 Task: Find connections with filter location Orsay with filter topic #givingbackwith filter profile language Potuguese with filter current company Intelliswift Software with filter school St. Xavier's College, Jaipur with filter industry Ground Passenger Transportation with filter service category Financial Planning with filter keywords title President
Action: Mouse moved to (651, 110)
Screenshot: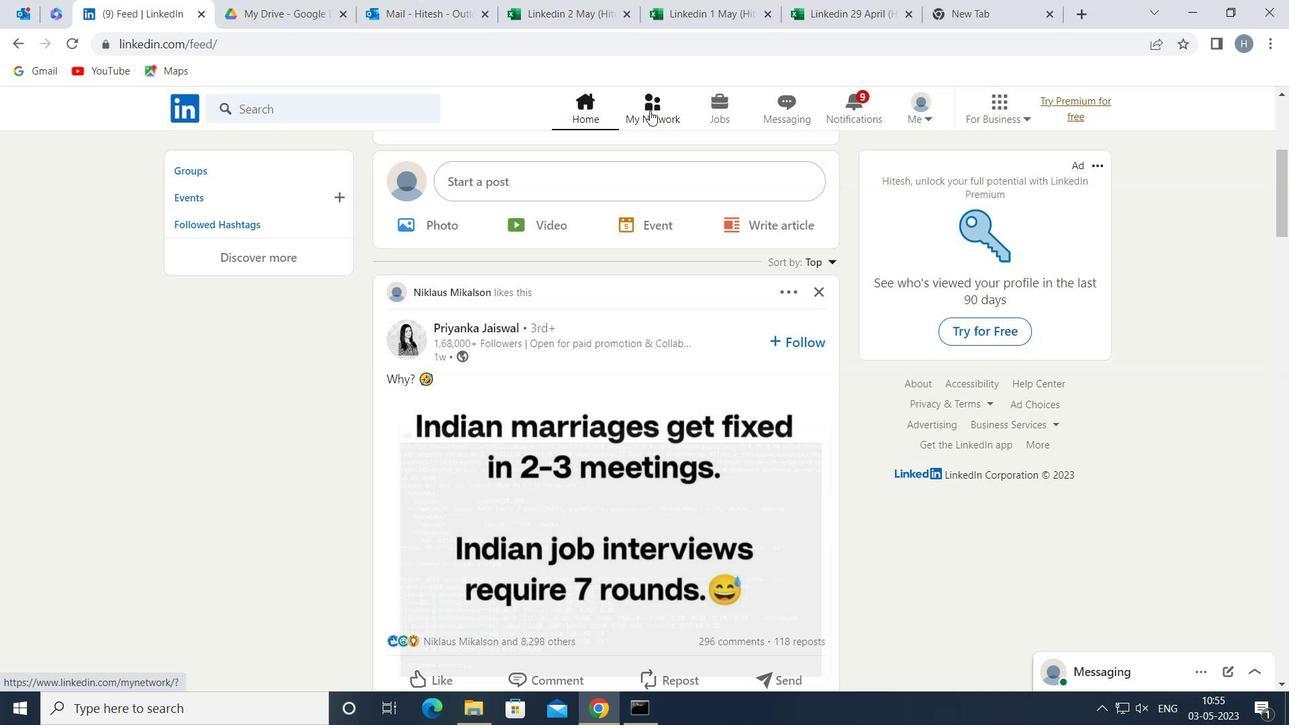 
Action: Mouse pressed left at (651, 110)
Screenshot: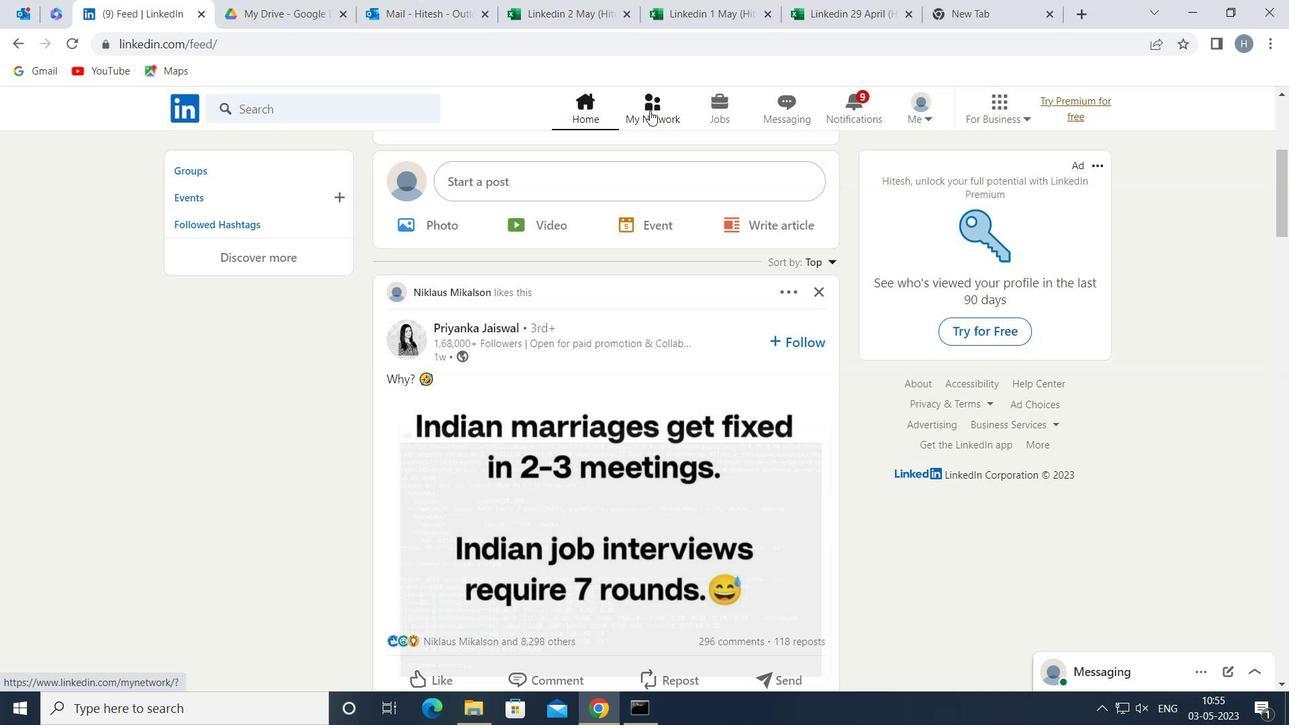 
Action: Mouse moved to (349, 201)
Screenshot: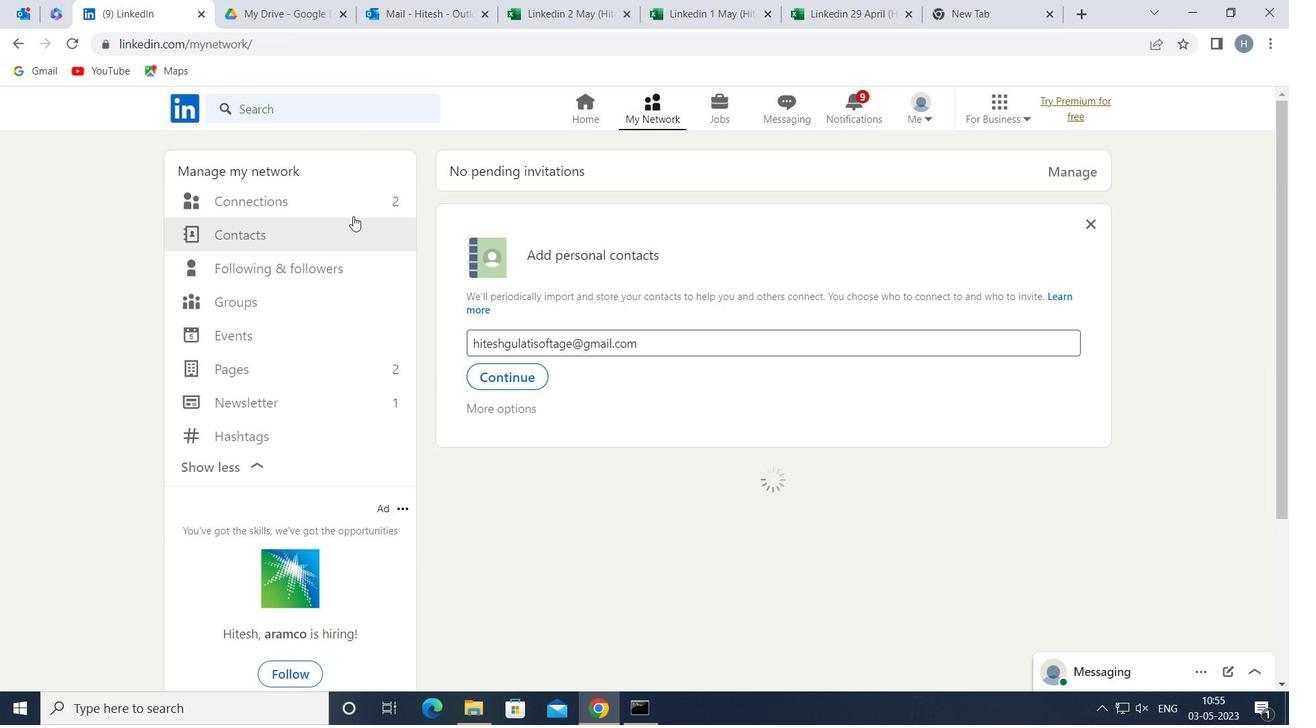 
Action: Mouse pressed left at (349, 201)
Screenshot: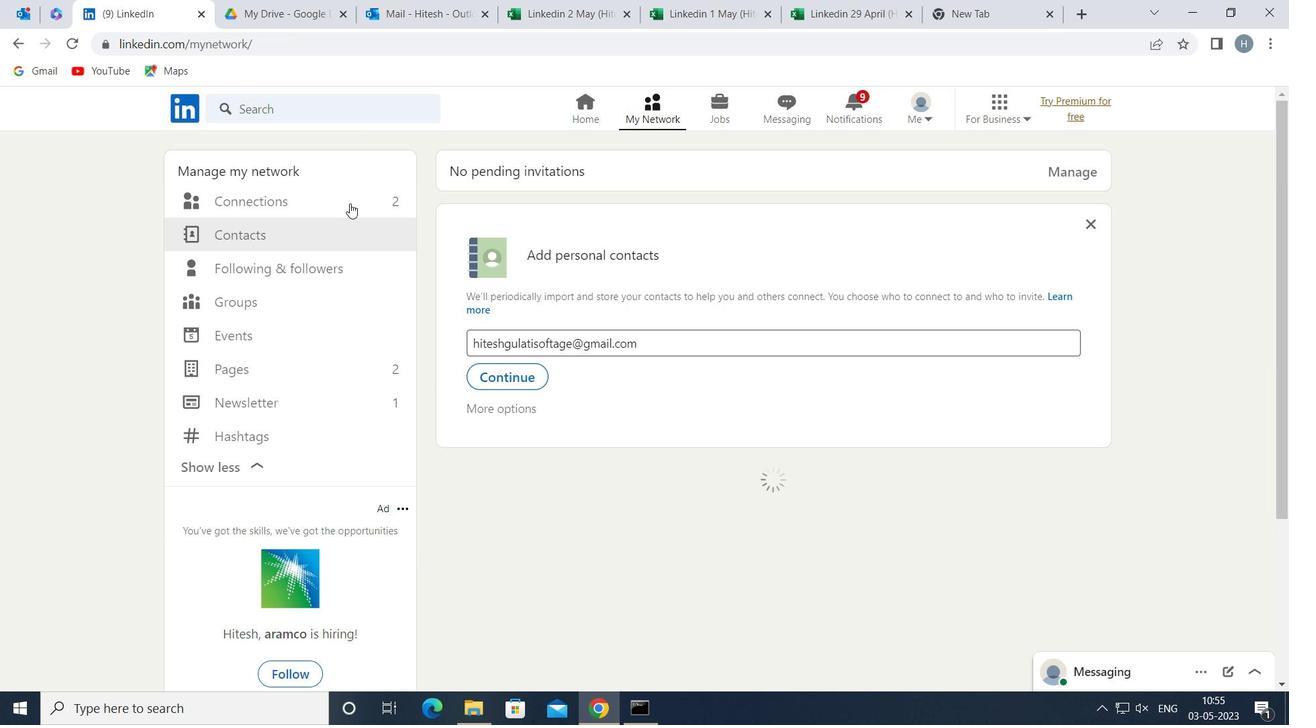 
Action: Mouse moved to (746, 200)
Screenshot: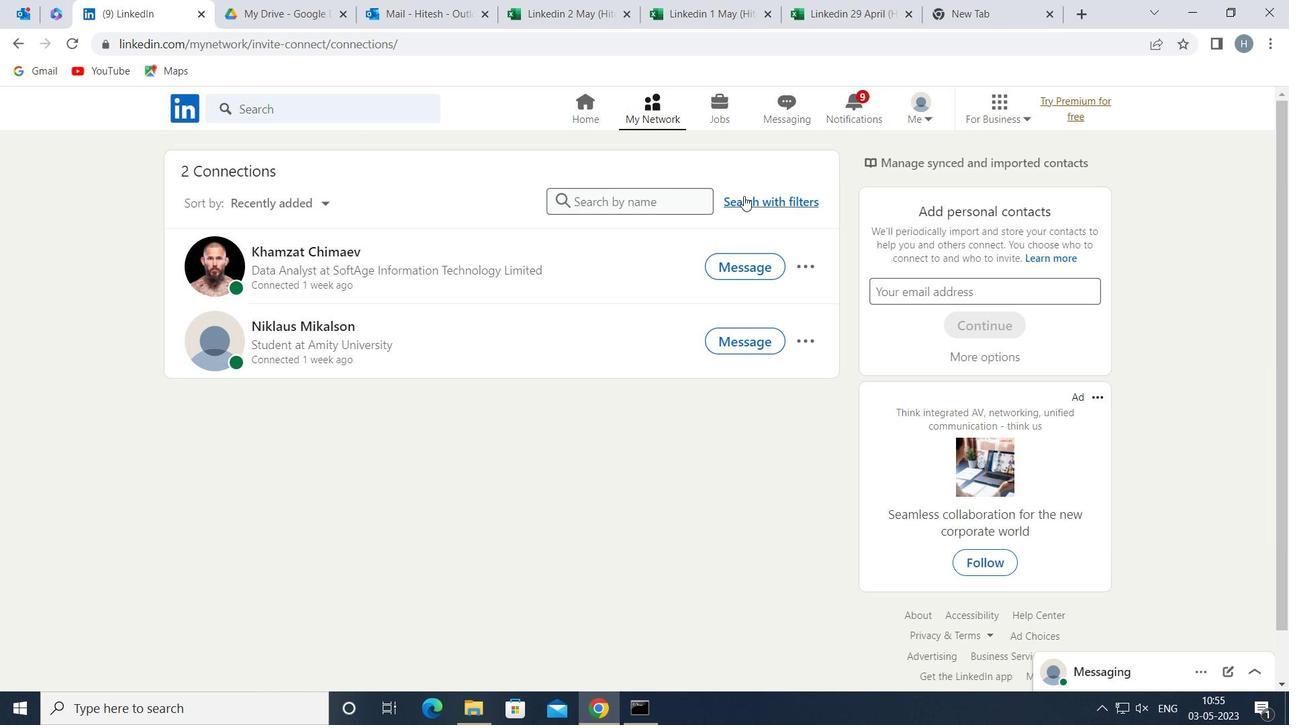 
Action: Mouse pressed left at (746, 200)
Screenshot: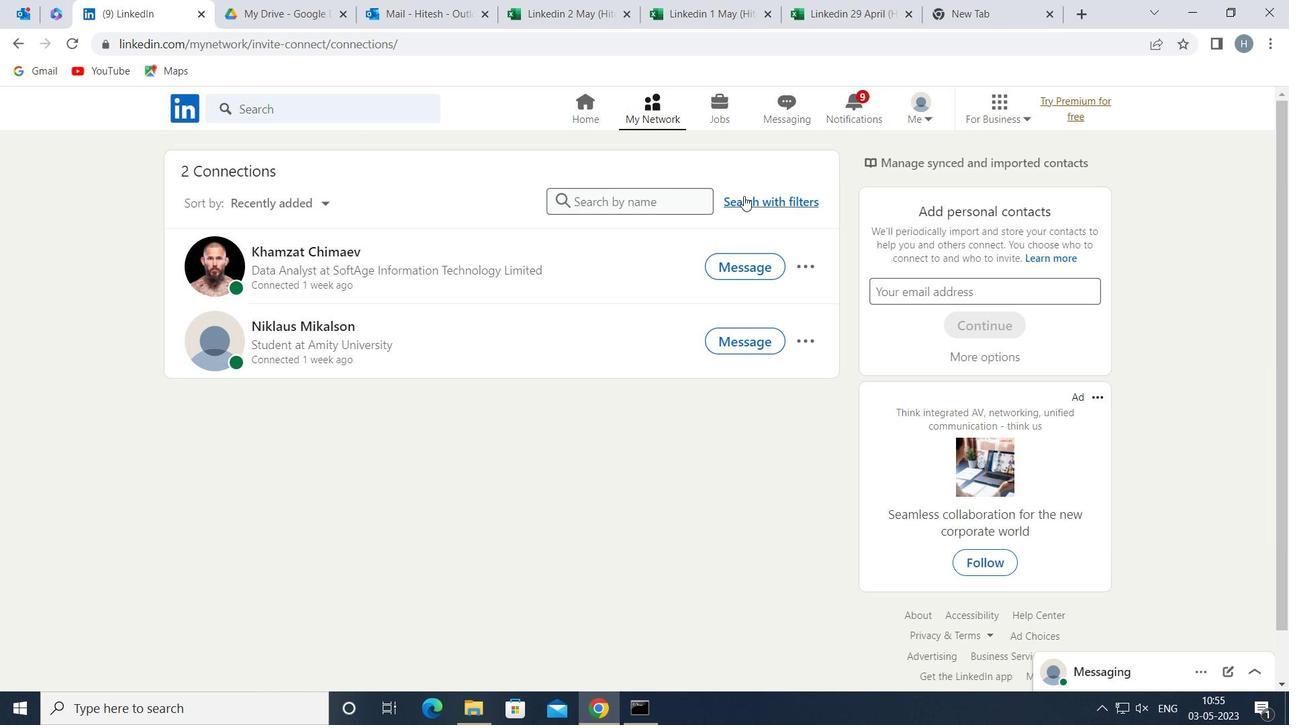 
Action: Mouse moved to (705, 155)
Screenshot: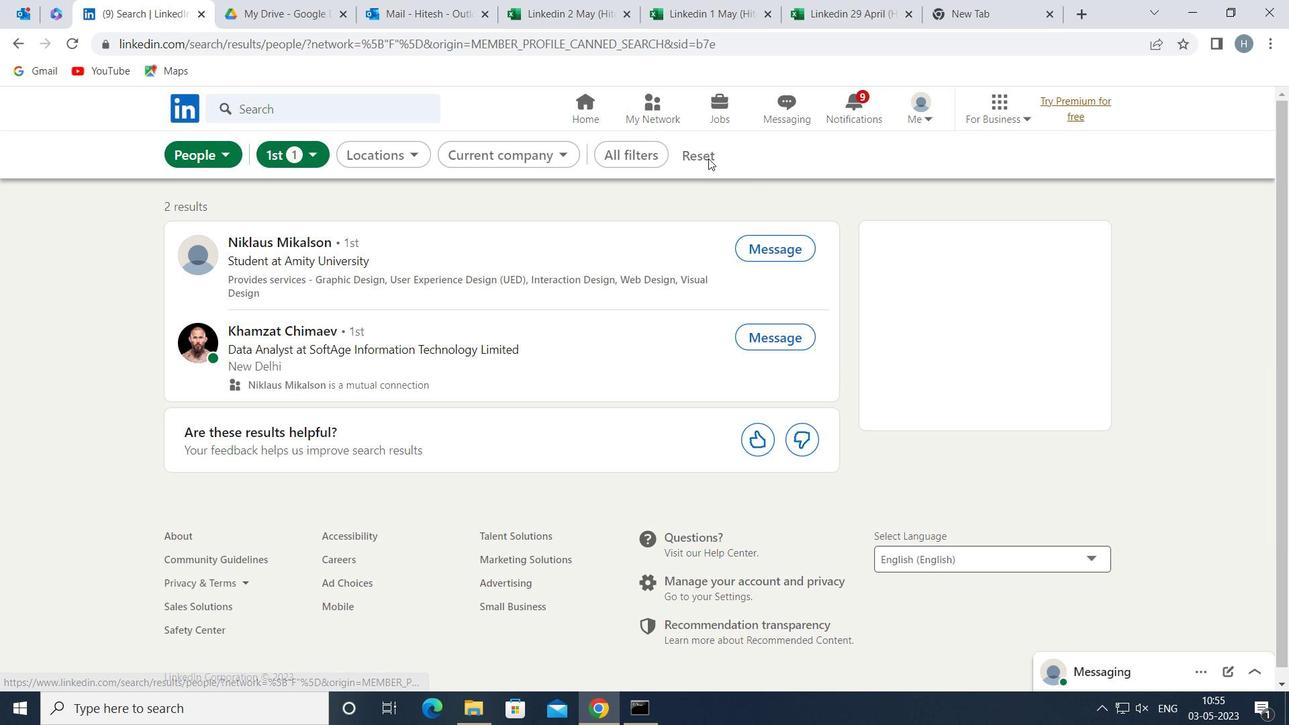 
Action: Mouse pressed left at (705, 155)
Screenshot: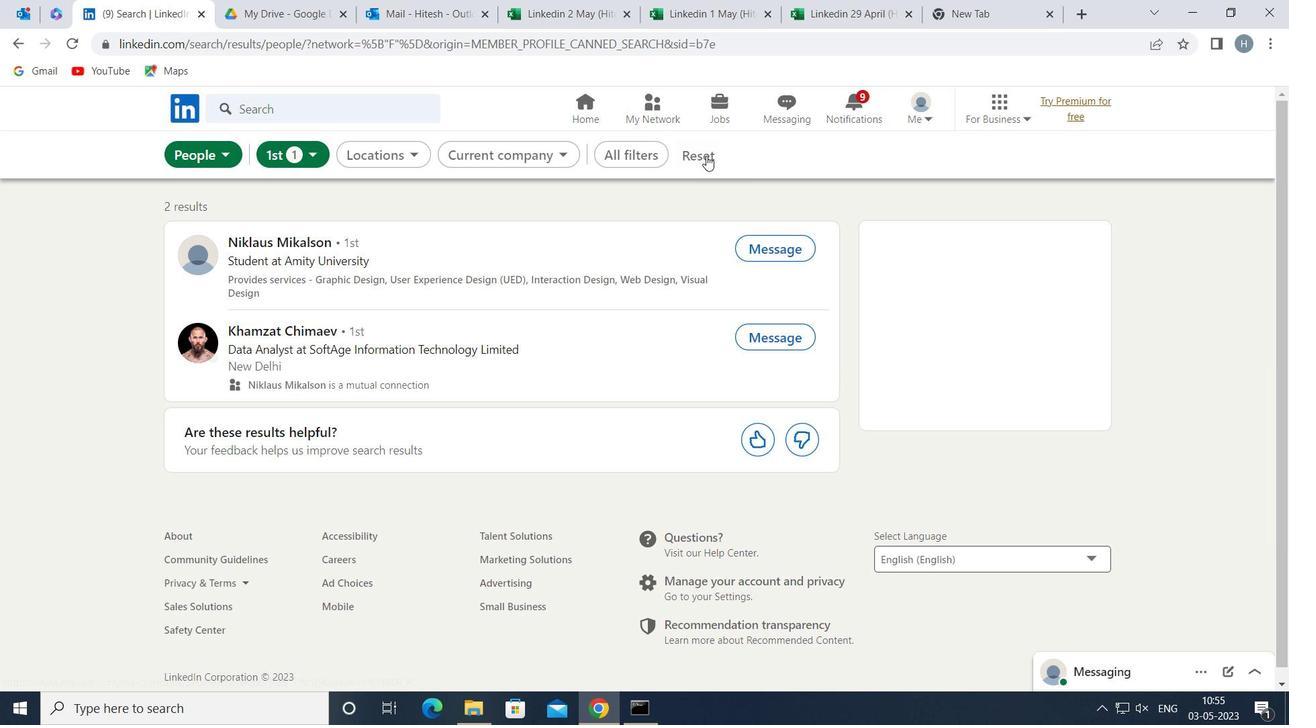 
Action: Mouse moved to (673, 148)
Screenshot: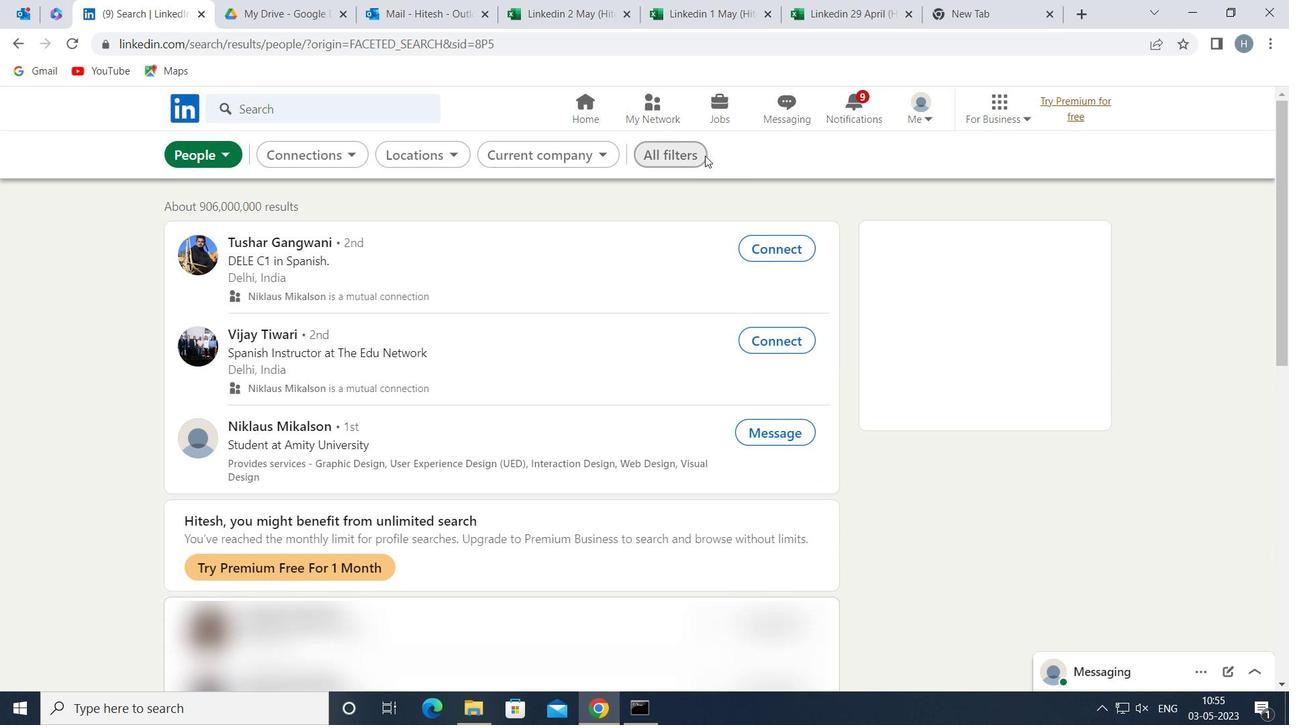 
Action: Mouse pressed left at (673, 148)
Screenshot: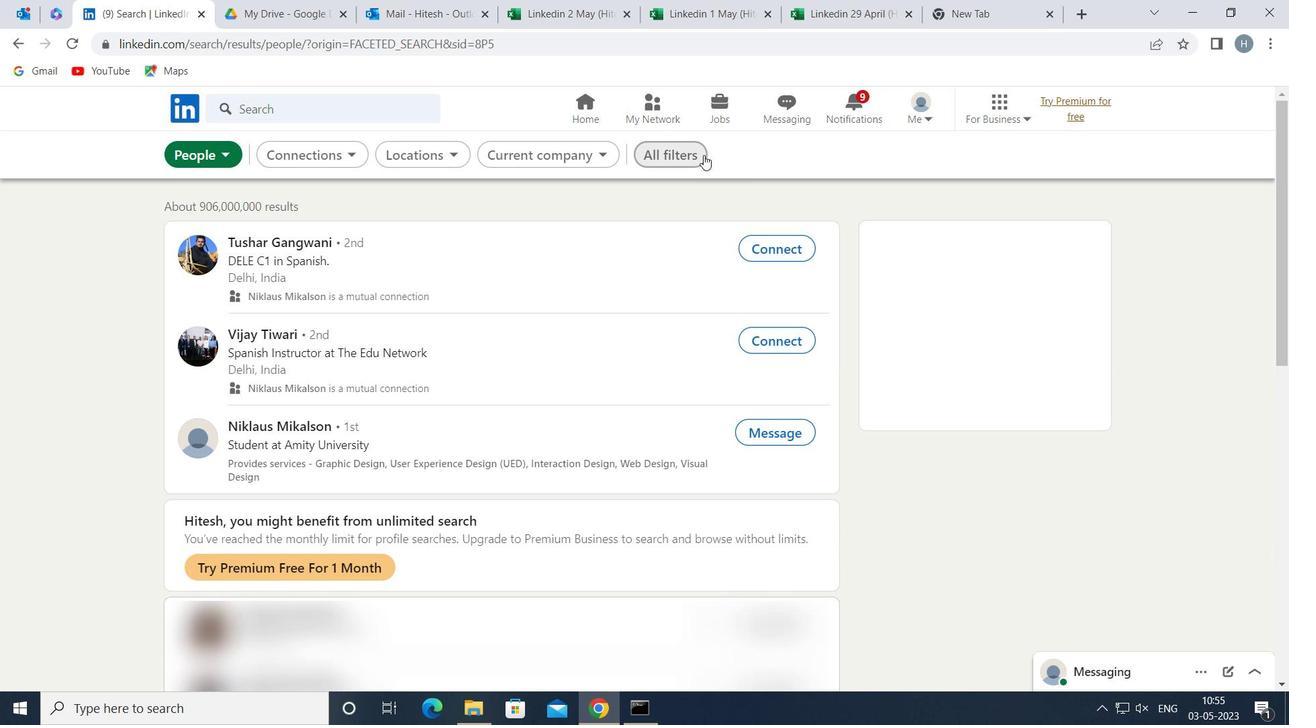 
Action: Mouse moved to (1012, 358)
Screenshot: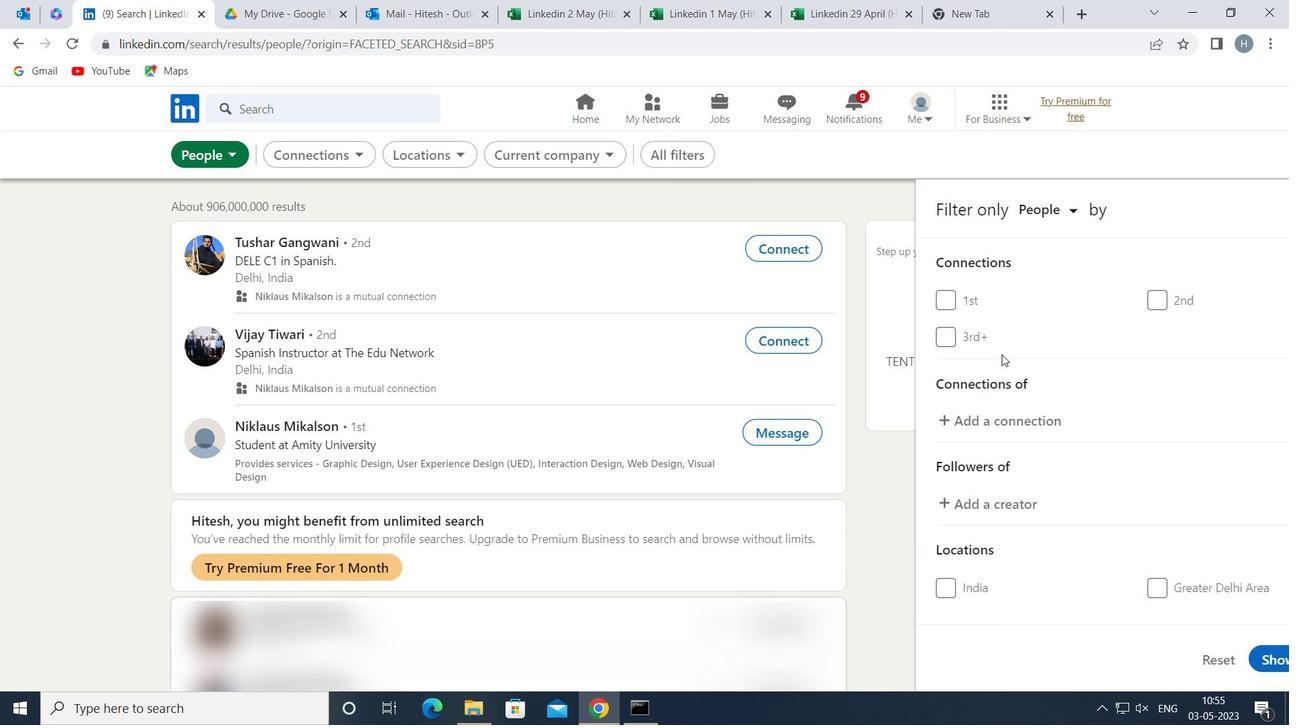 
Action: Mouse scrolled (1012, 358) with delta (0, 0)
Screenshot: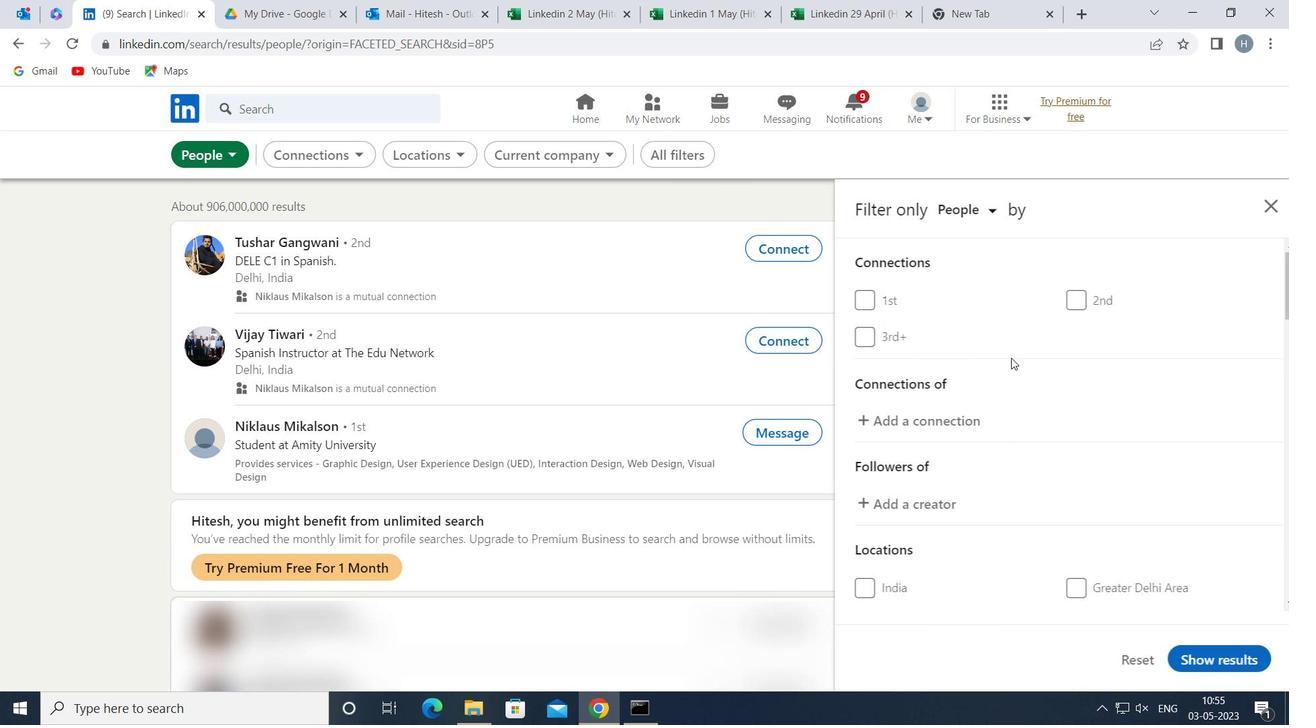 
Action: Mouse scrolled (1012, 358) with delta (0, 0)
Screenshot: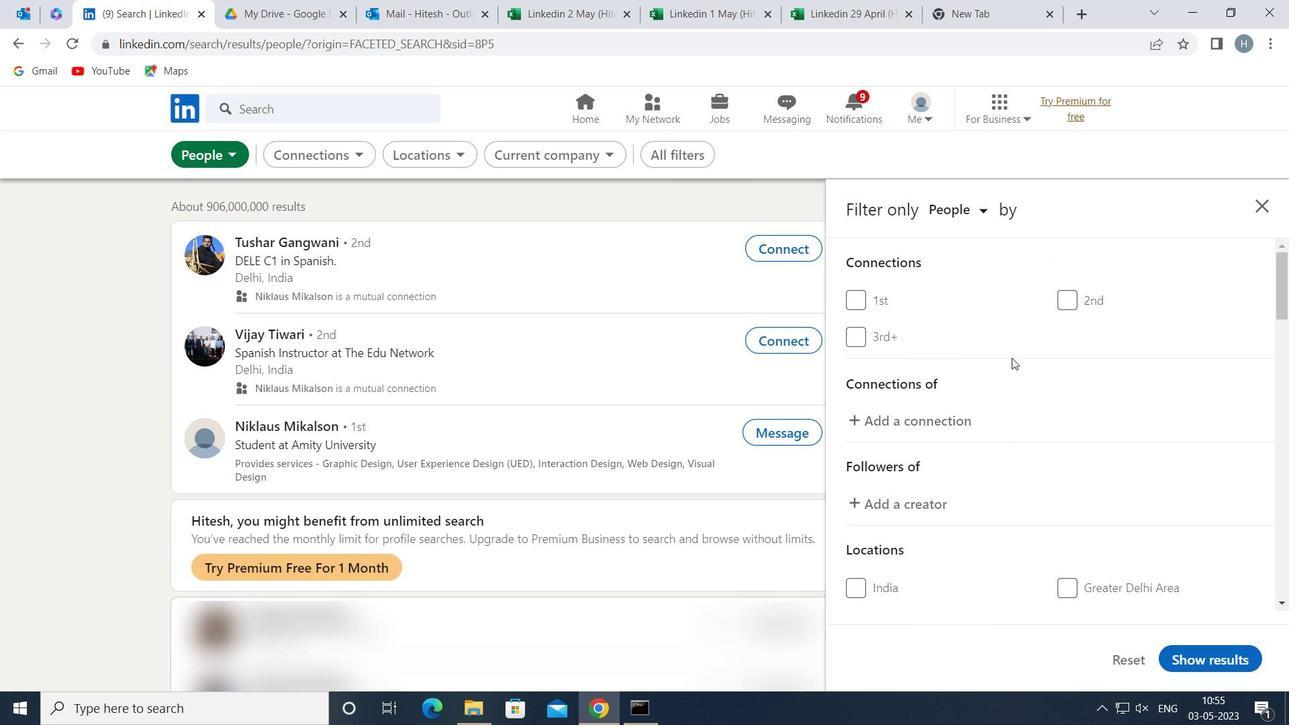 
Action: Mouse moved to (1102, 489)
Screenshot: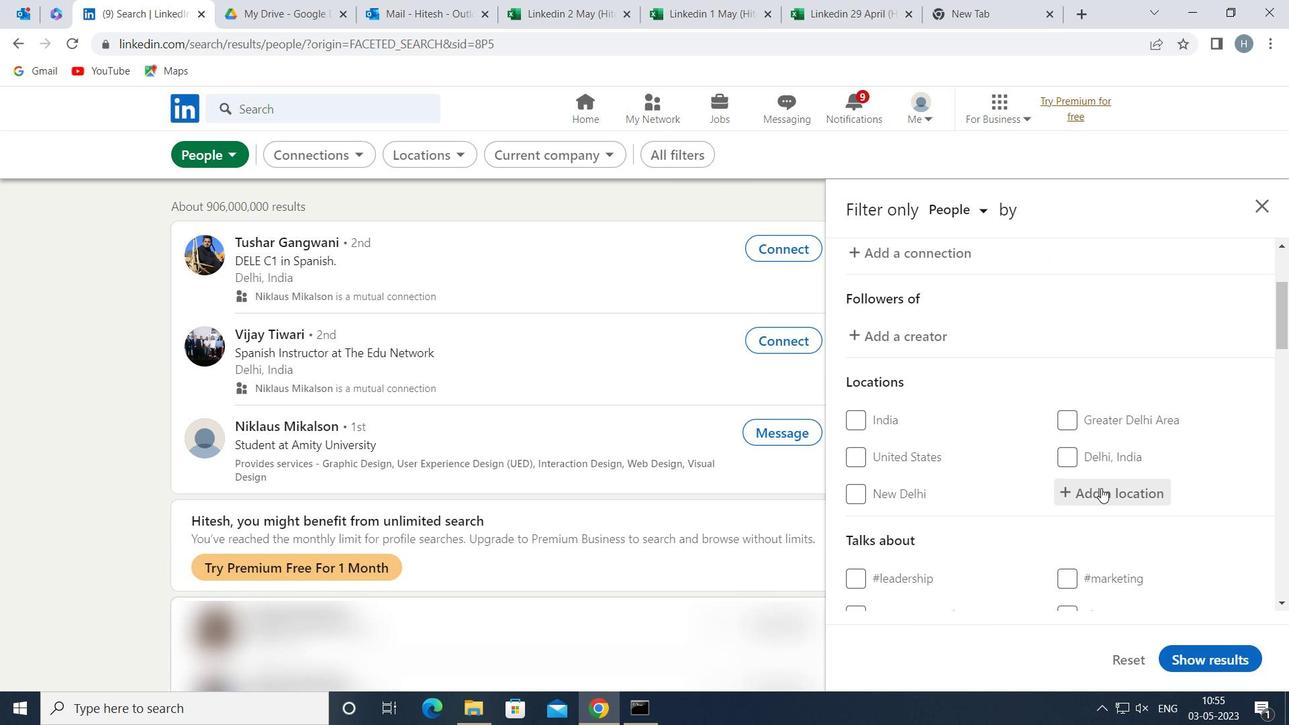 
Action: Mouse pressed left at (1102, 489)
Screenshot: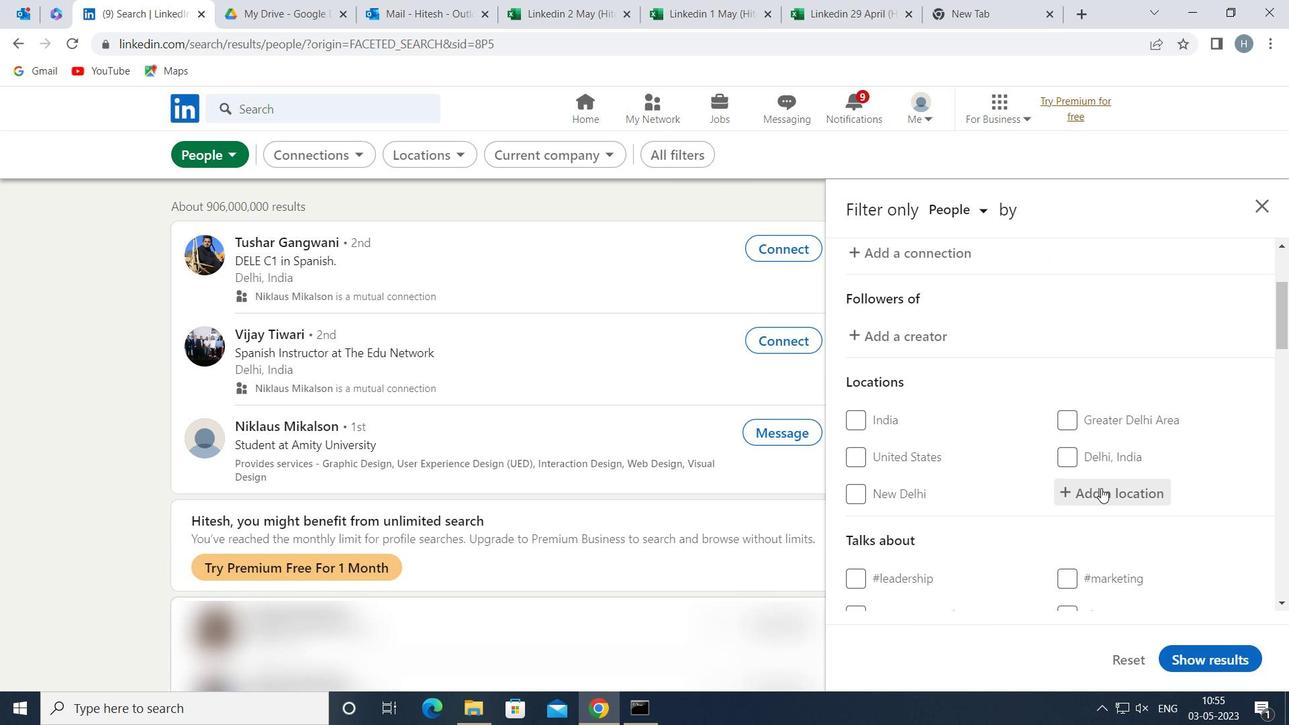 
Action: Mouse moved to (1102, 489)
Screenshot: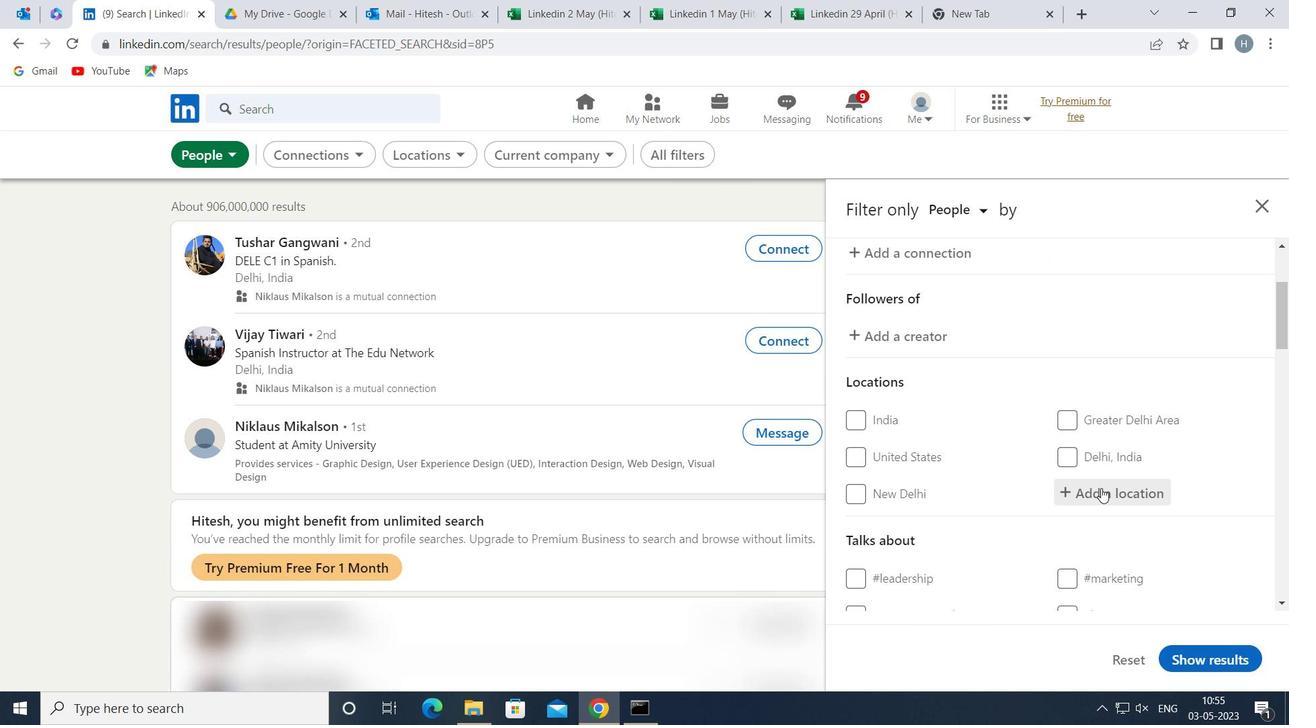 
Action: Key pressed <Key.shift>ORSAY
Screenshot: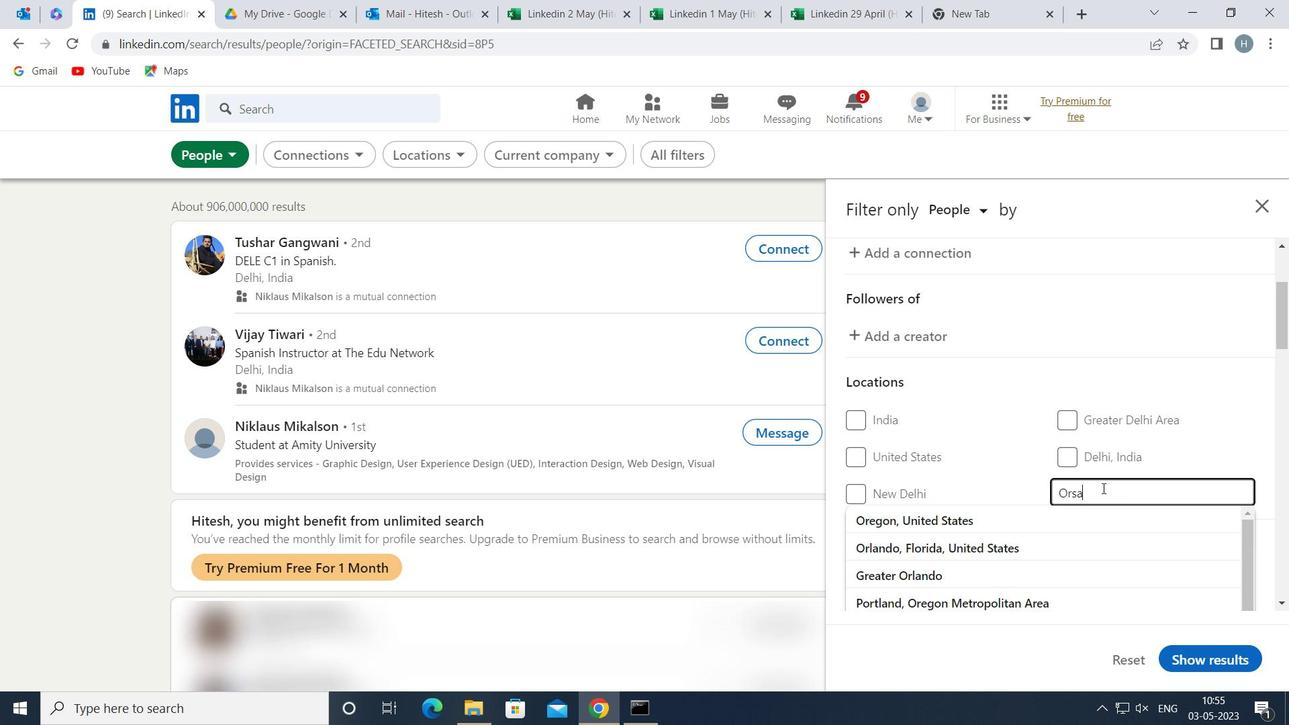 
Action: Mouse moved to (1083, 517)
Screenshot: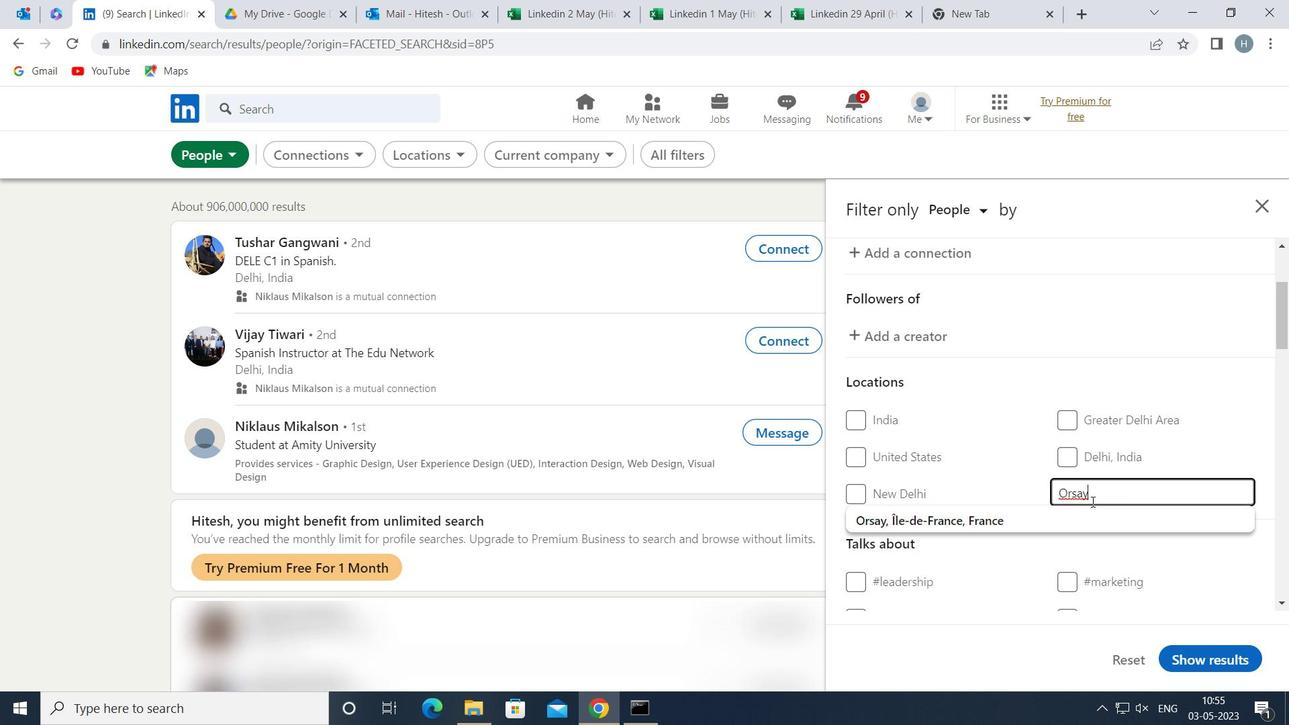 
Action: Mouse pressed left at (1083, 517)
Screenshot: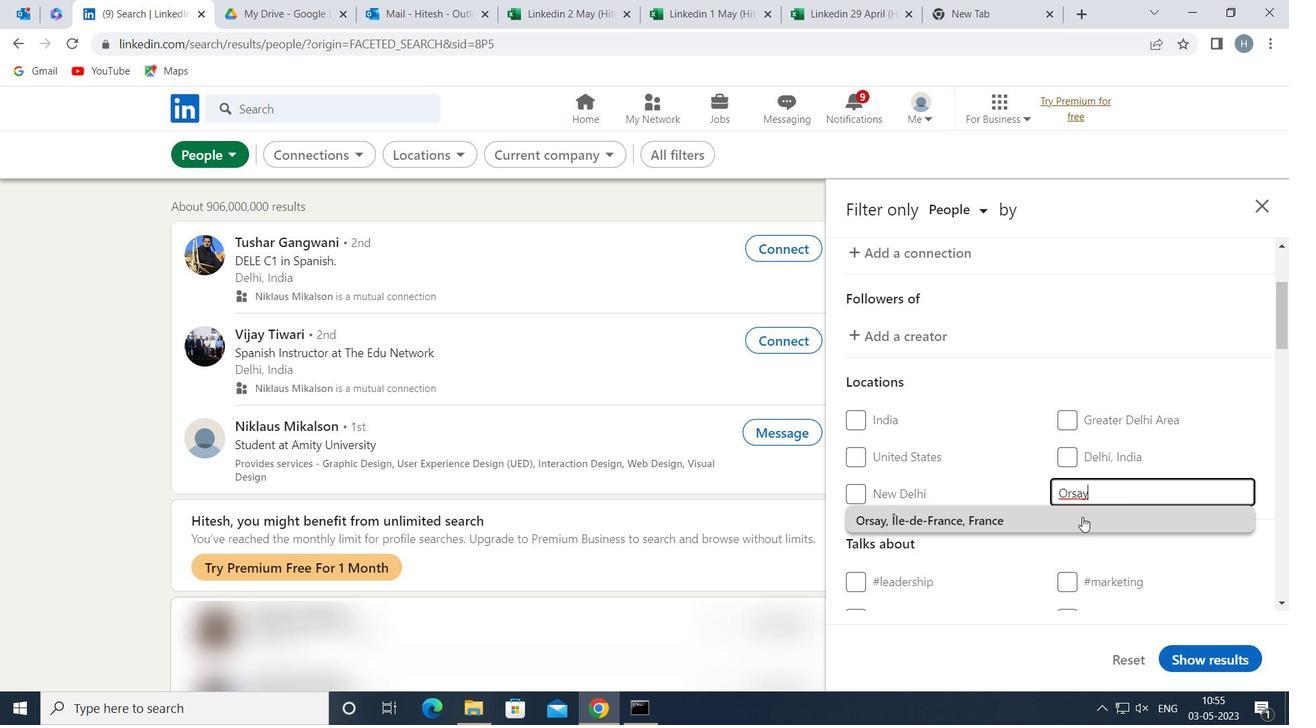 
Action: Mouse moved to (1044, 510)
Screenshot: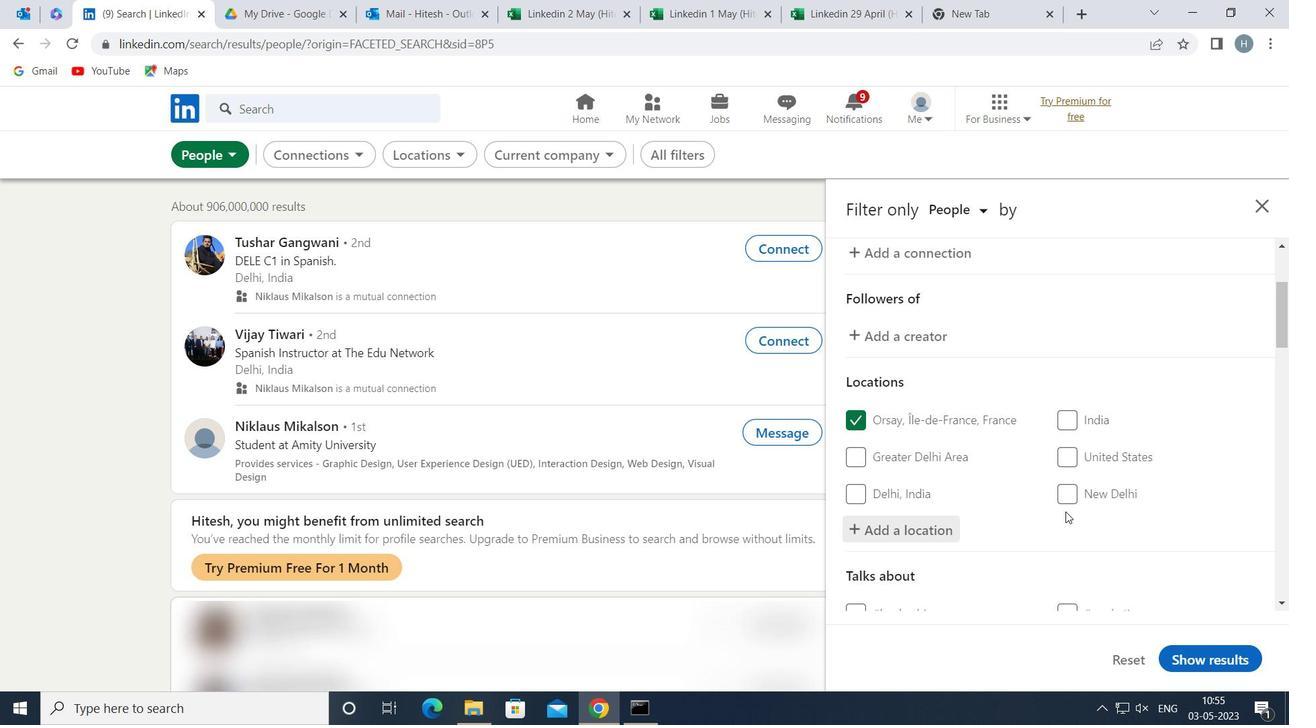 
Action: Mouse scrolled (1044, 509) with delta (0, 0)
Screenshot: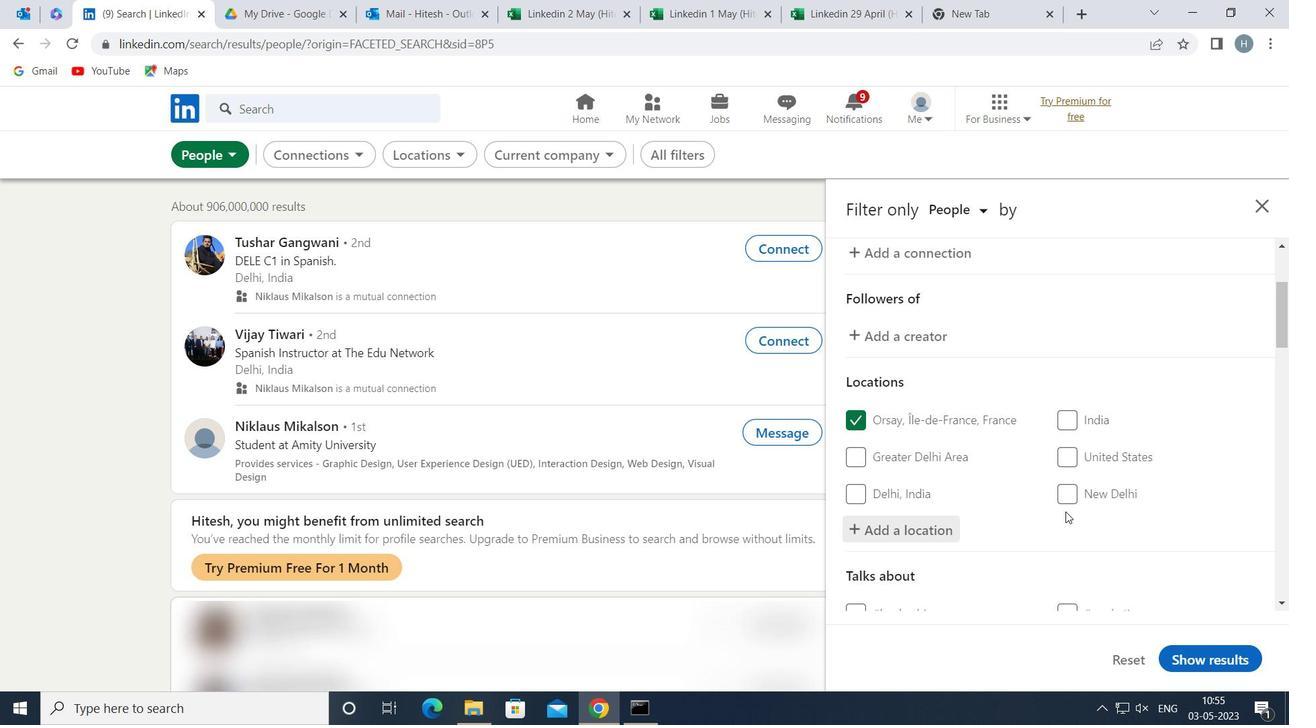 
Action: Mouse scrolled (1044, 509) with delta (0, 0)
Screenshot: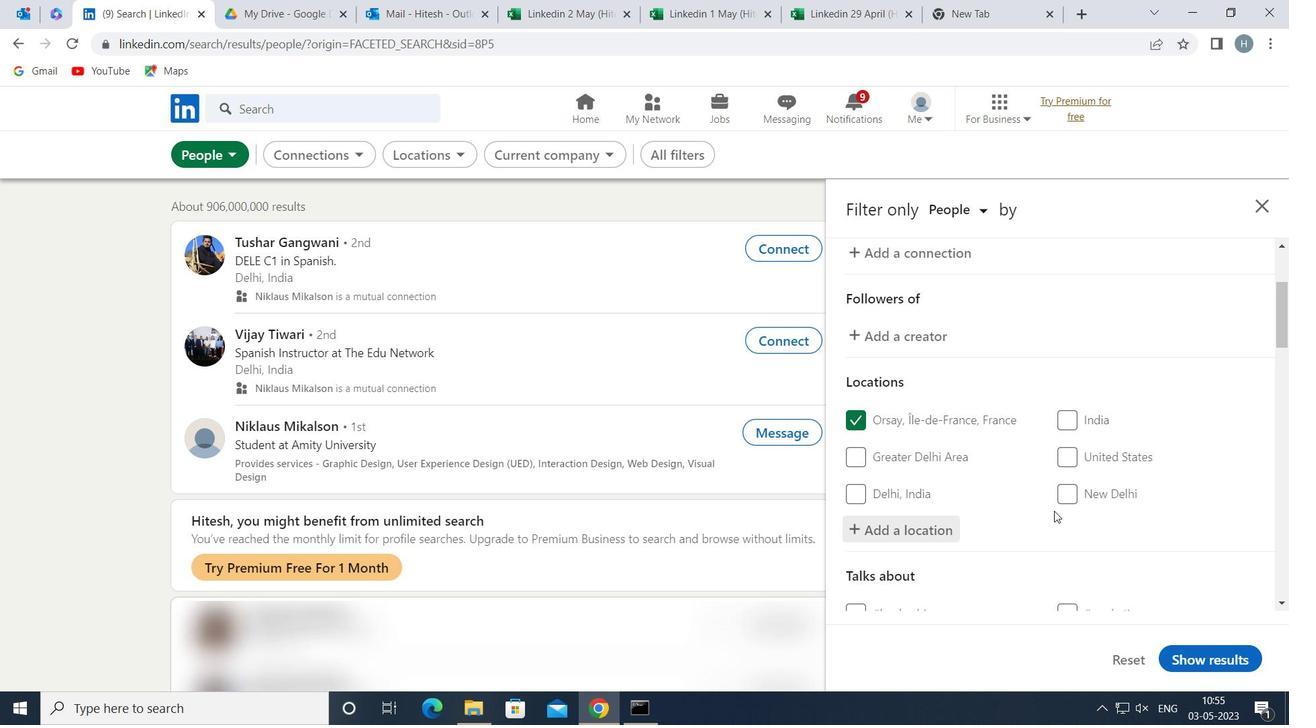 
Action: Mouse moved to (1102, 517)
Screenshot: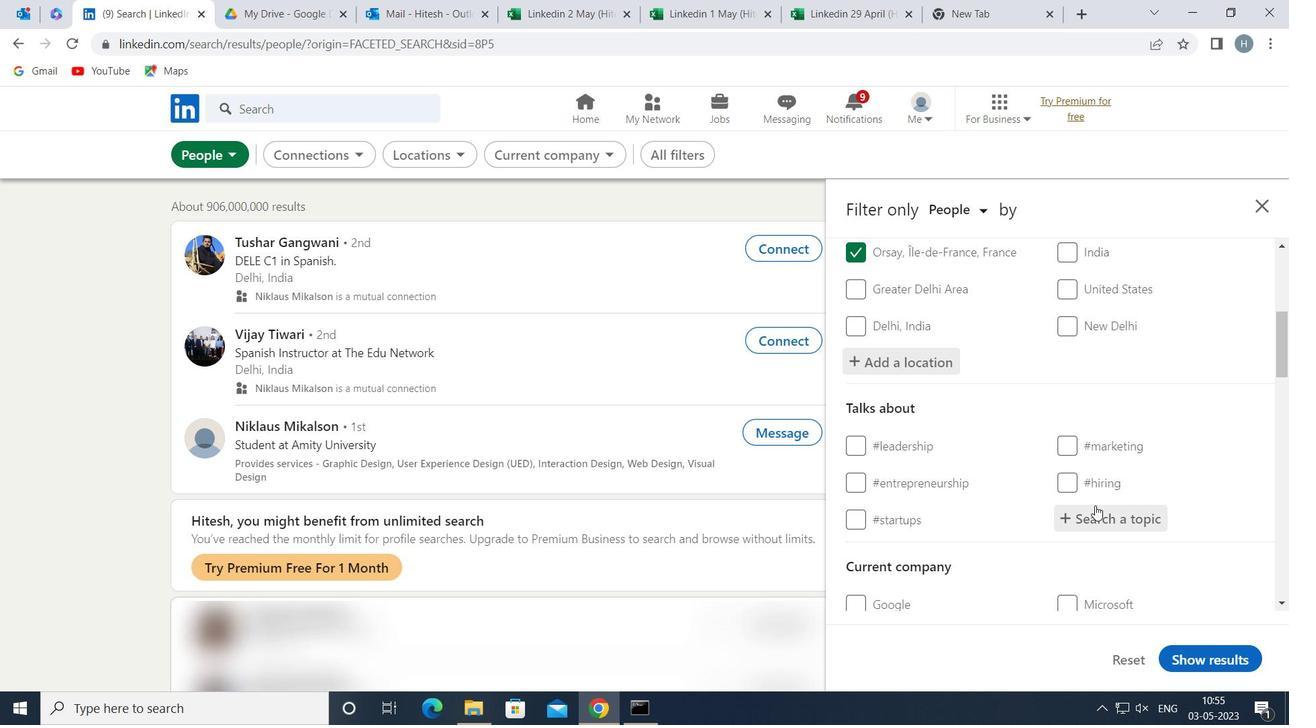 
Action: Mouse pressed left at (1102, 517)
Screenshot: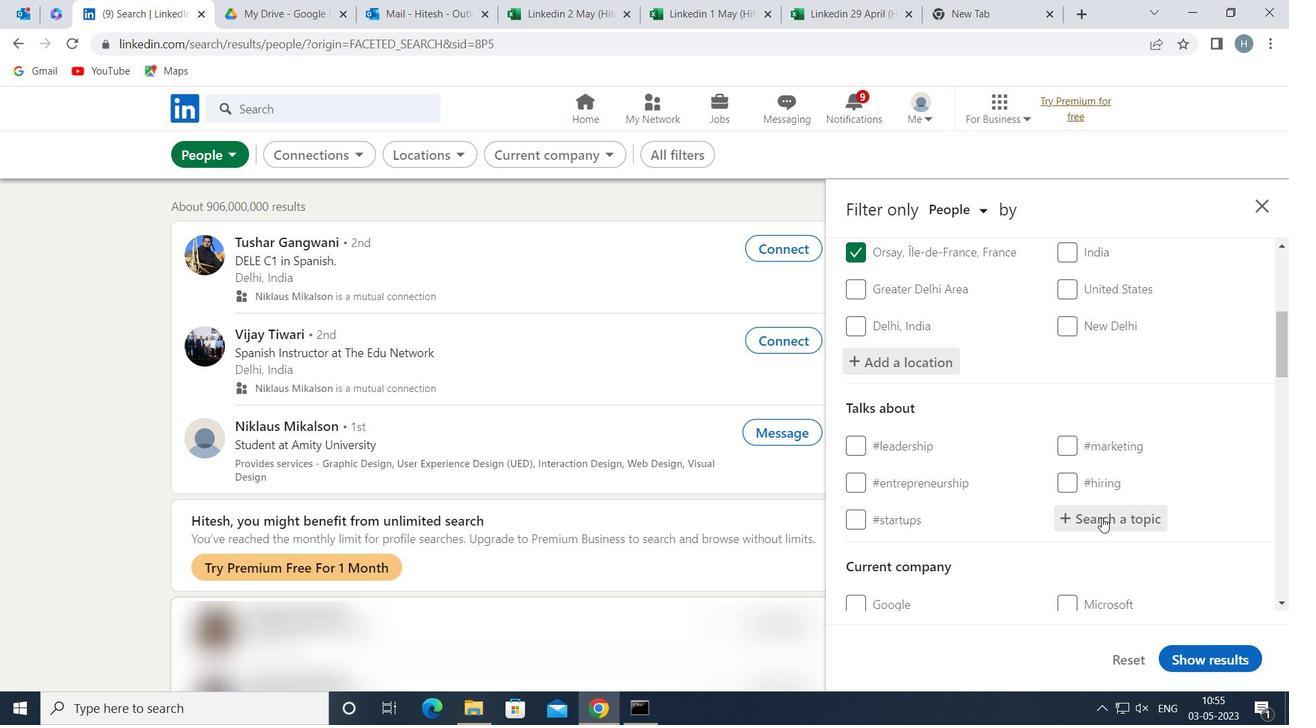 
Action: Key pressed <Key.shift>GIVINGBACK
Screenshot: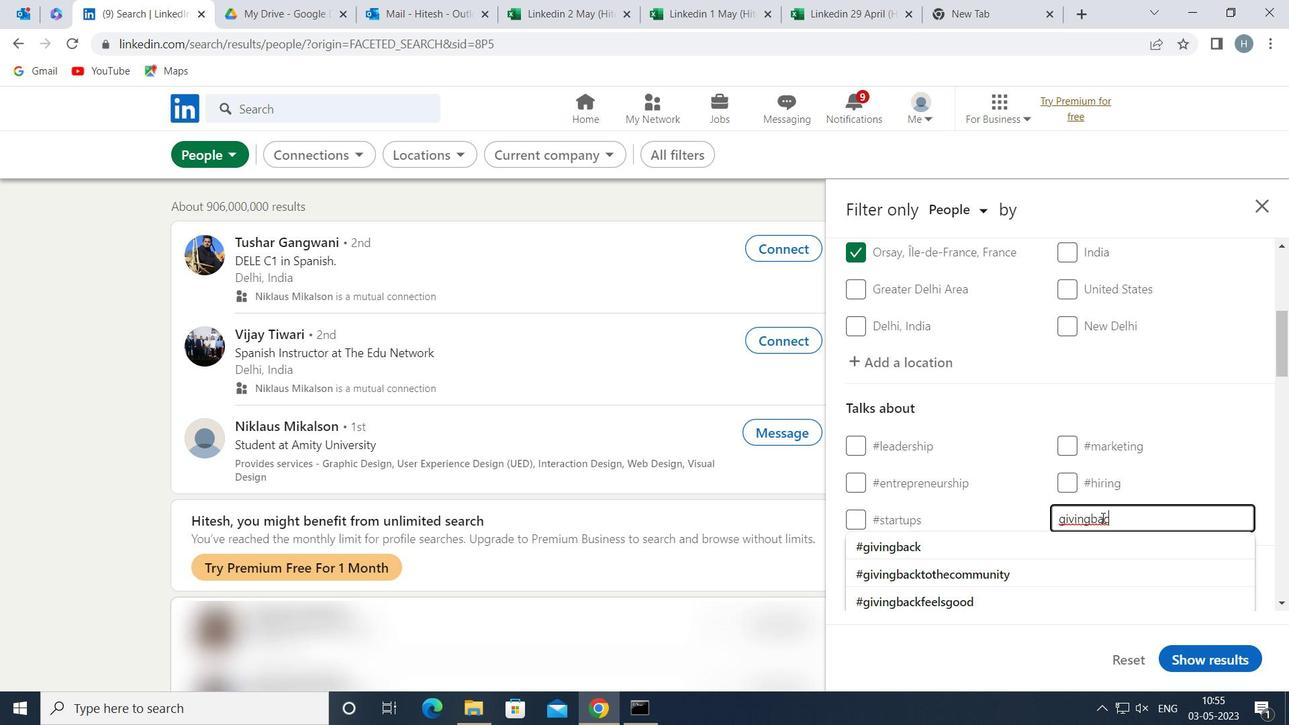 
Action: Mouse moved to (1029, 545)
Screenshot: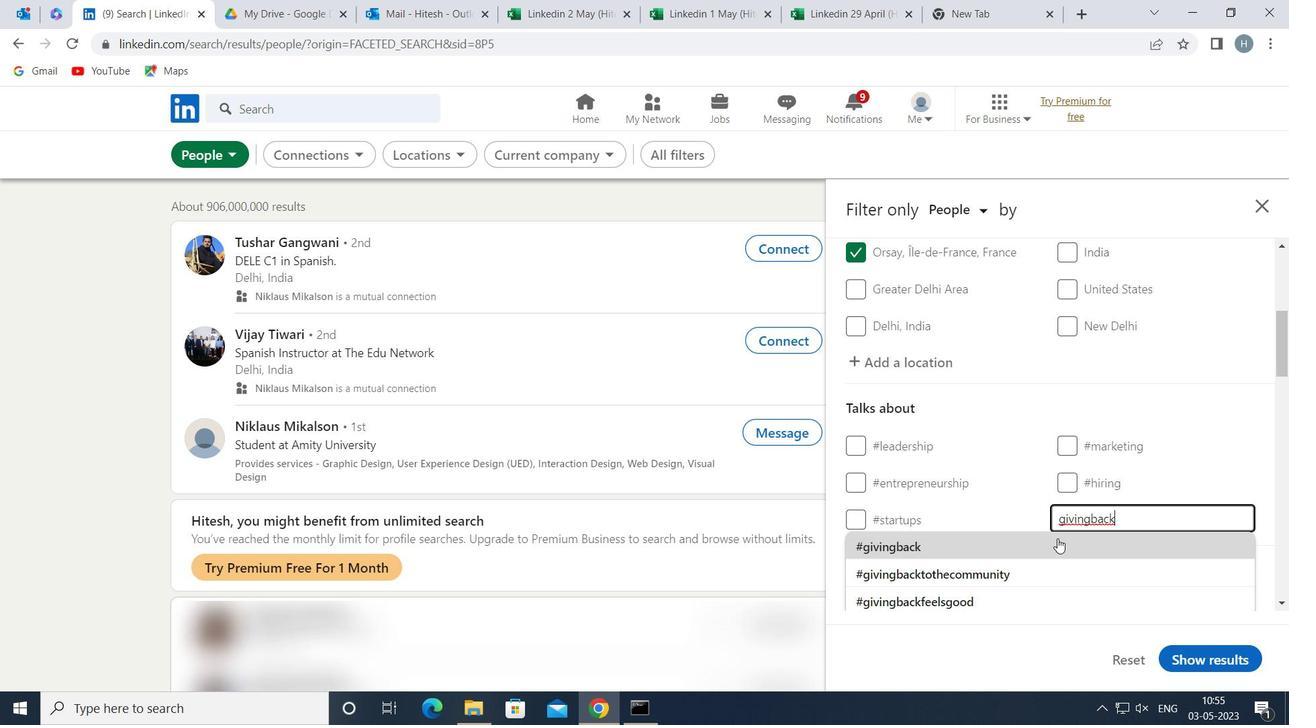 
Action: Mouse pressed left at (1029, 545)
Screenshot: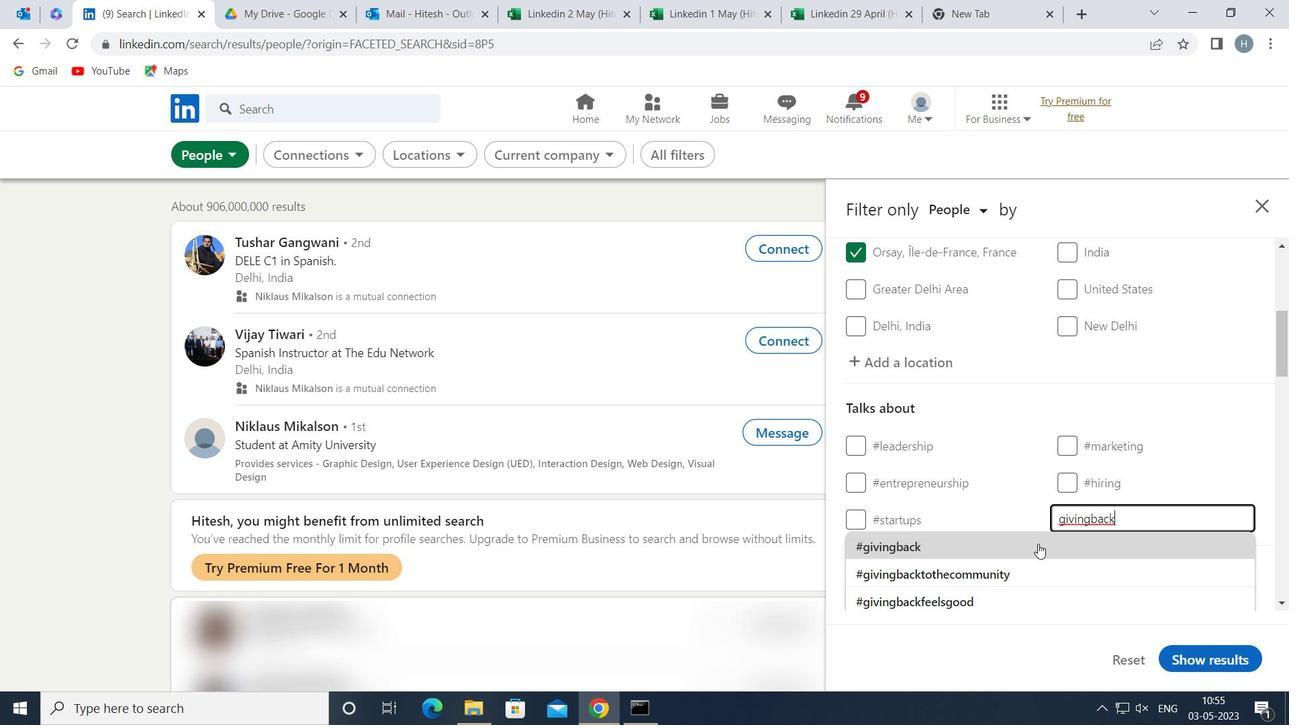 
Action: Mouse moved to (1004, 491)
Screenshot: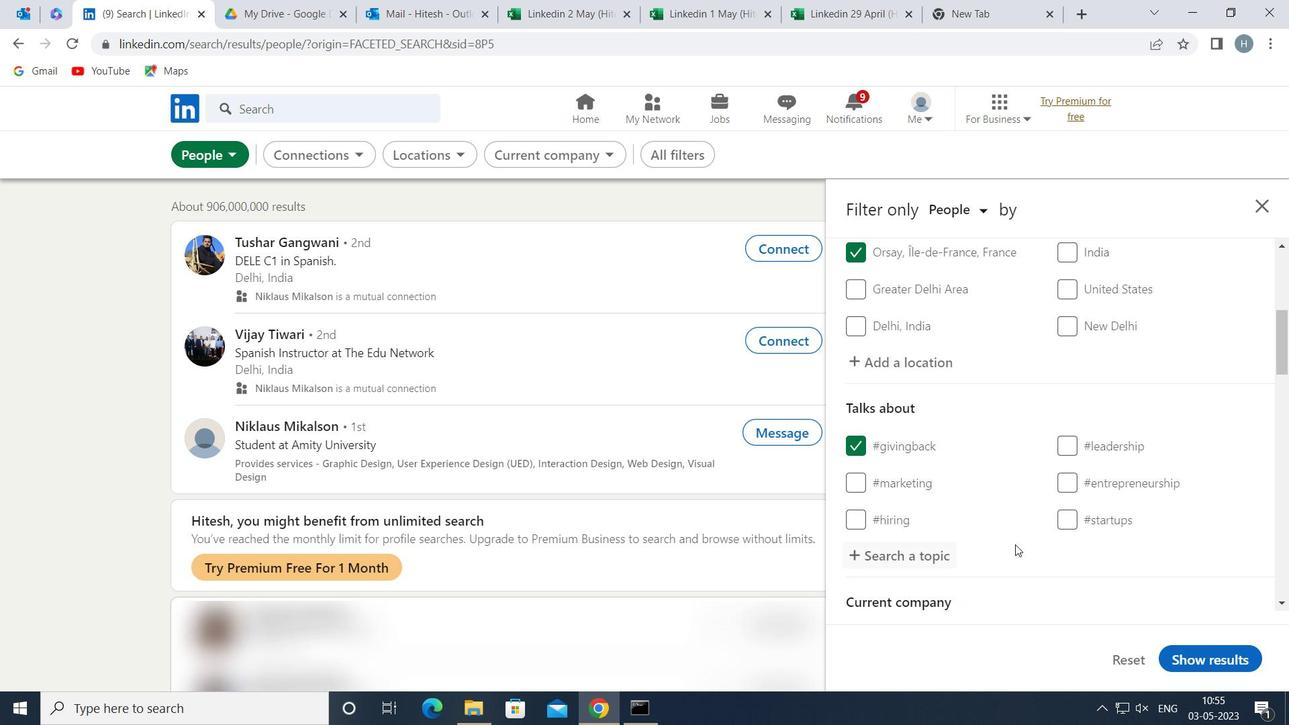 
Action: Mouse scrolled (1004, 491) with delta (0, 0)
Screenshot: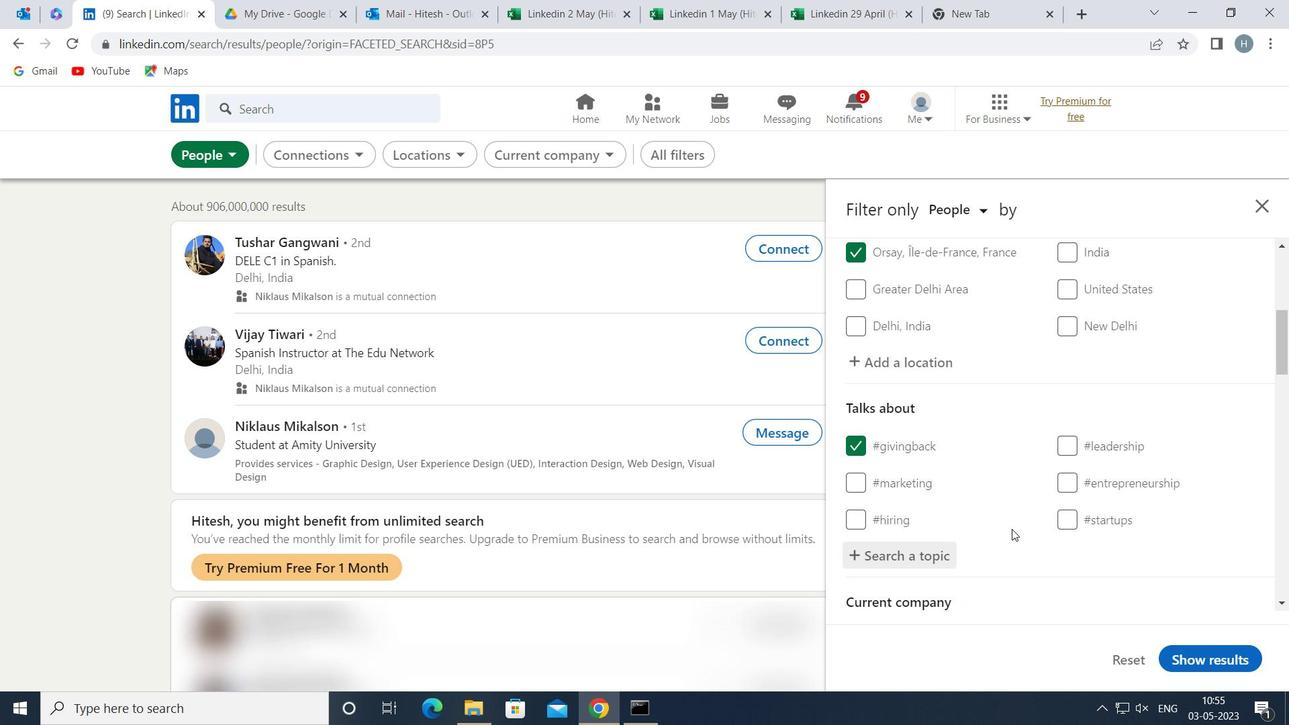 
Action: Mouse moved to (1004, 491)
Screenshot: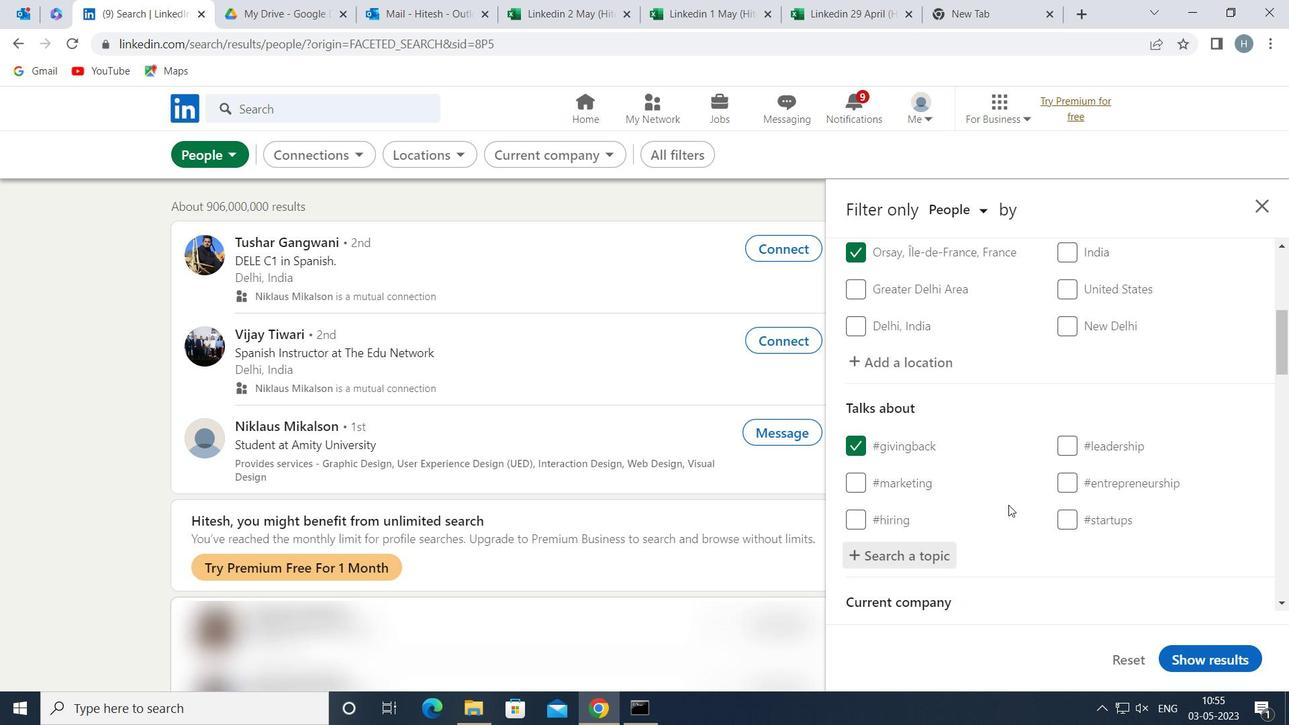 
Action: Mouse scrolled (1004, 490) with delta (0, 0)
Screenshot: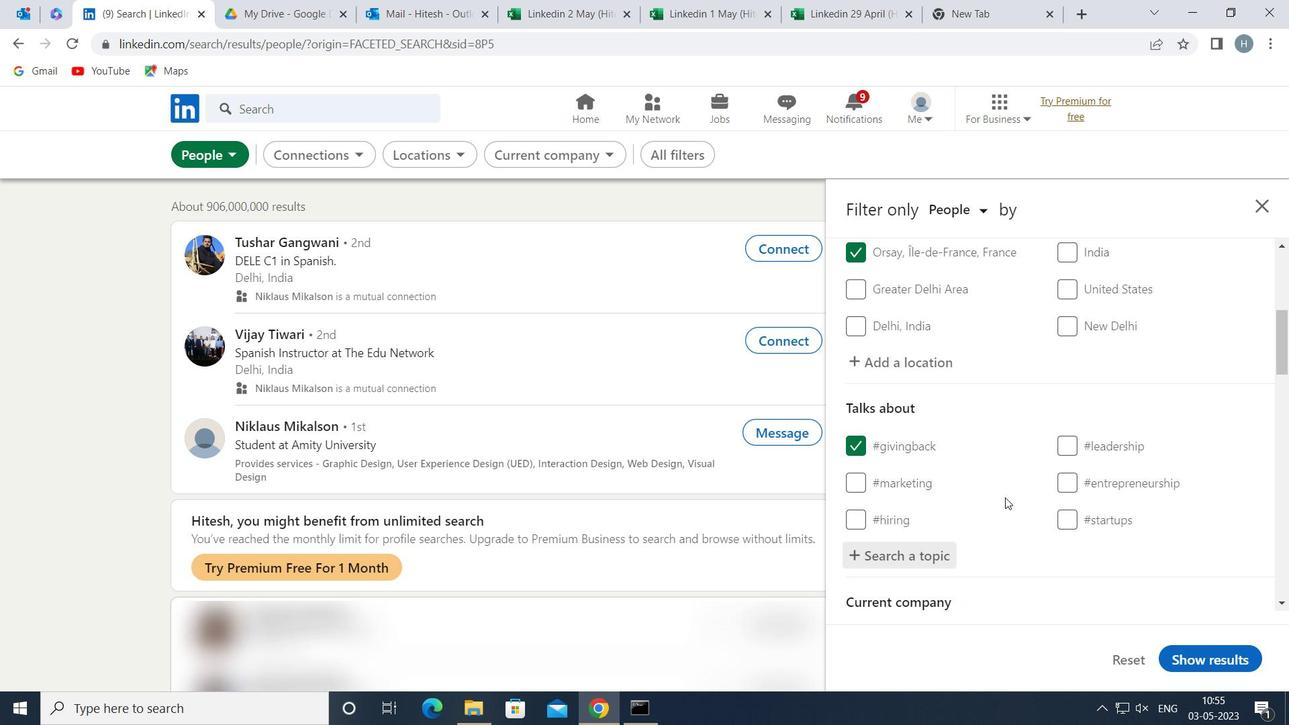 
Action: Mouse scrolled (1004, 490) with delta (0, 0)
Screenshot: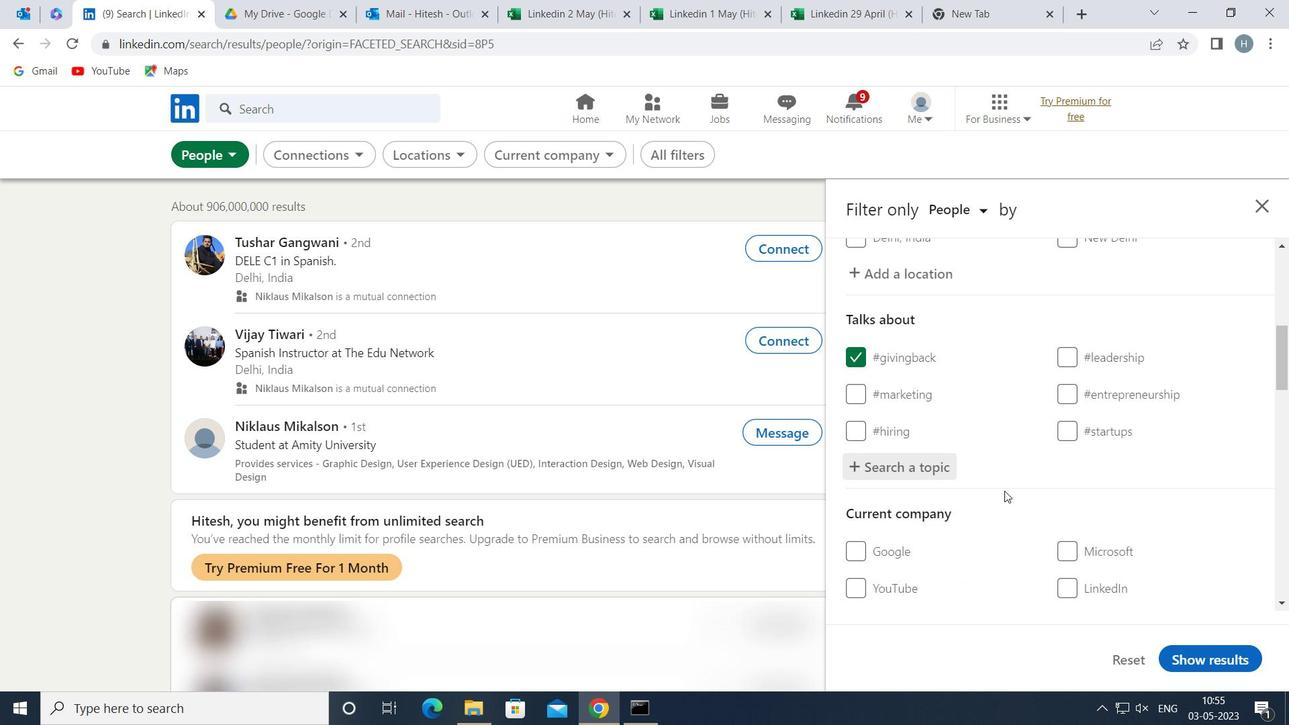 
Action: Mouse scrolled (1004, 490) with delta (0, 0)
Screenshot: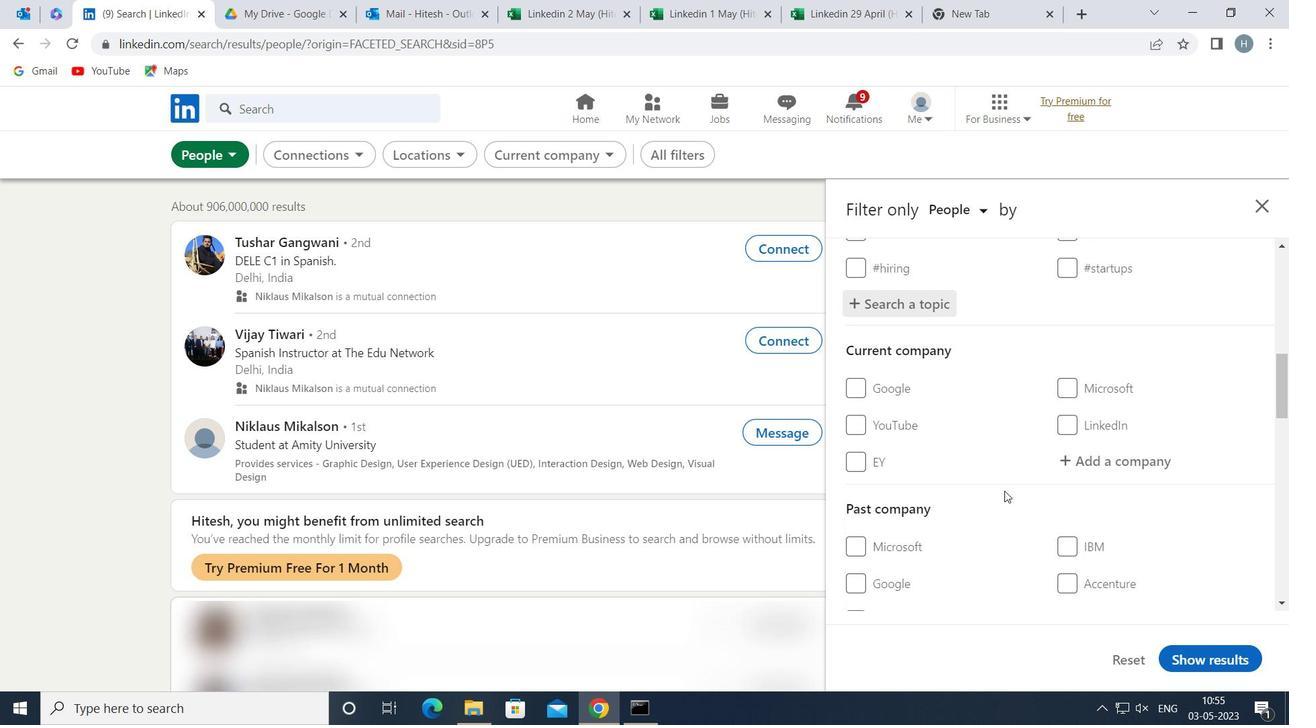 
Action: Mouse scrolled (1004, 490) with delta (0, 0)
Screenshot: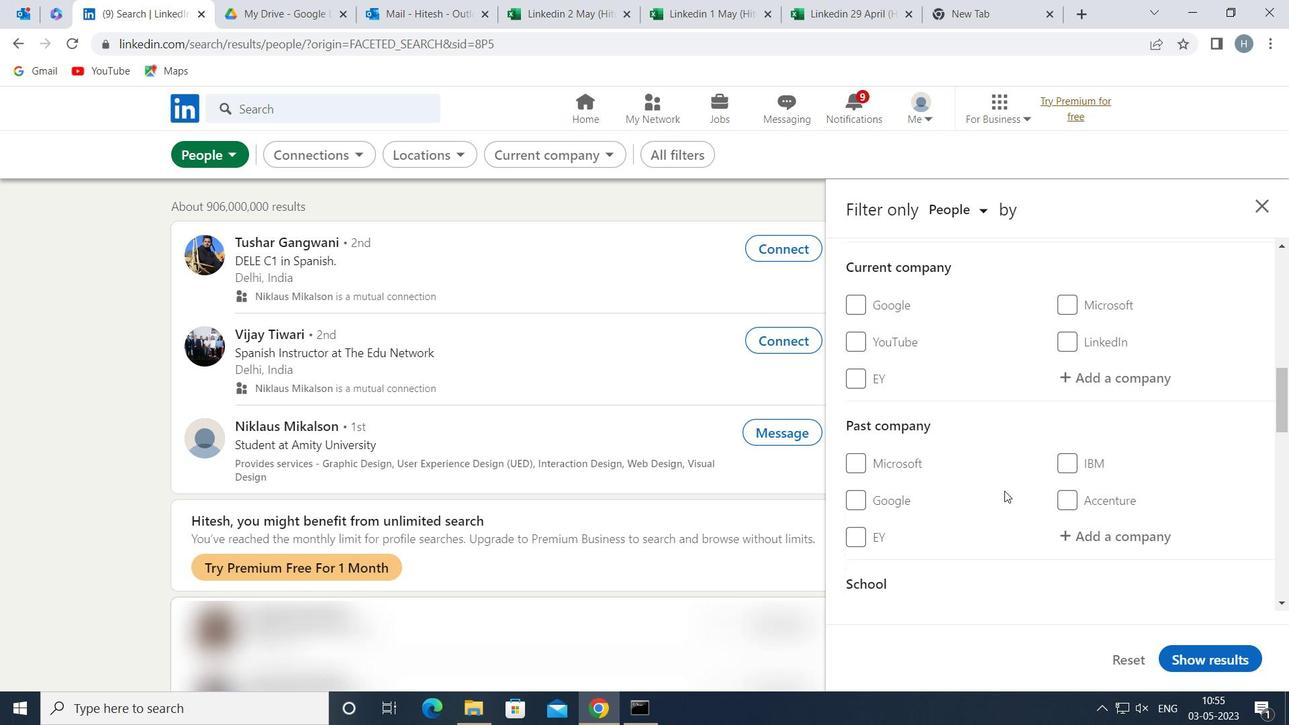 
Action: Mouse scrolled (1004, 490) with delta (0, 0)
Screenshot: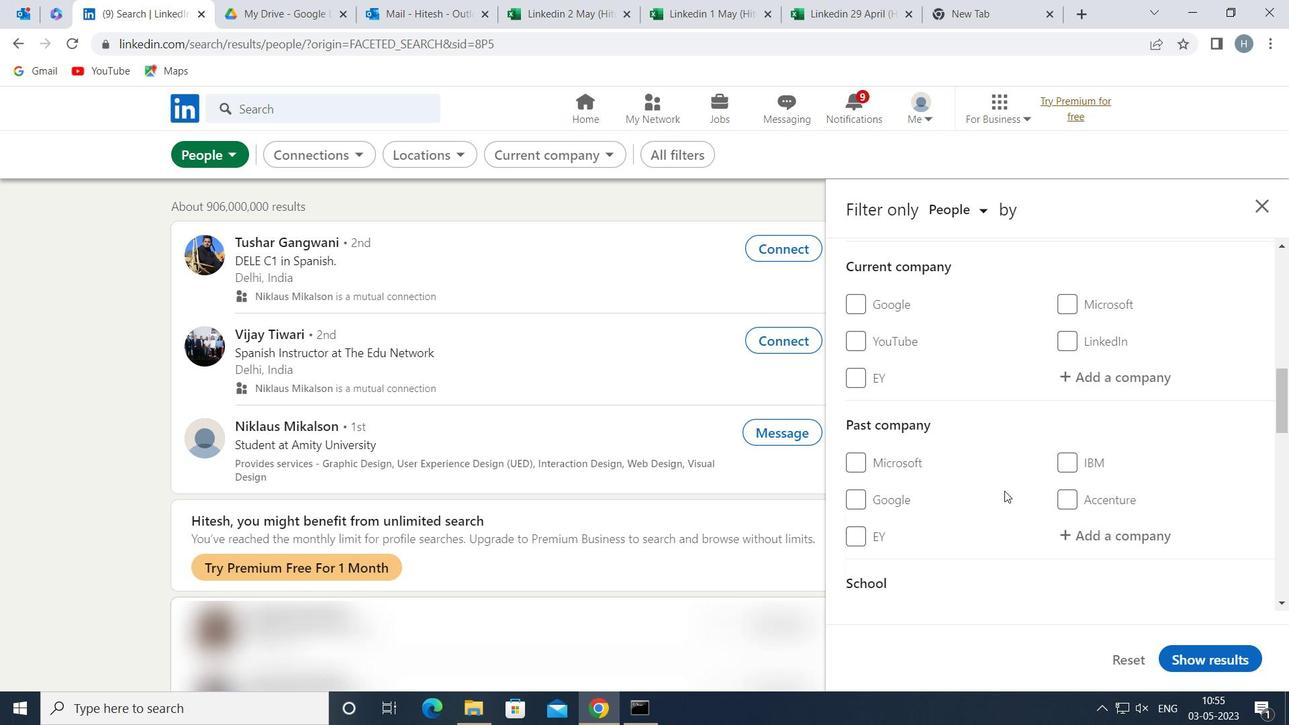 
Action: Mouse scrolled (1004, 490) with delta (0, 0)
Screenshot: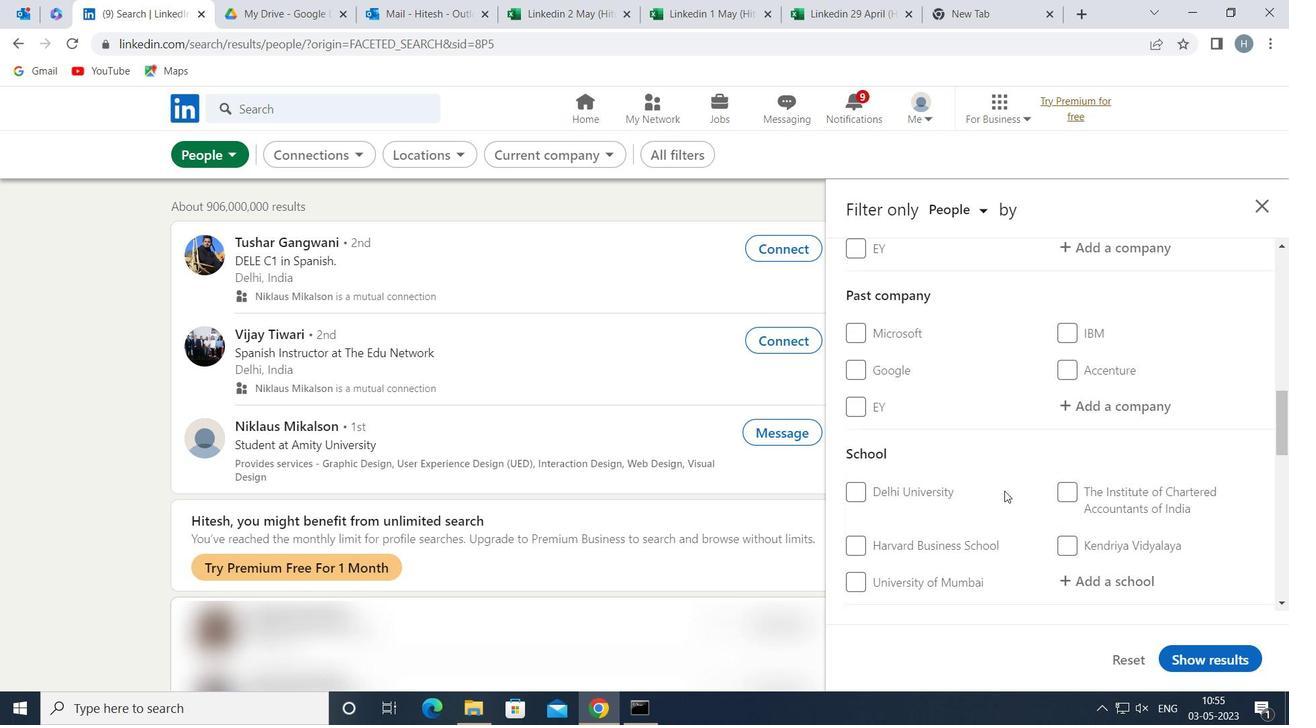
Action: Mouse moved to (1005, 490)
Screenshot: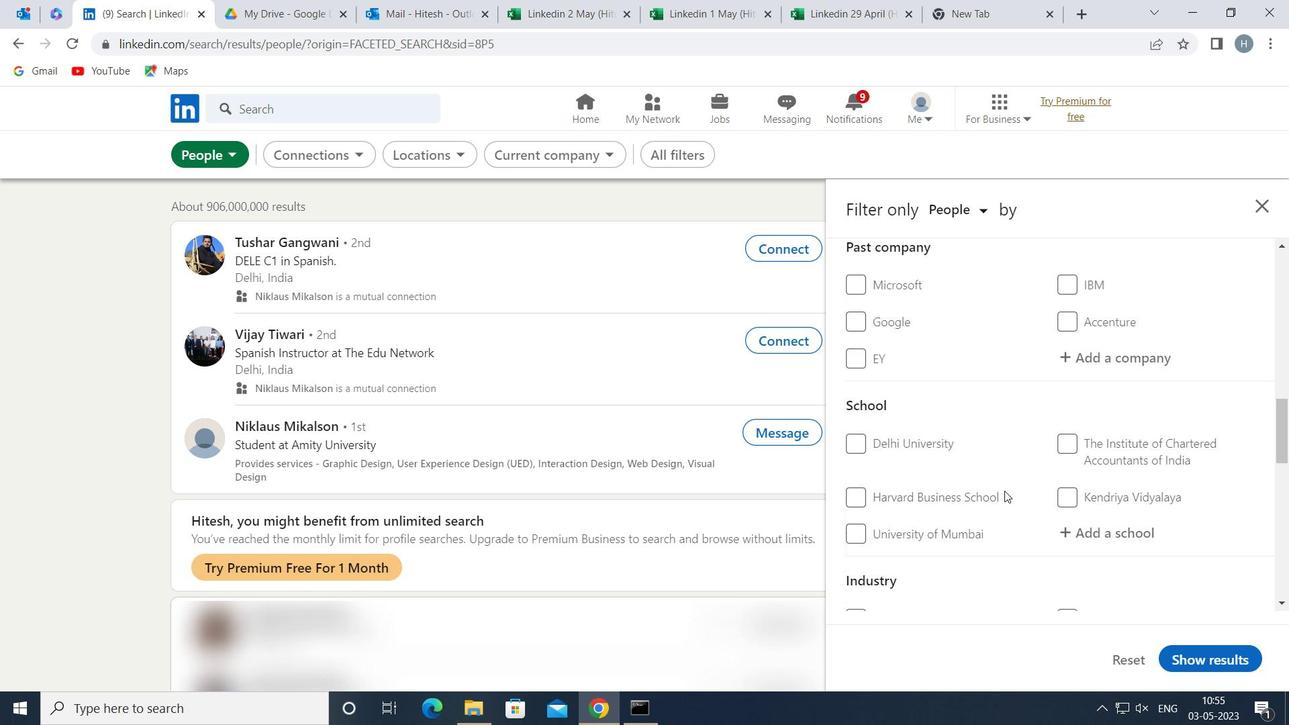 
Action: Mouse scrolled (1005, 489) with delta (0, 0)
Screenshot: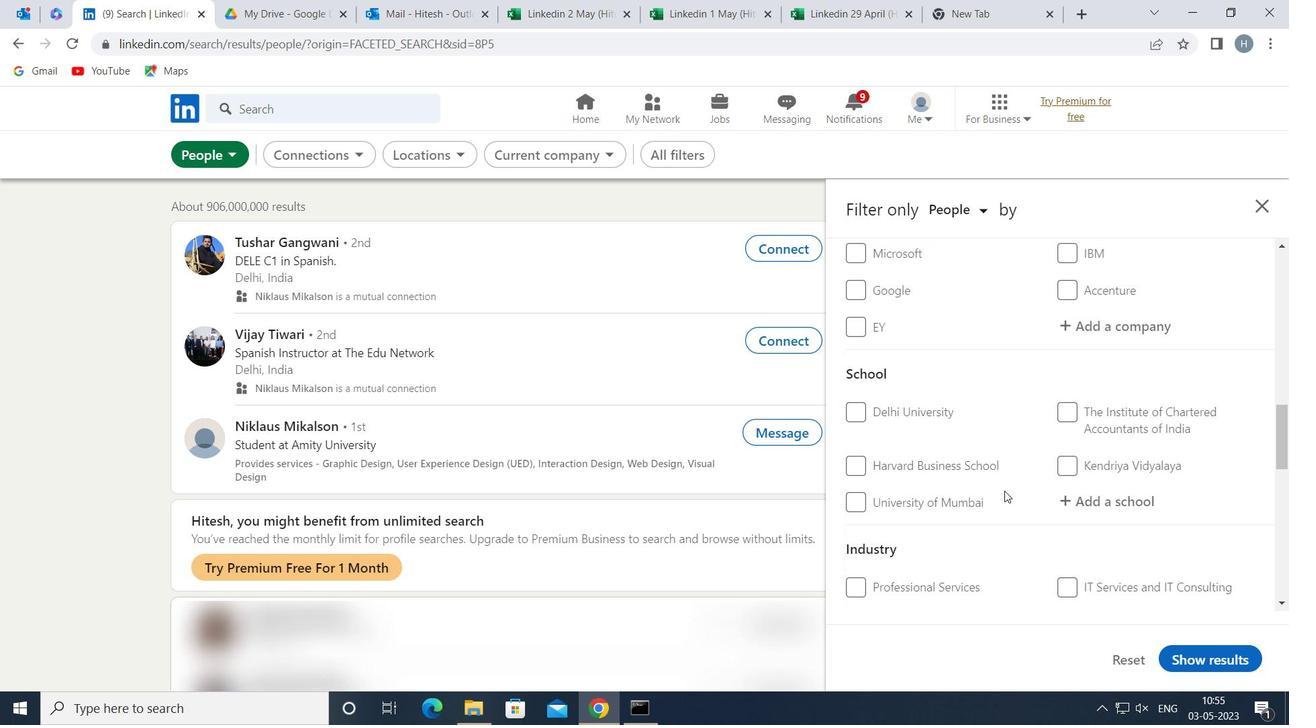 
Action: Mouse moved to (1007, 489)
Screenshot: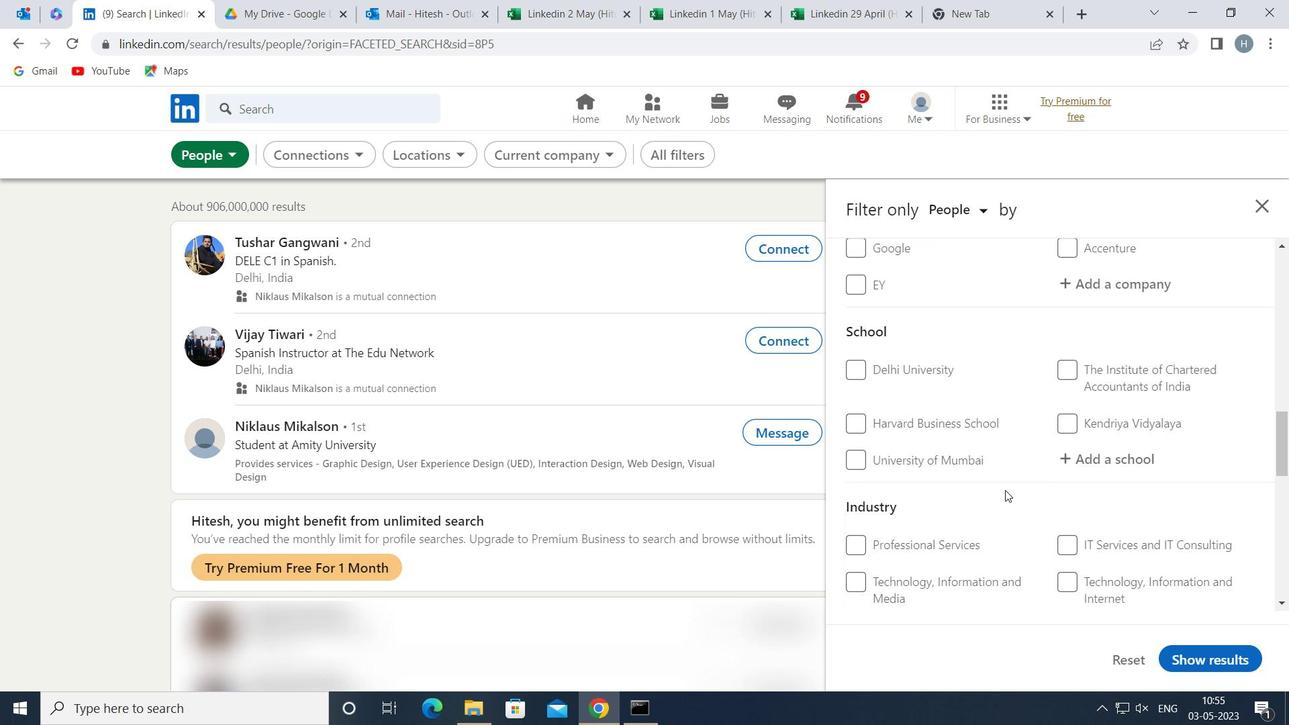 
Action: Mouse scrolled (1007, 488) with delta (0, 0)
Screenshot: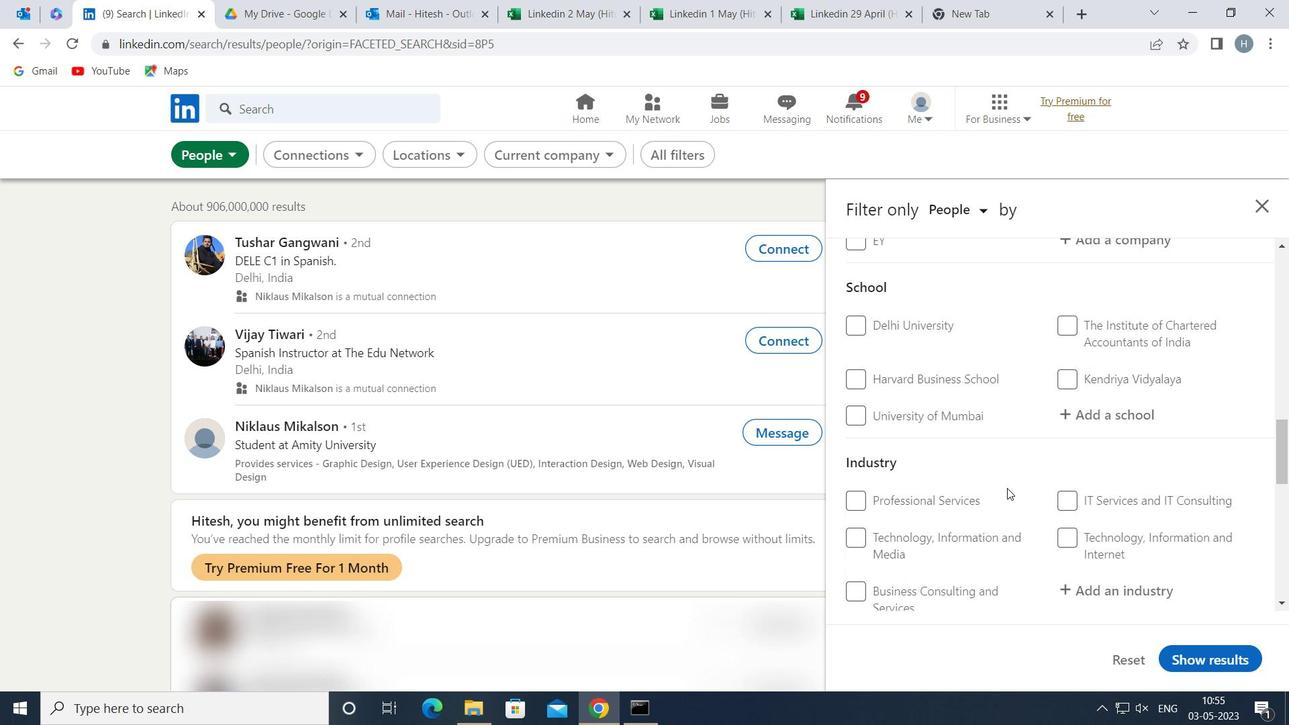 
Action: Mouse scrolled (1007, 488) with delta (0, 0)
Screenshot: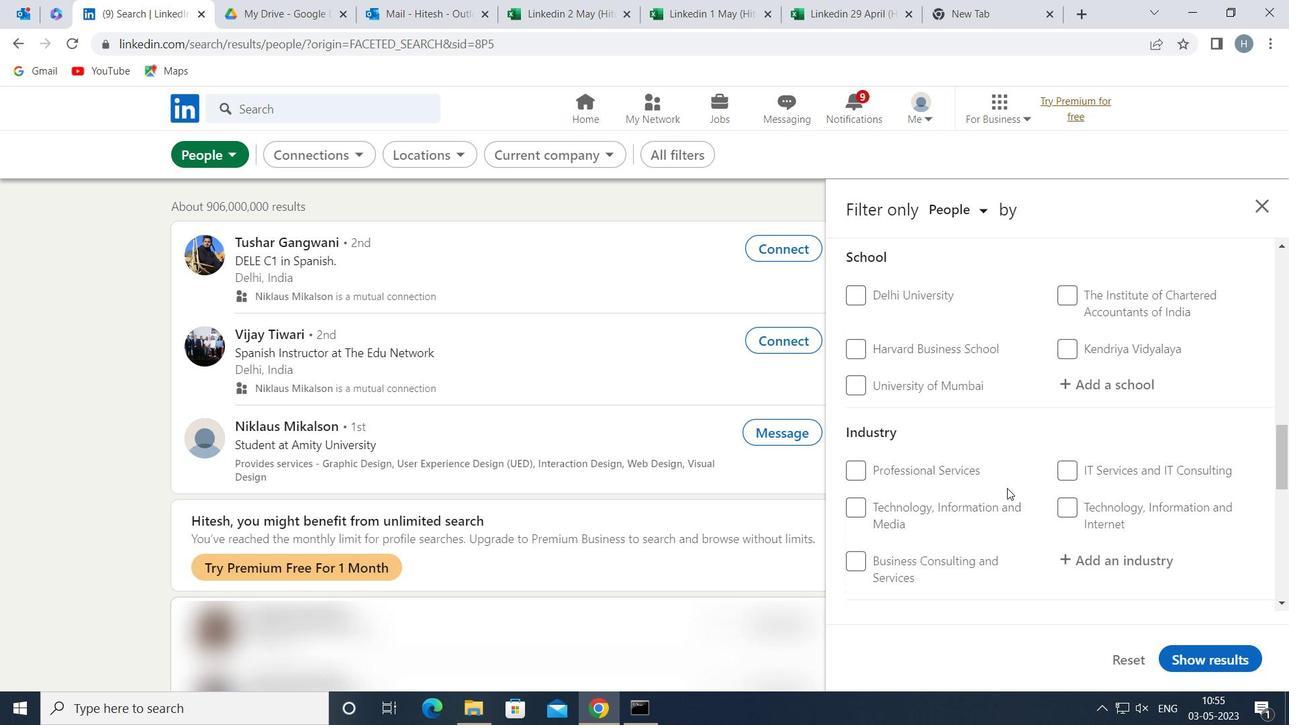 
Action: Mouse moved to (1023, 486)
Screenshot: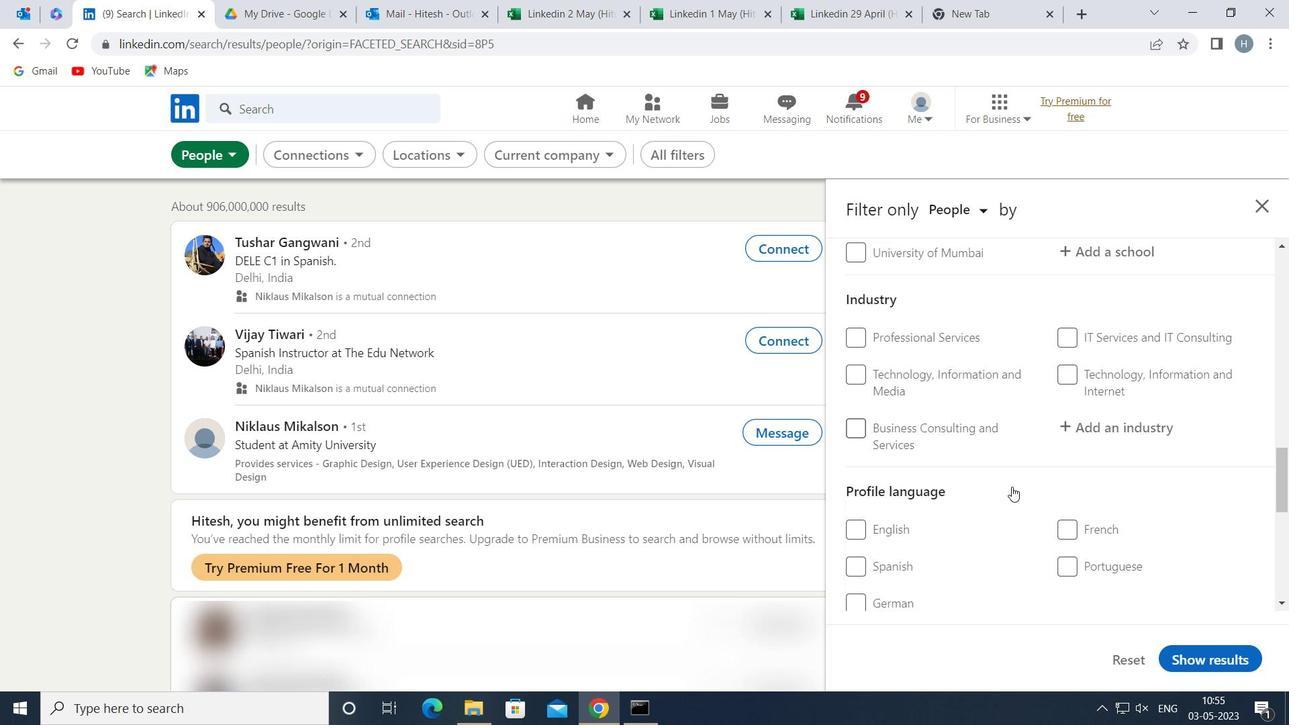
Action: Mouse scrolled (1023, 485) with delta (0, 0)
Screenshot: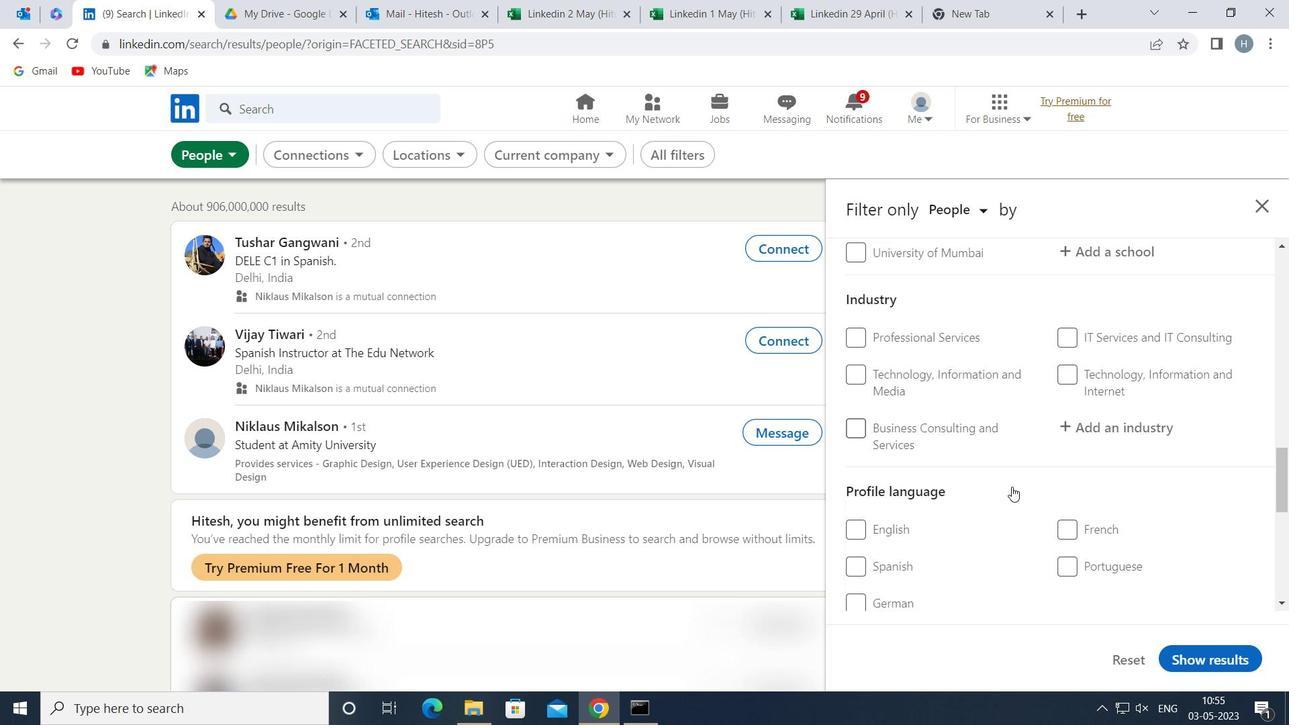 
Action: Mouse moved to (1078, 437)
Screenshot: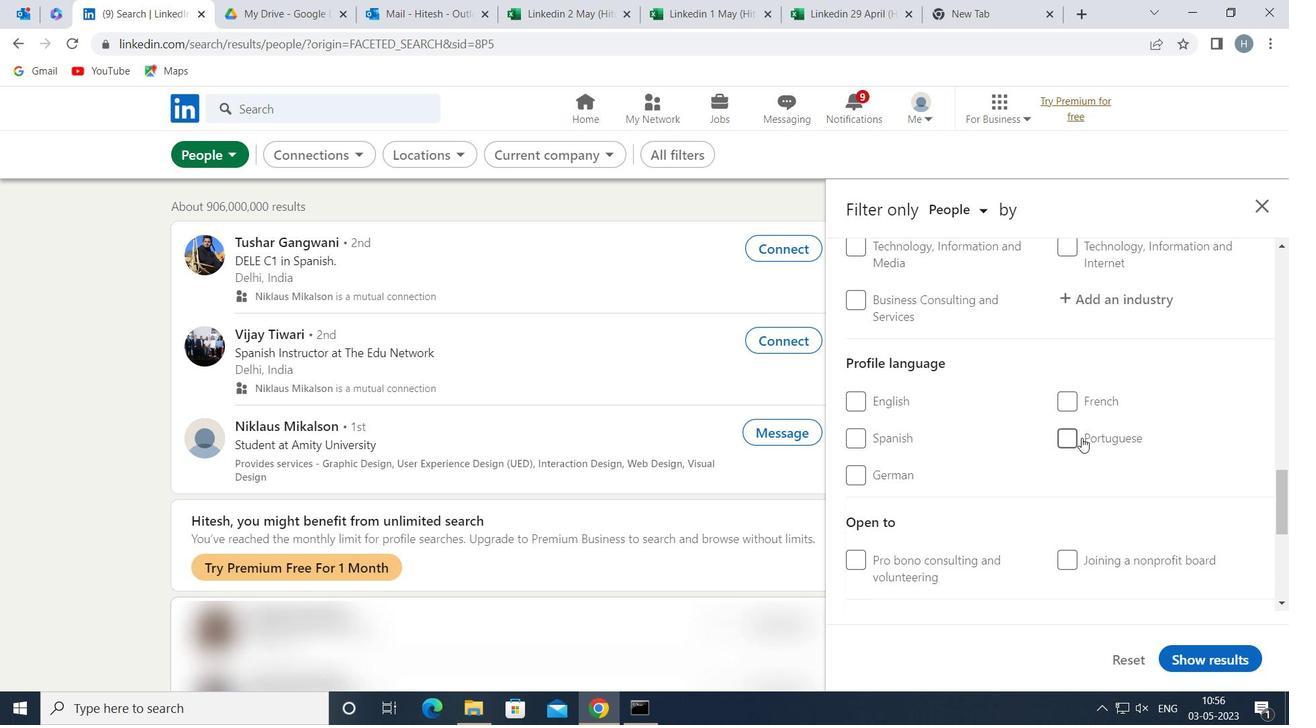 
Action: Mouse pressed left at (1078, 437)
Screenshot: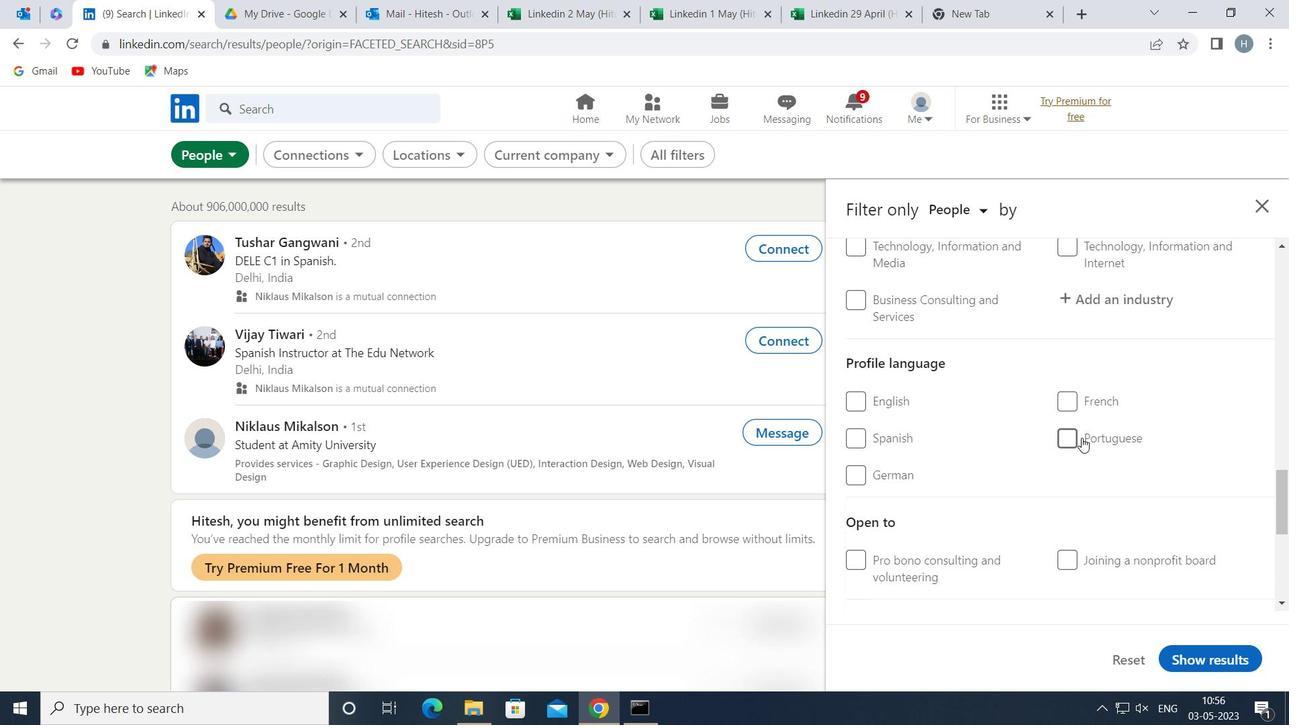 
Action: Mouse moved to (994, 454)
Screenshot: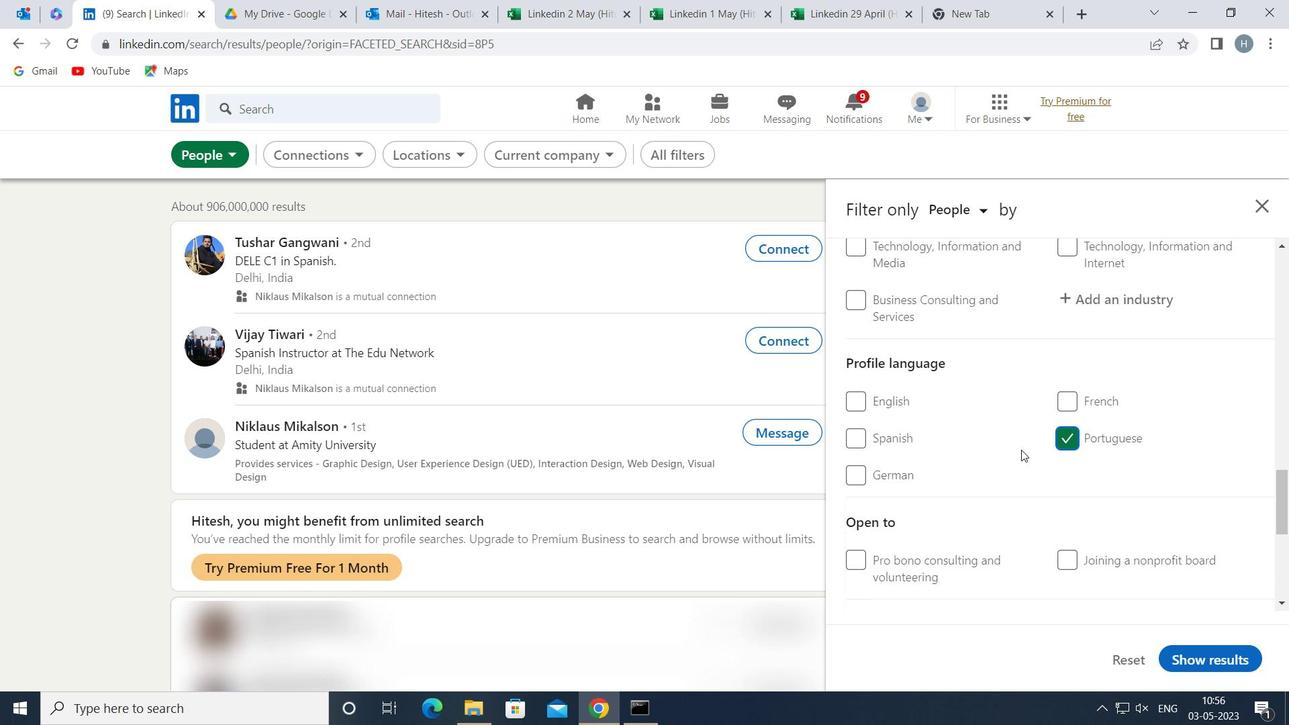 
Action: Mouse scrolled (994, 455) with delta (0, 0)
Screenshot: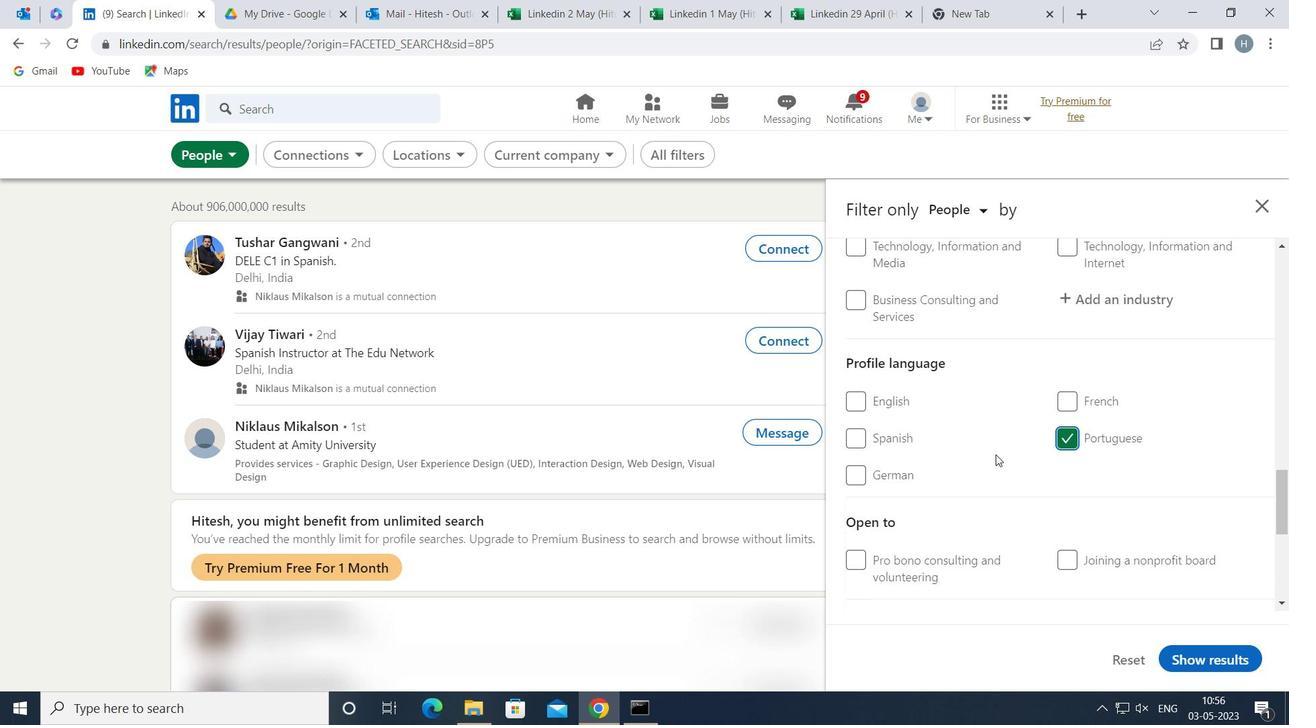 
Action: Mouse scrolled (994, 455) with delta (0, 0)
Screenshot: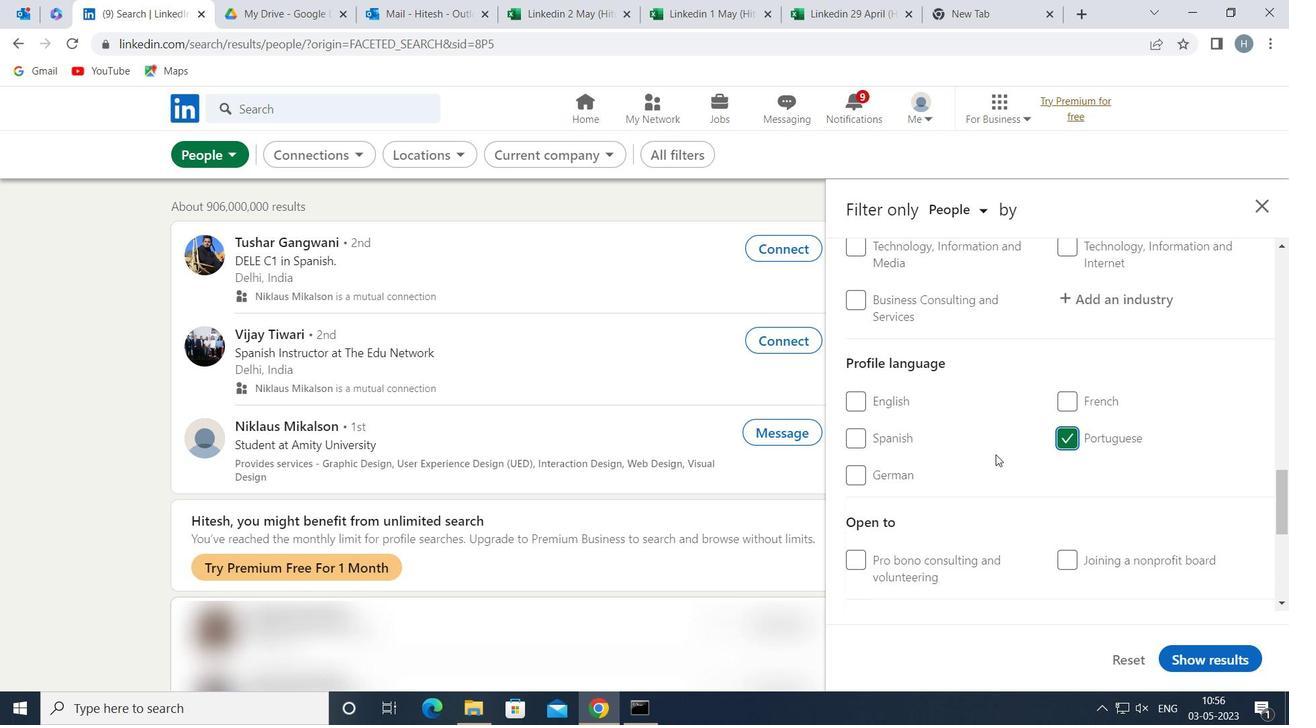 
Action: Mouse scrolled (994, 455) with delta (0, 0)
Screenshot: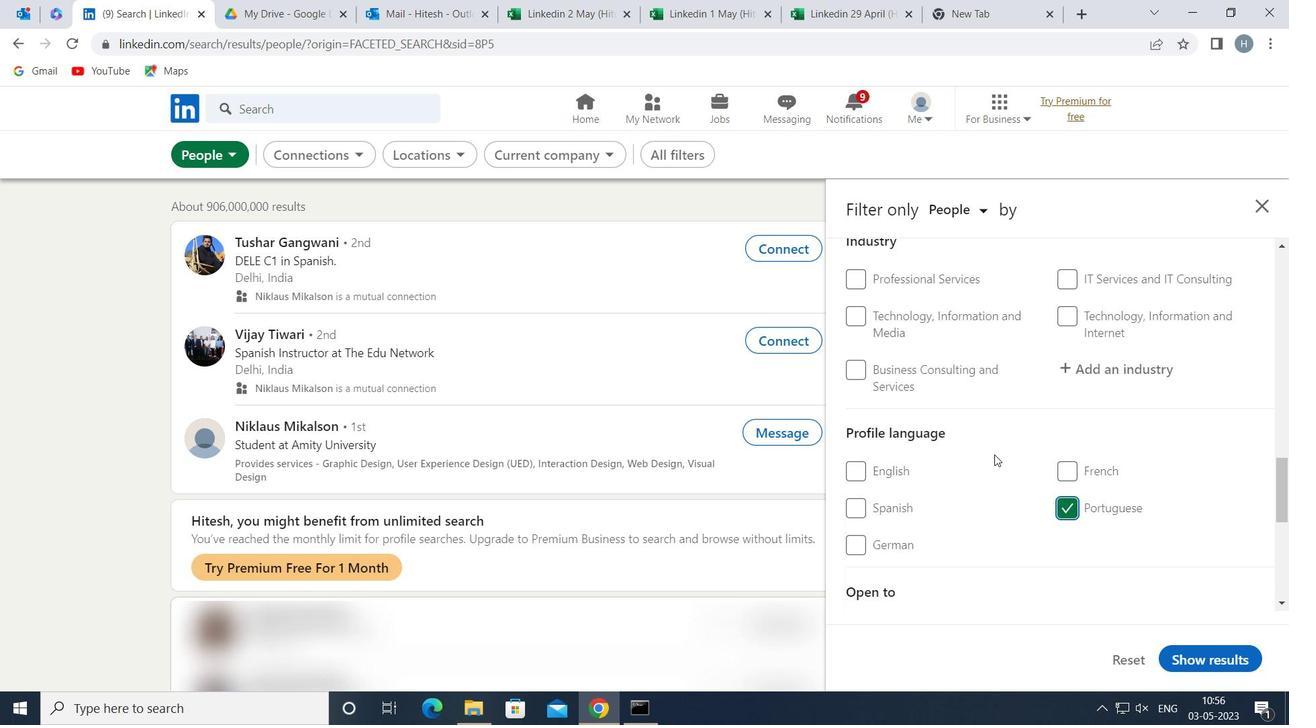 
Action: Mouse scrolled (994, 455) with delta (0, 0)
Screenshot: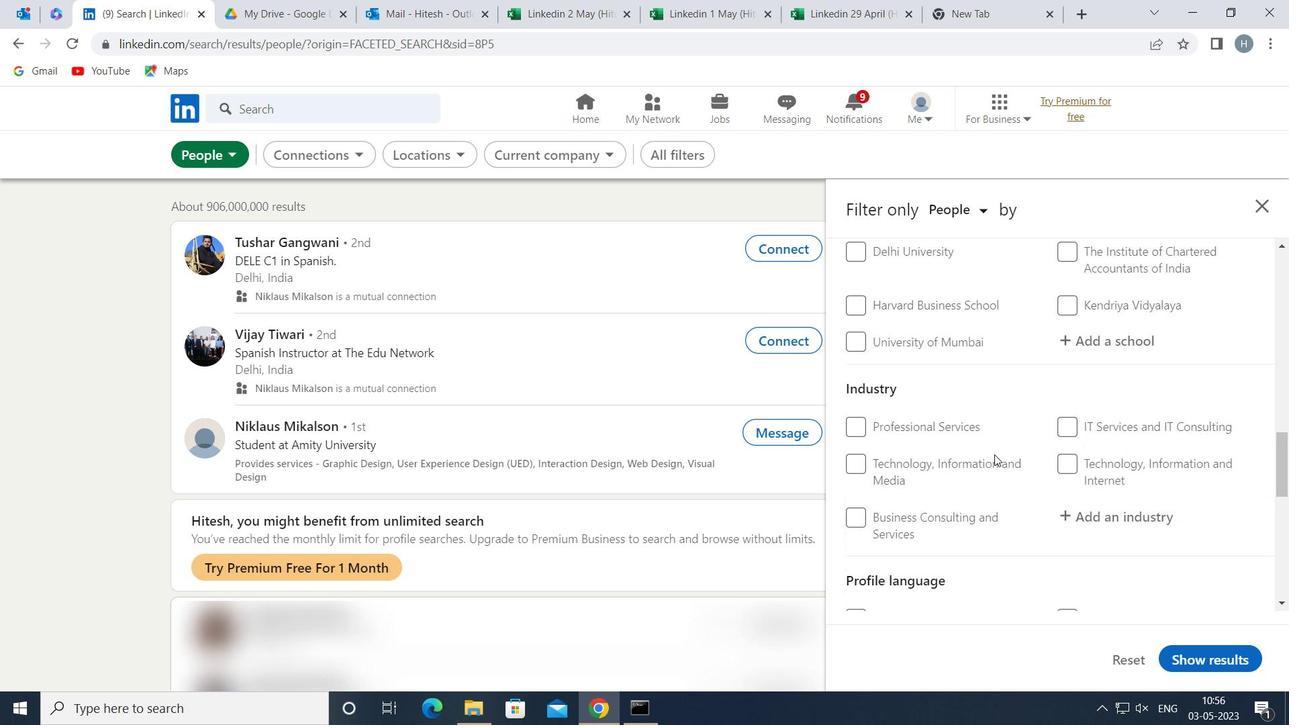 
Action: Mouse scrolled (994, 455) with delta (0, 0)
Screenshot: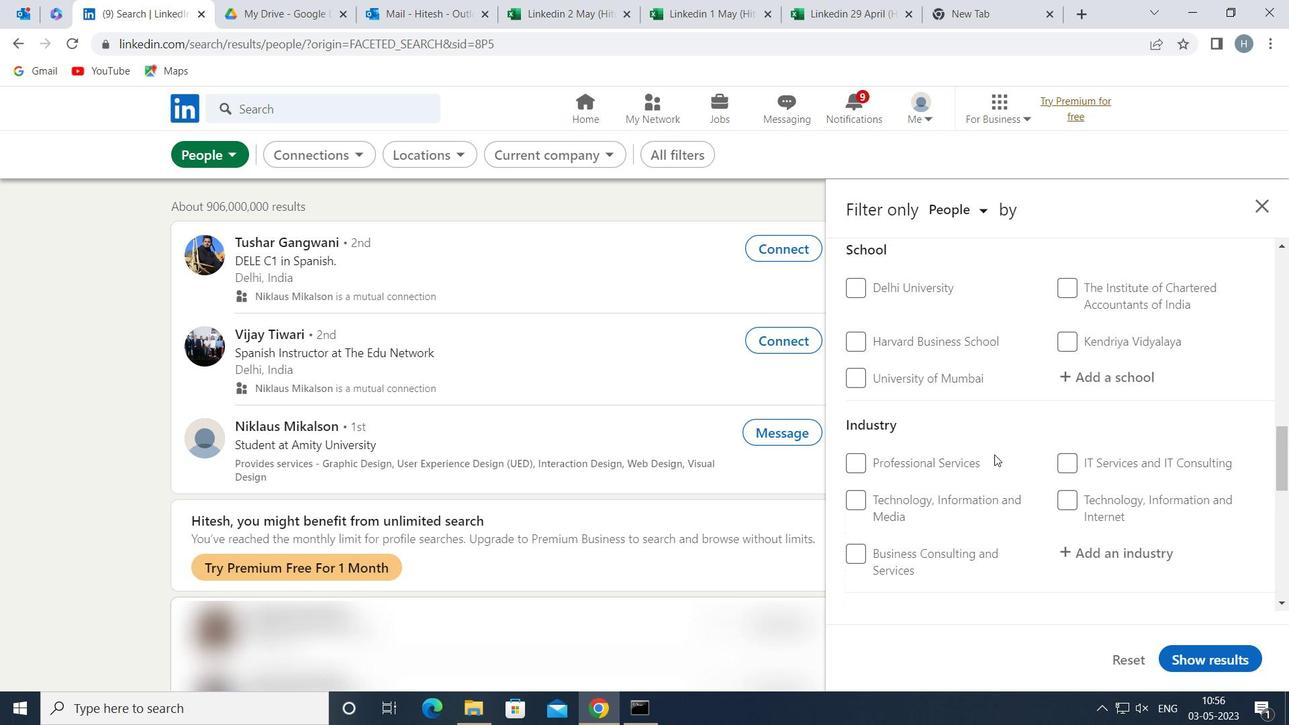 
Action: Mouse scrolled (994, 455) with delta (0, 0)
Screenshot: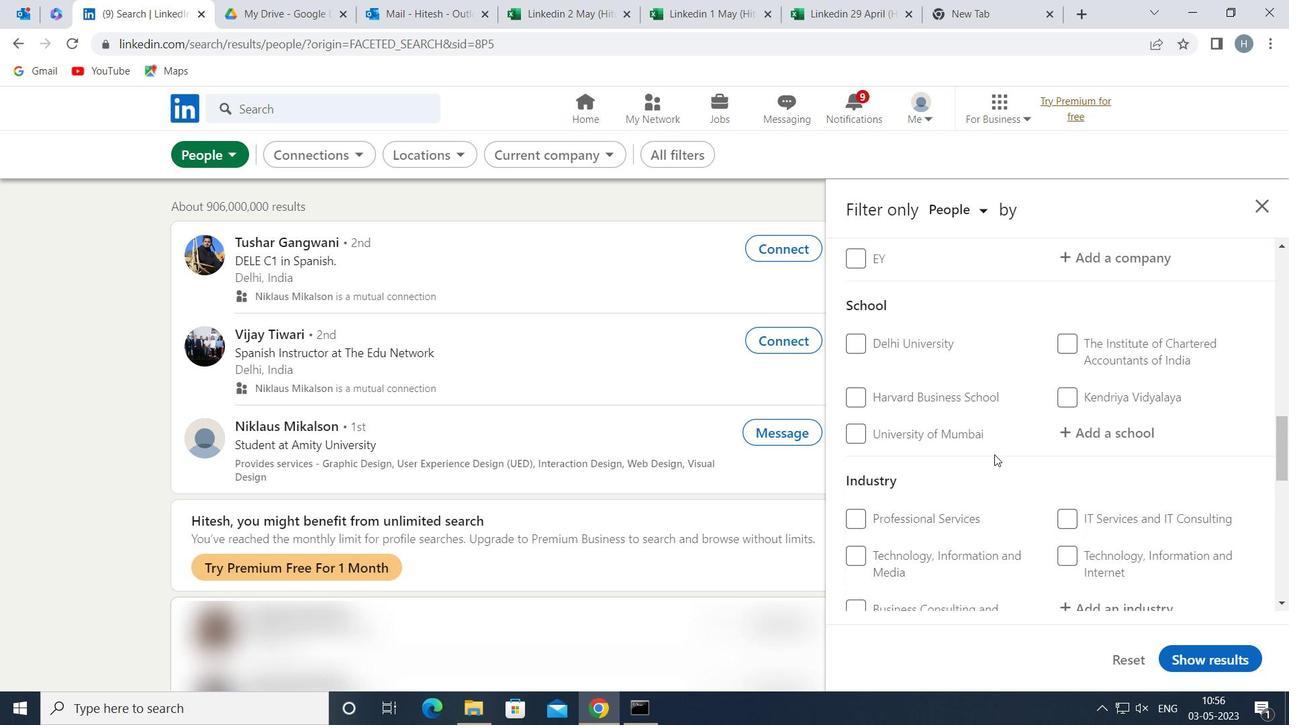 
Action: Mouse scrolled (994, 455) with delta (0, 0)
Screenshot: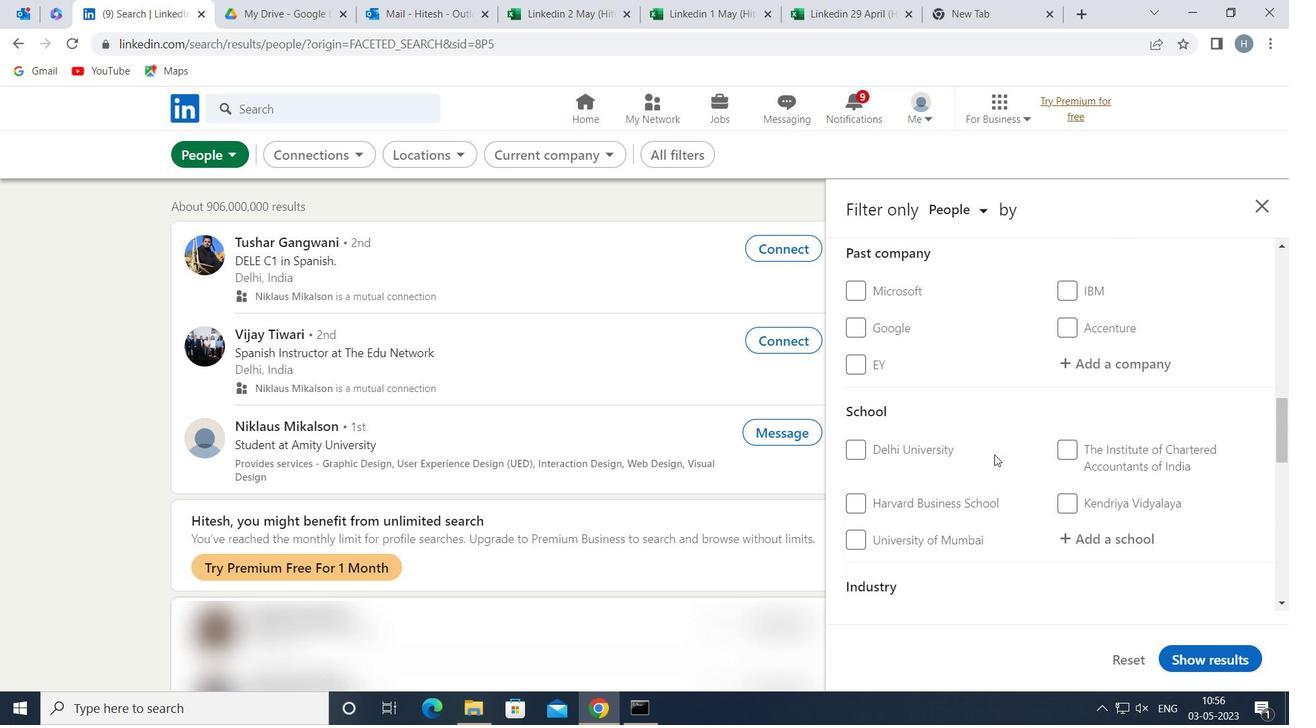 
Action: Mouse scrolled (994, 455) with delta (0, 0)
Screenshot: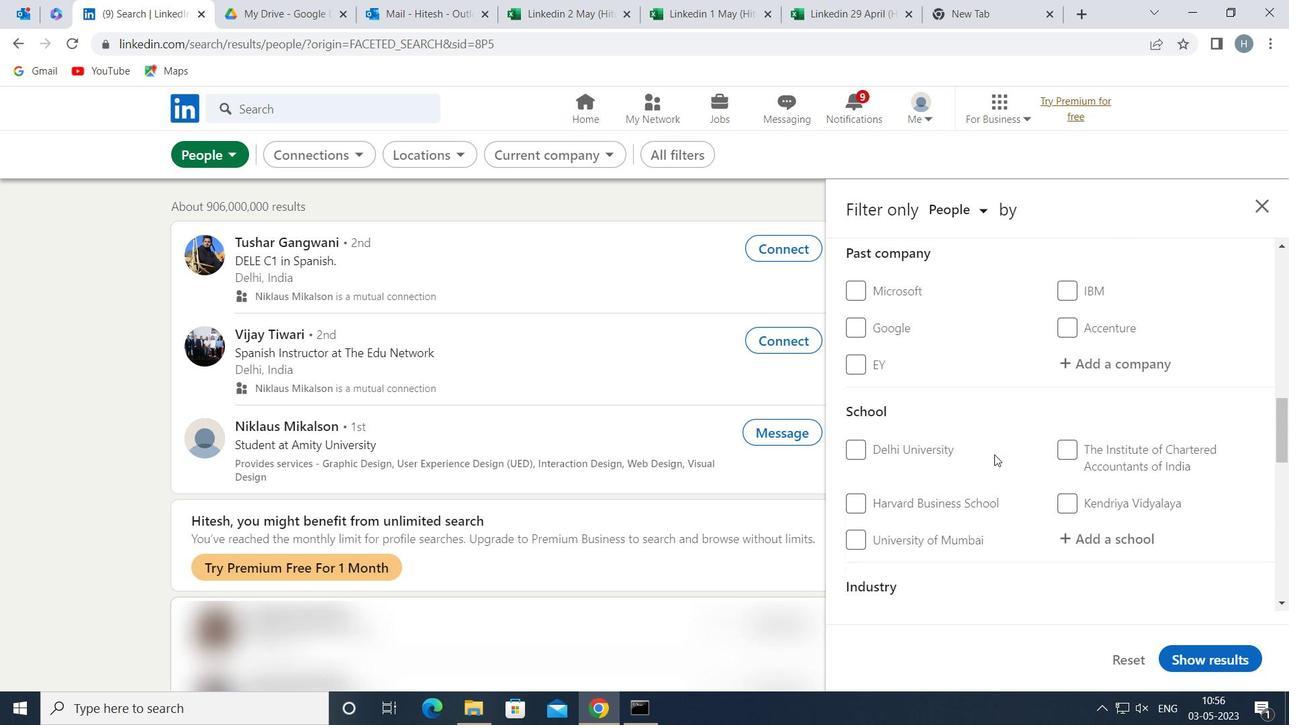 
Action: Mouse scrolled (994, 455) with delta (0, 0)
Screenshot: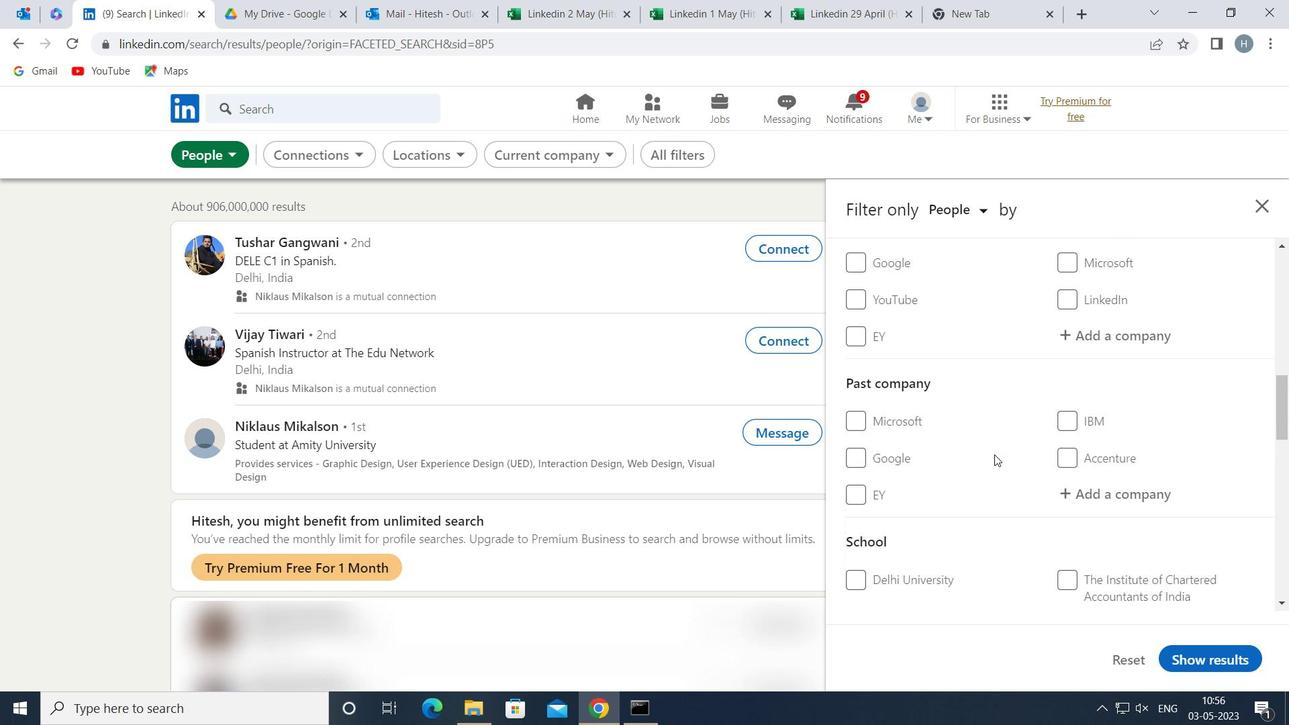 
Action: Mouse moved to (1113, 542)
Screenshot: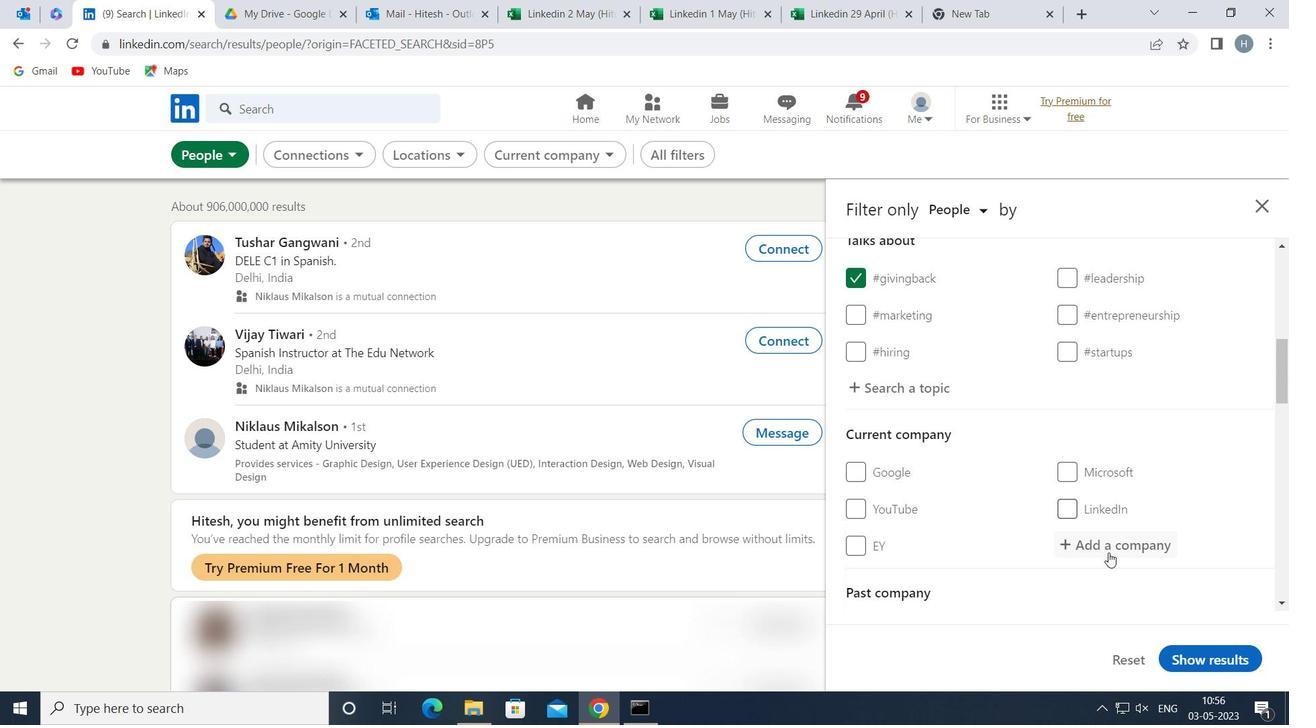 
Action: Mouse pressed left at (1113, 542)
Screenshot: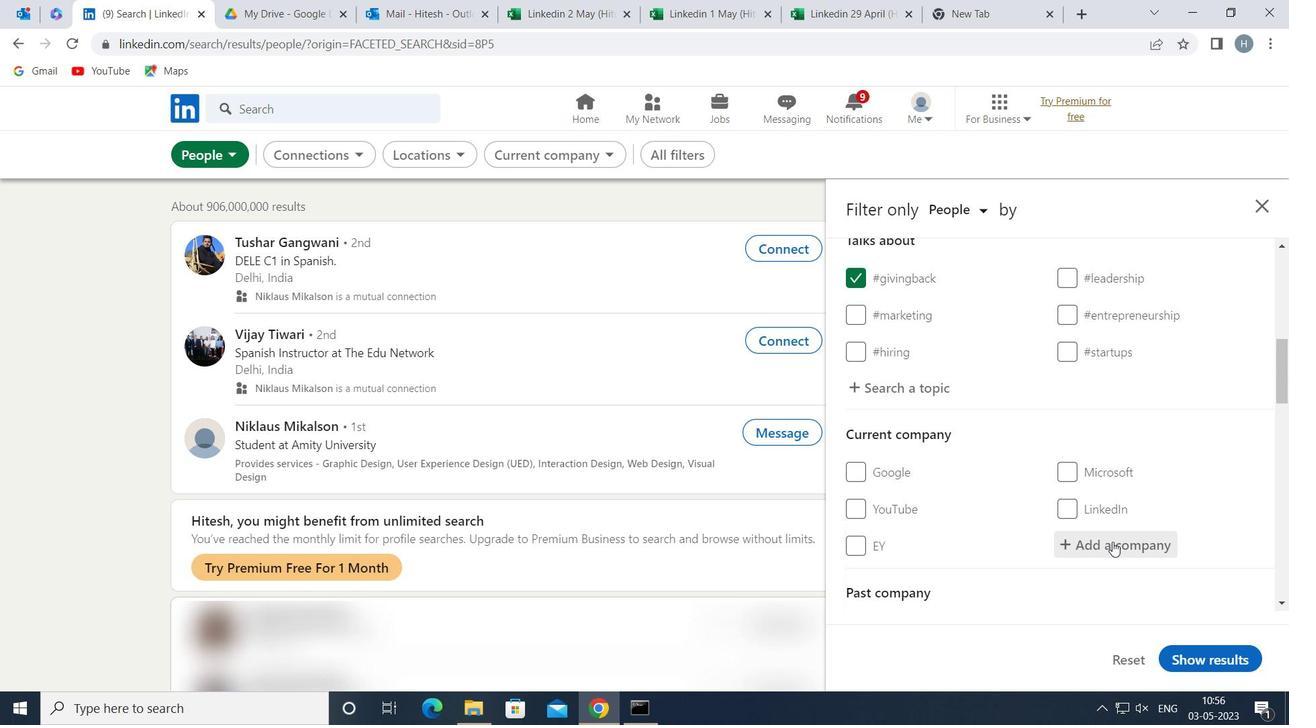 
Action: Key pressed <Key.shift>INTELLISWIFT
Screenshot: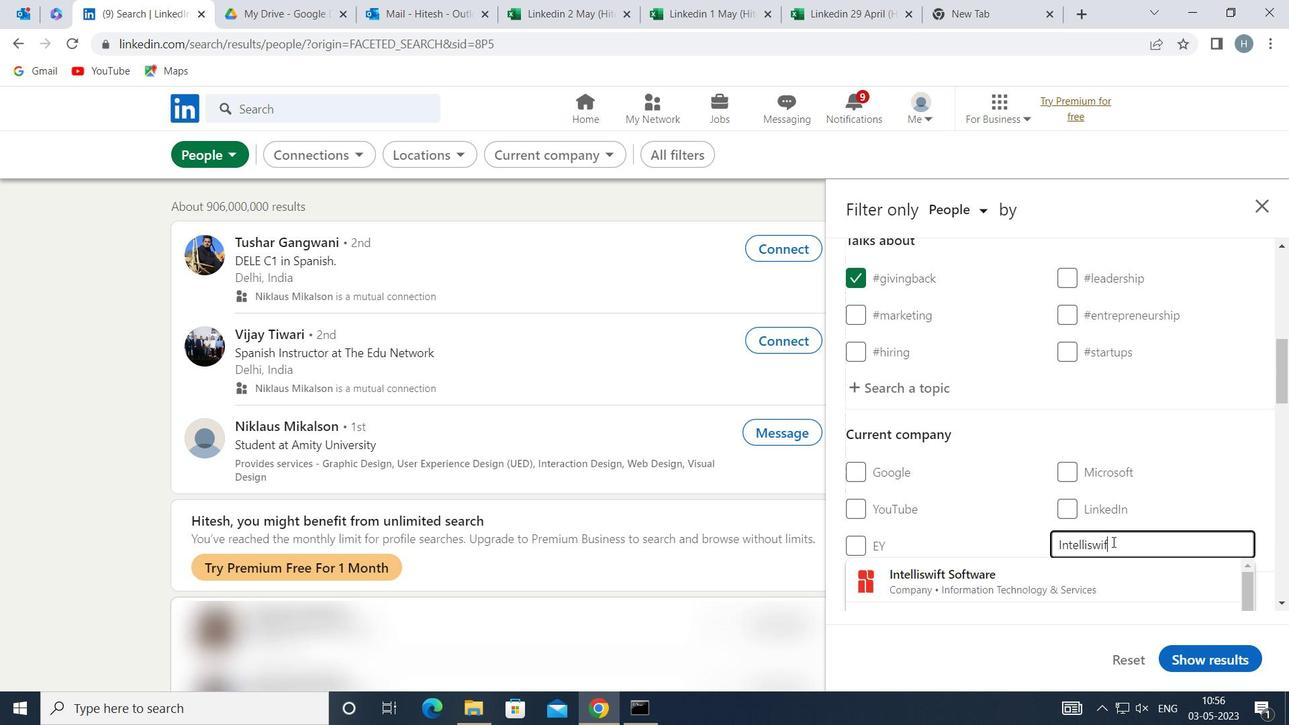 
Action: Mouse moved to (1046, 579)
Screenshot: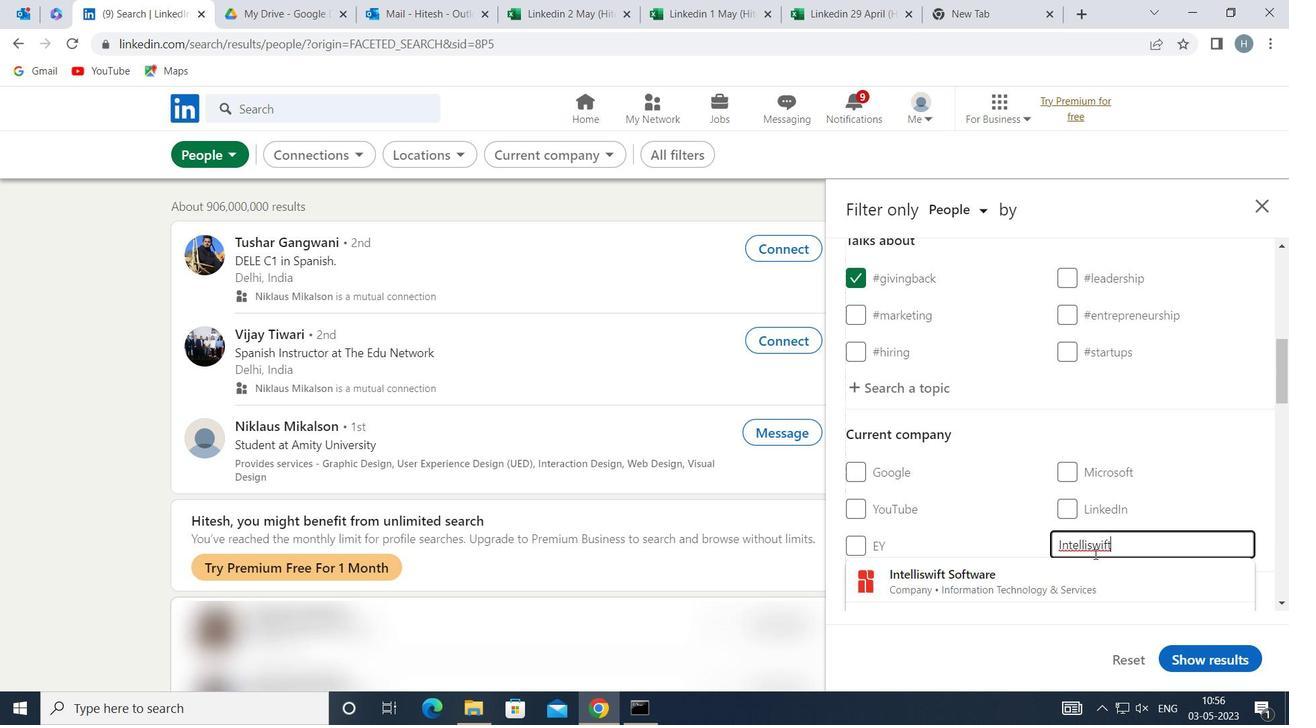 
Action: Mouse pressed left at (1046, 579)
Screenshot: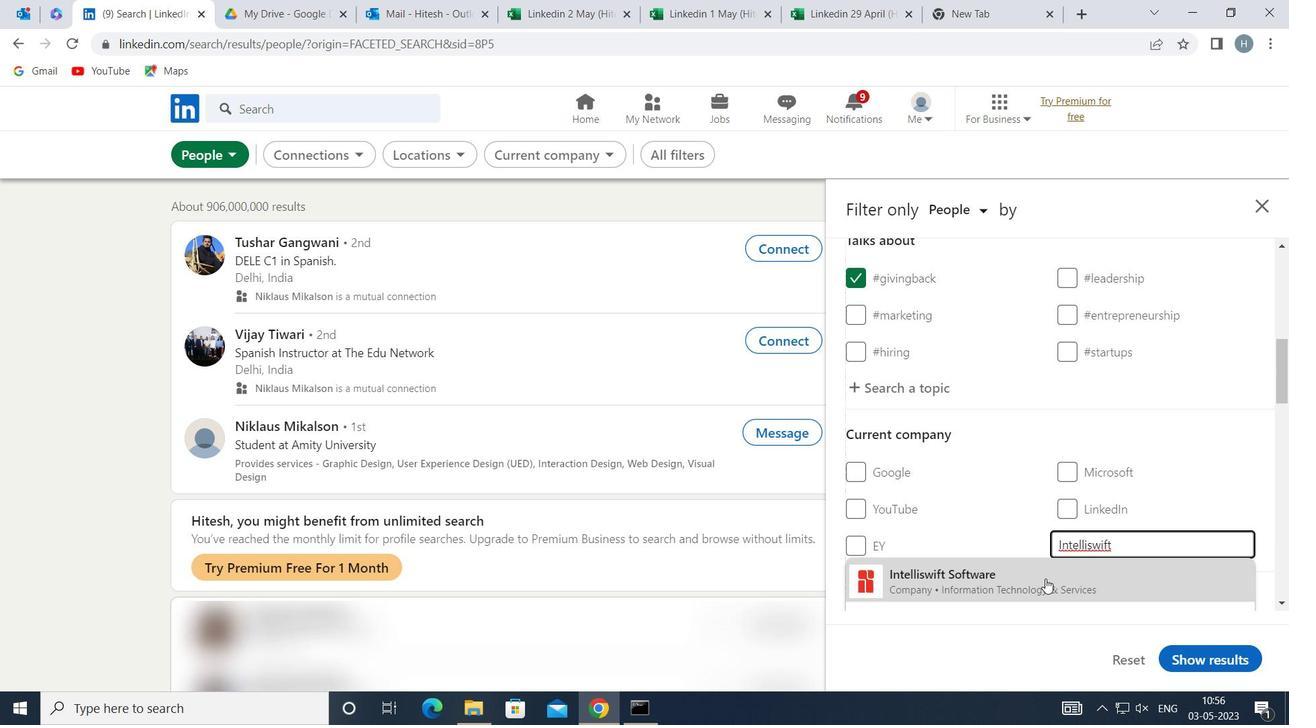 
Action: Mouse moved to (1008, 489)
Screenshot: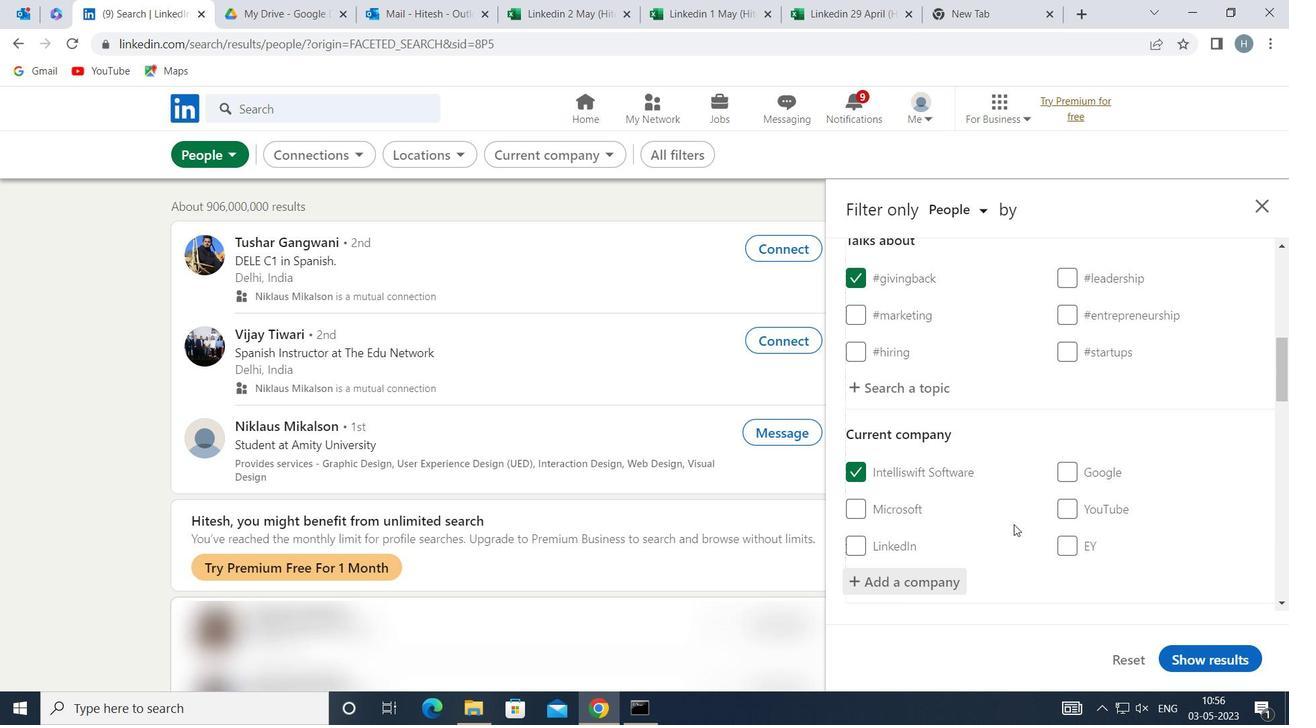 
Action: Mouse scrolled (1008, 489) with delta (0, 0)
Screenshot: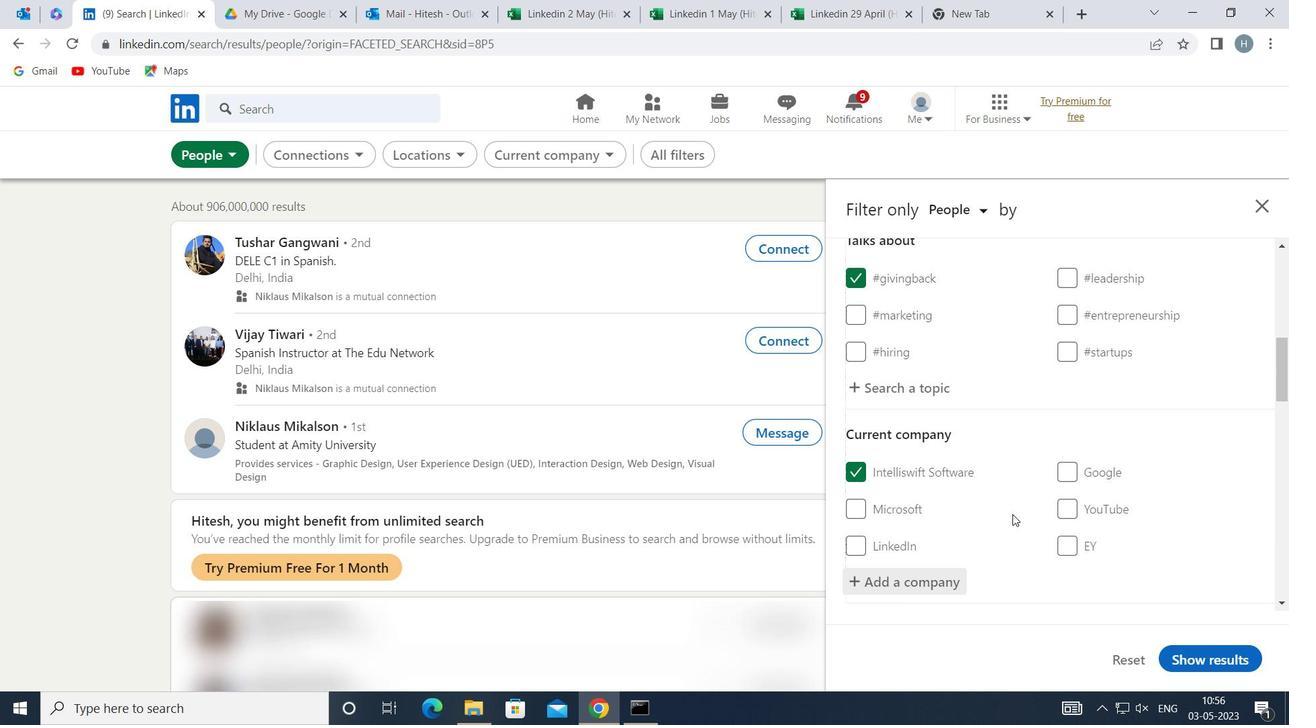 
Action: Mouse moved to (1002, 485)
Screenshot: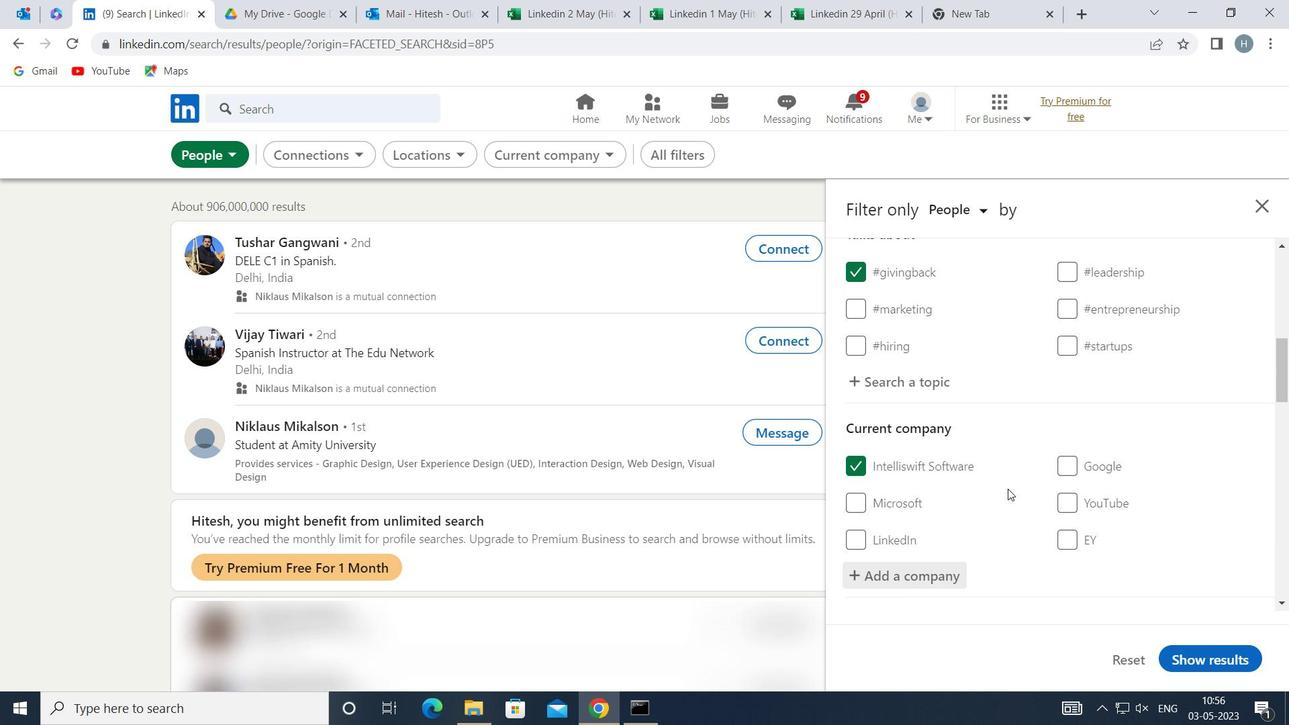 
Action: Mouse scrolled (1002, 484) with delta (0, 0)
Screenshot: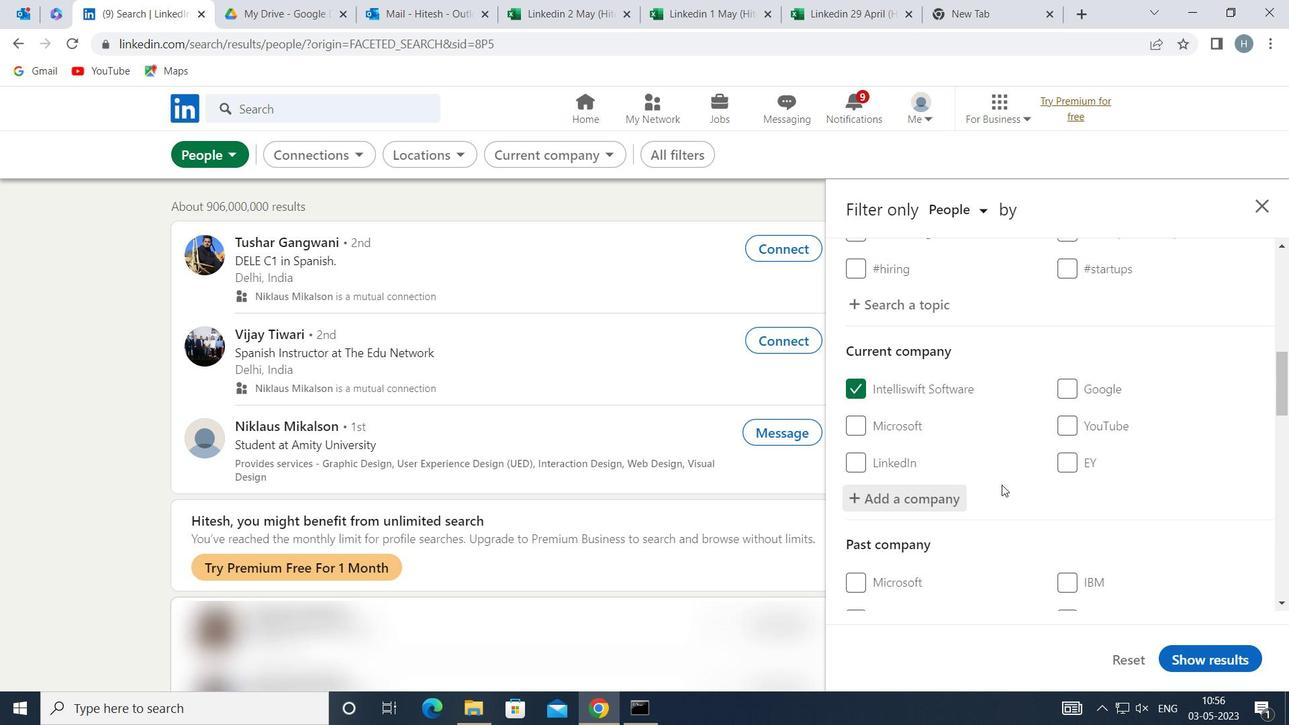 
Action: Mouse moved to (1002, 485)
Screenshot: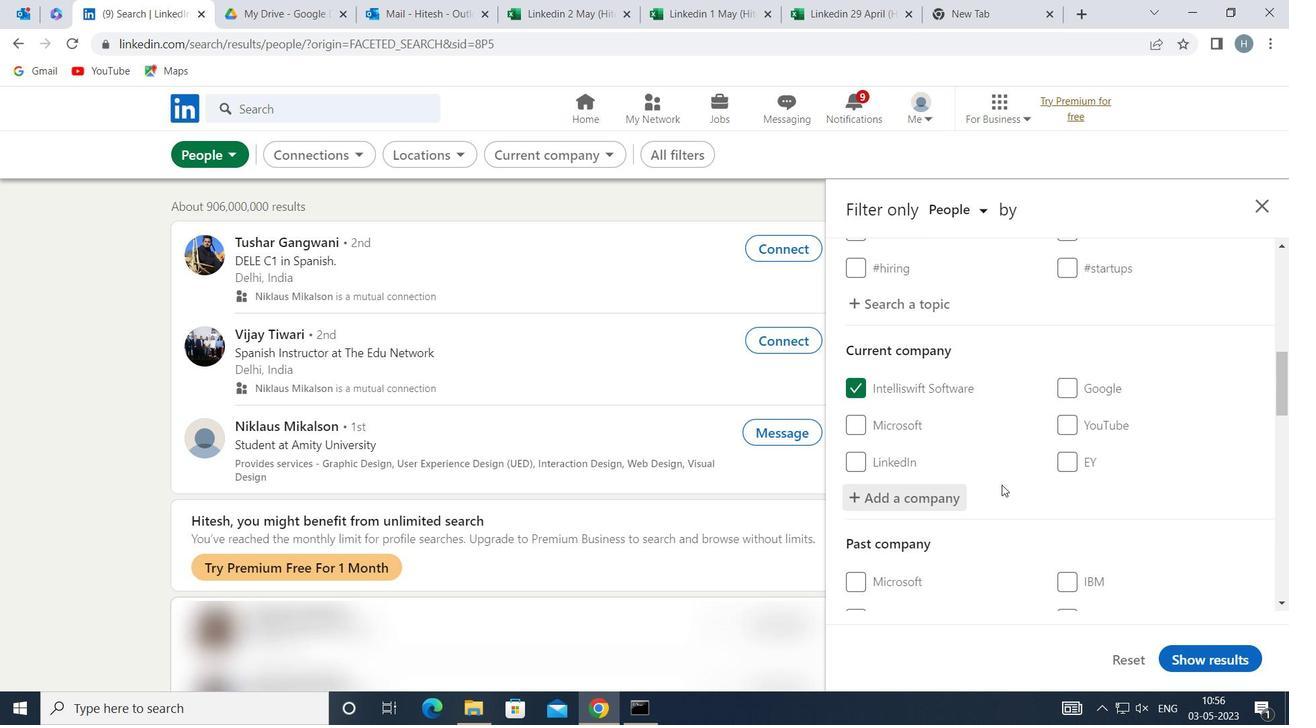 
Action: Mouse scrolled (1002, 484) with delta (0, 0)
Screenshot: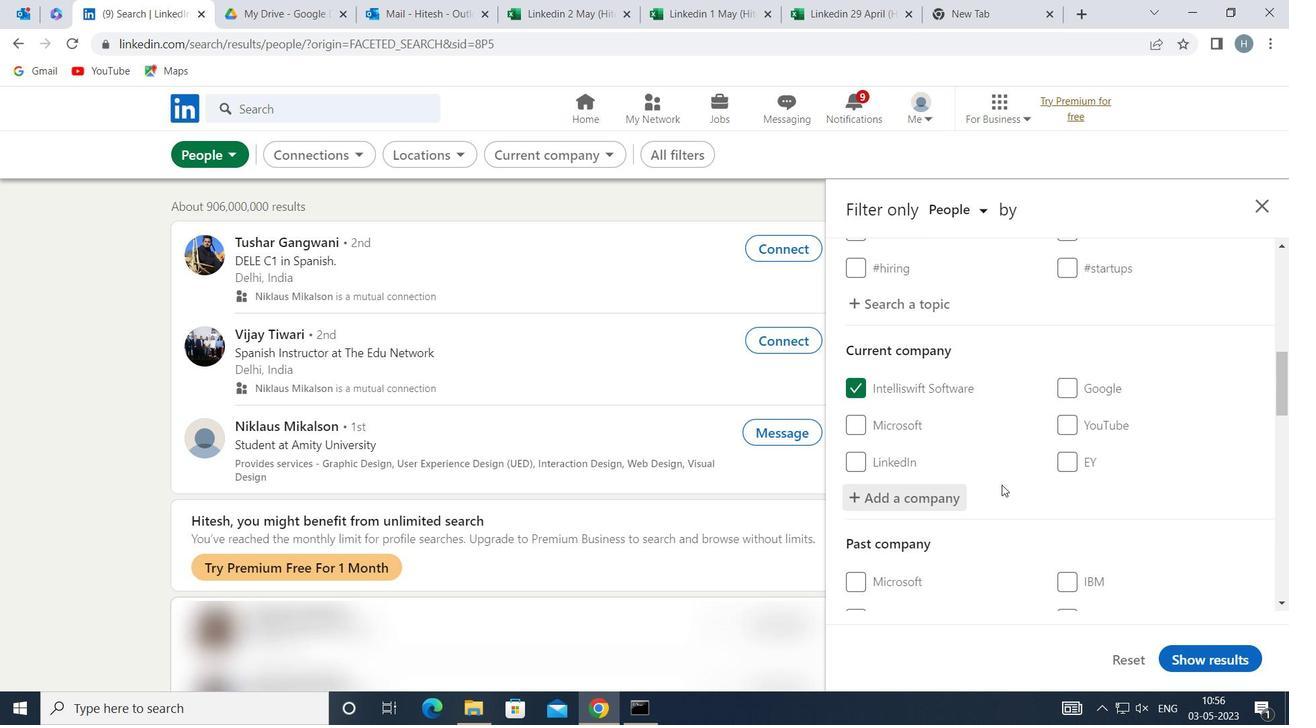 
Action: Mouse moved to (1009, 483)
Screenshot: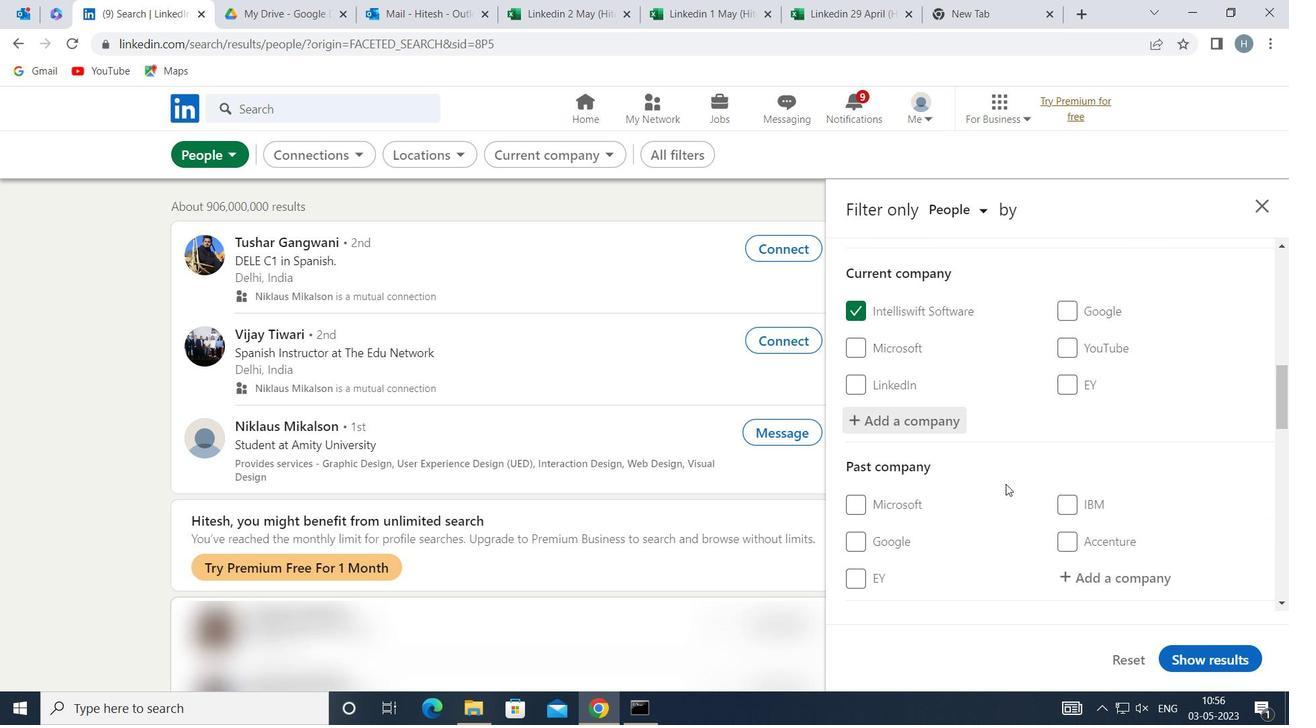 
Action: Mouse scrolled (1009, 482) with delta (0, 0)
Screenshot: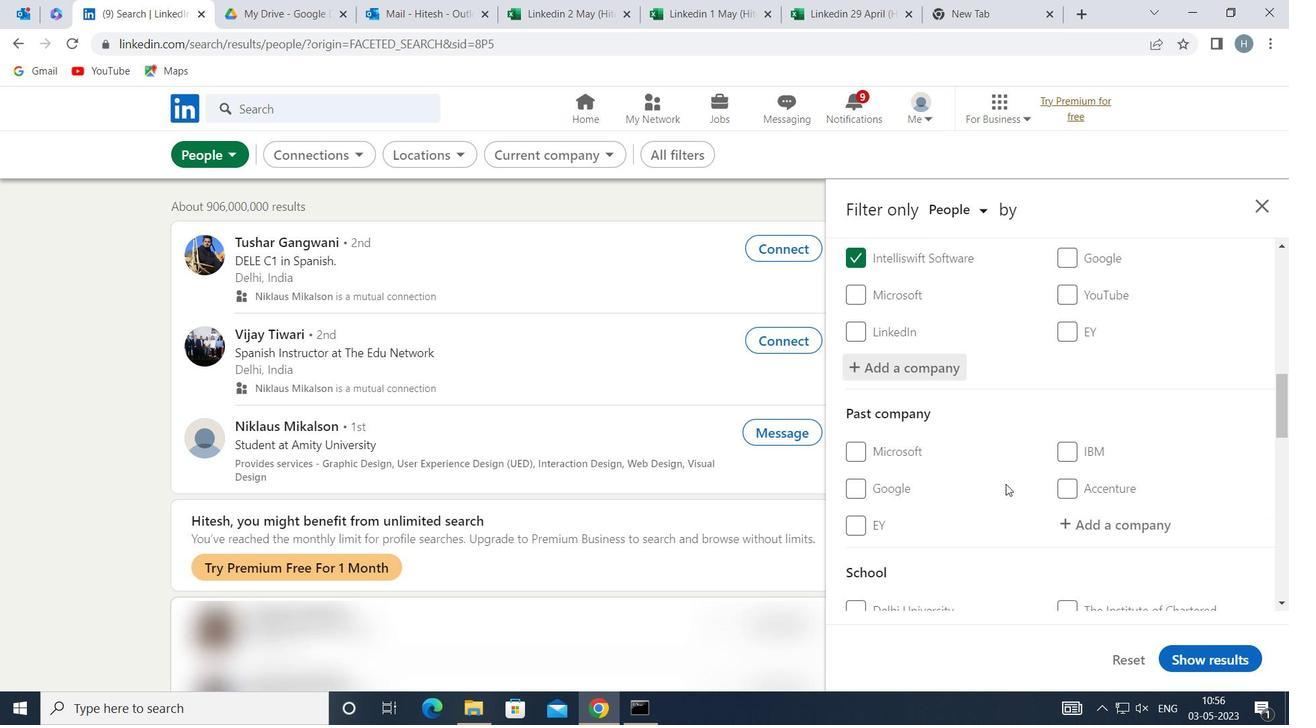 
Action: Mouse moved to (1024, 484)
Screenshot: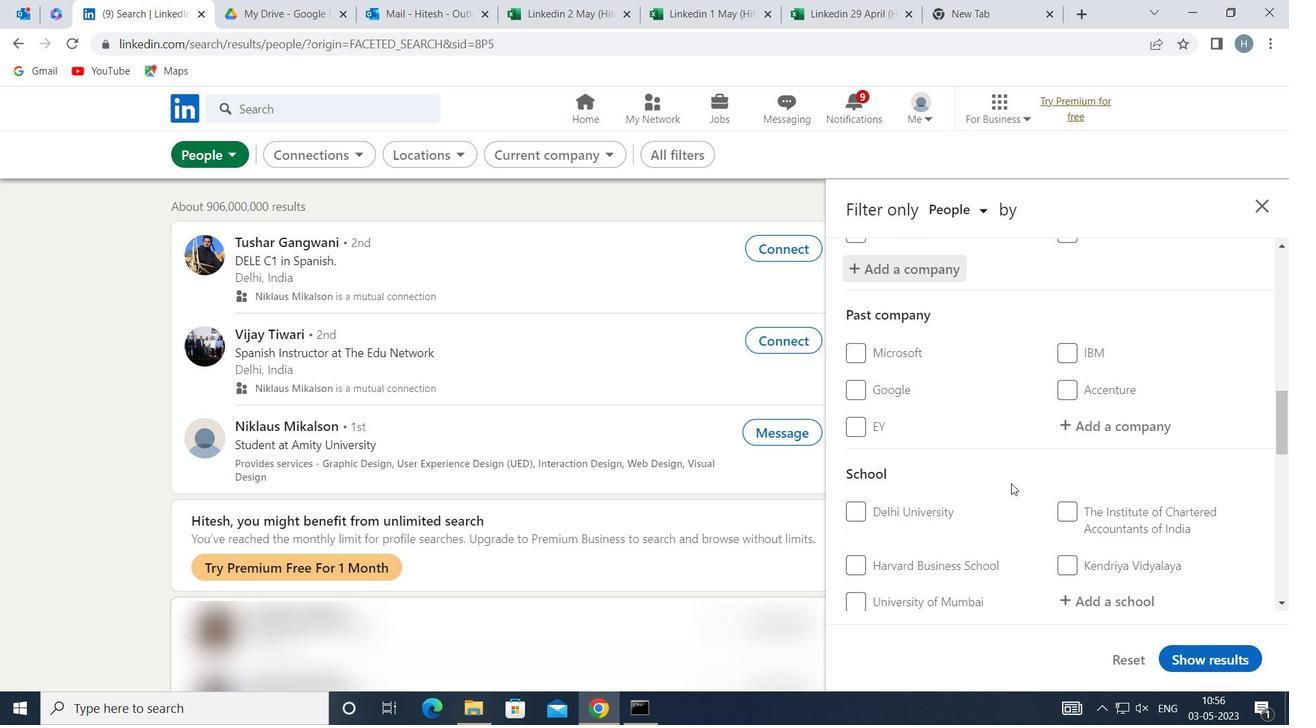 
Action: Mouse scrolled (1024, 483) with delta (0, 0)
Screenshot: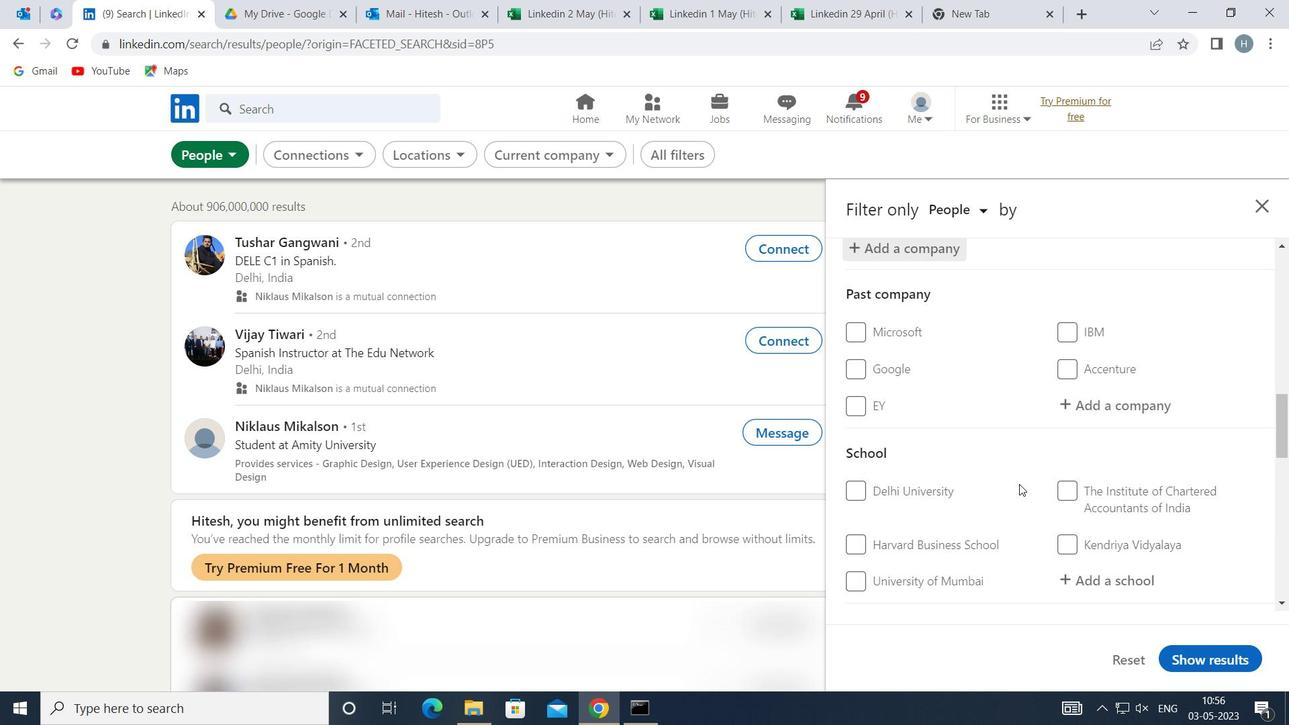 
Action: Mouse moved to (1076, 487)
Screenshot: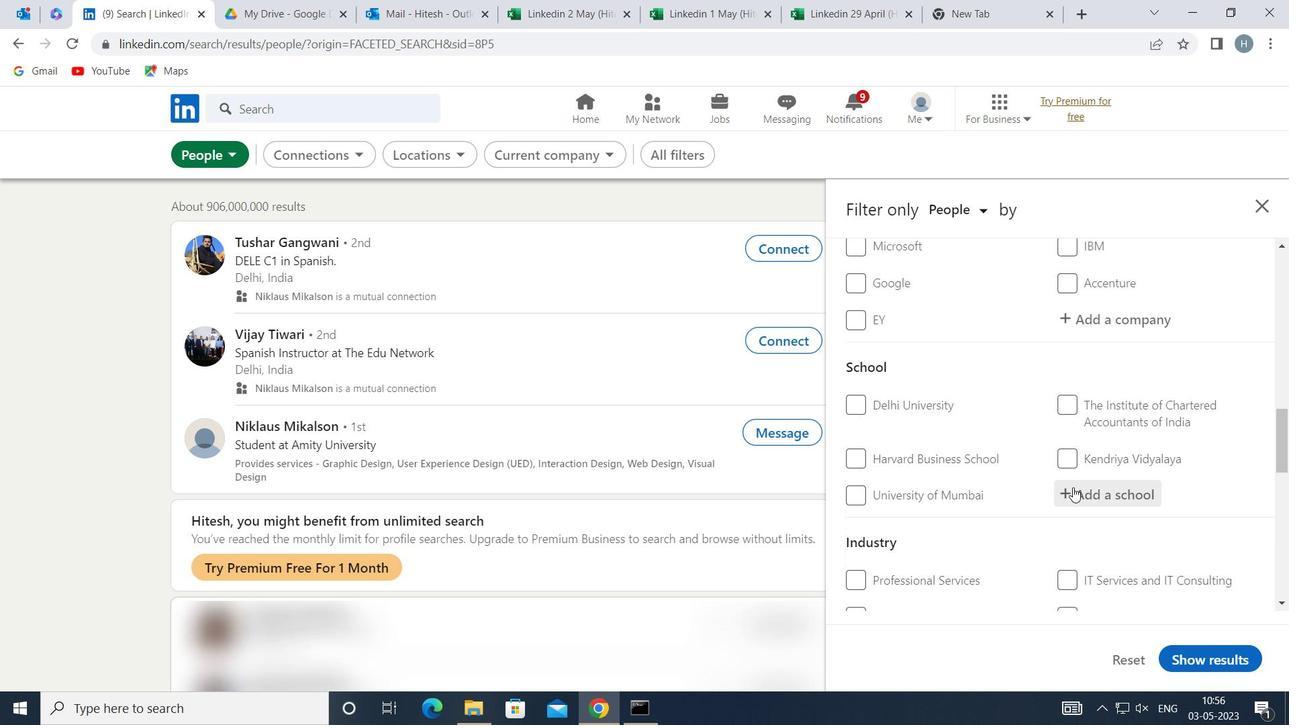 
Action: Mouse pressed left at (1076, 487)
Screenshot: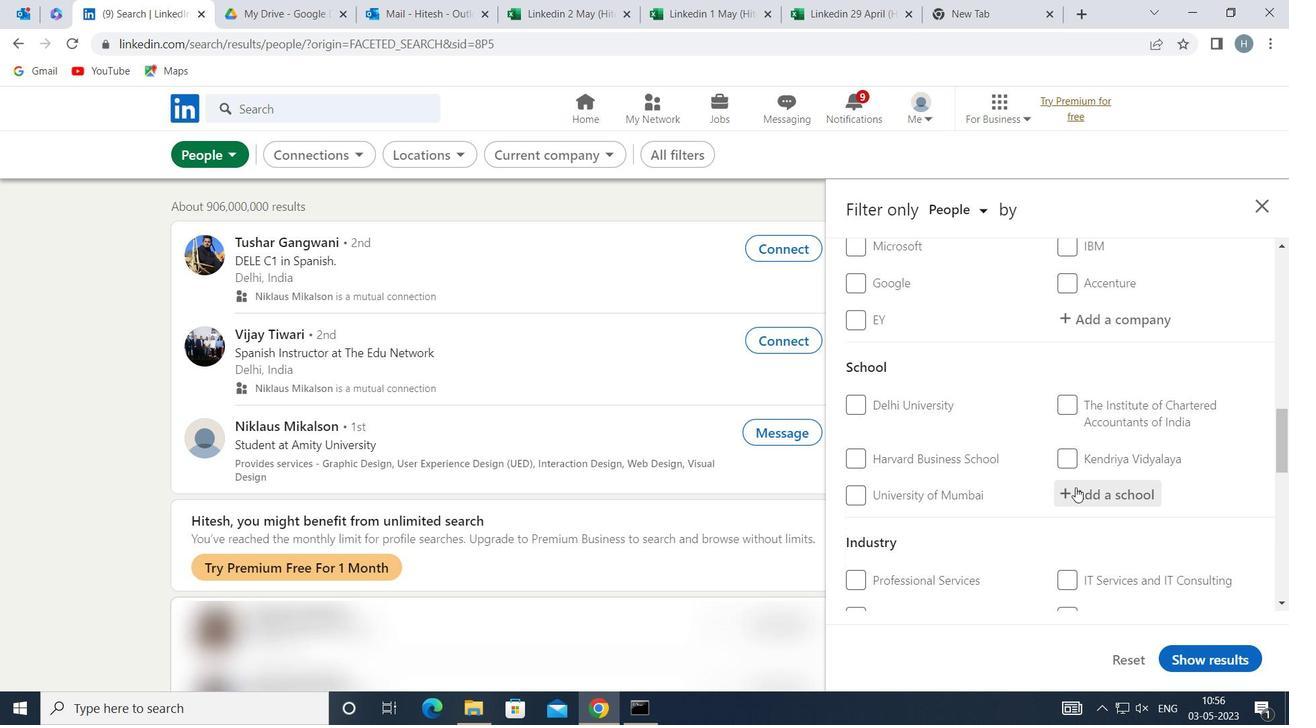 
Action: Key pressed <Key.shift>ST<Key.space><Key.shift>XAVIER'S<Key.space><Key.shift>COLLEGE<Key.space><Key.shift>J
Screenshot: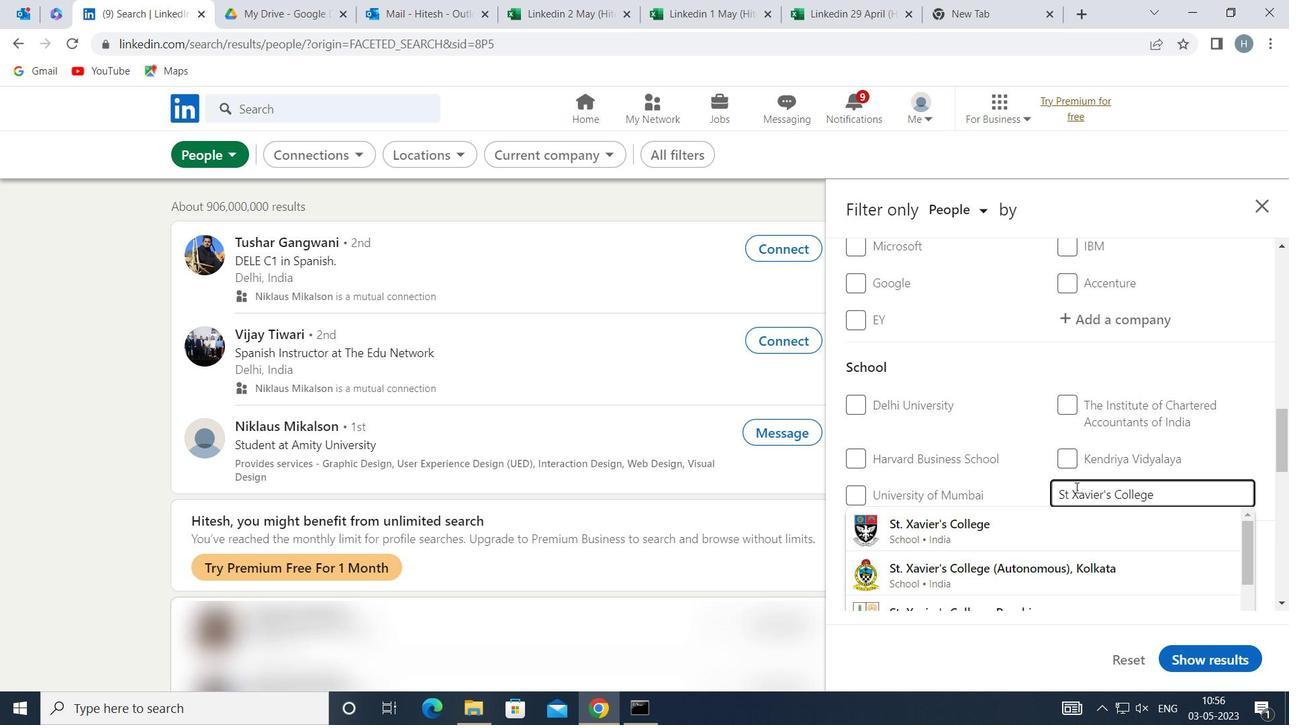 
Action: Mouse moved to (1021, 525)
Screenshot: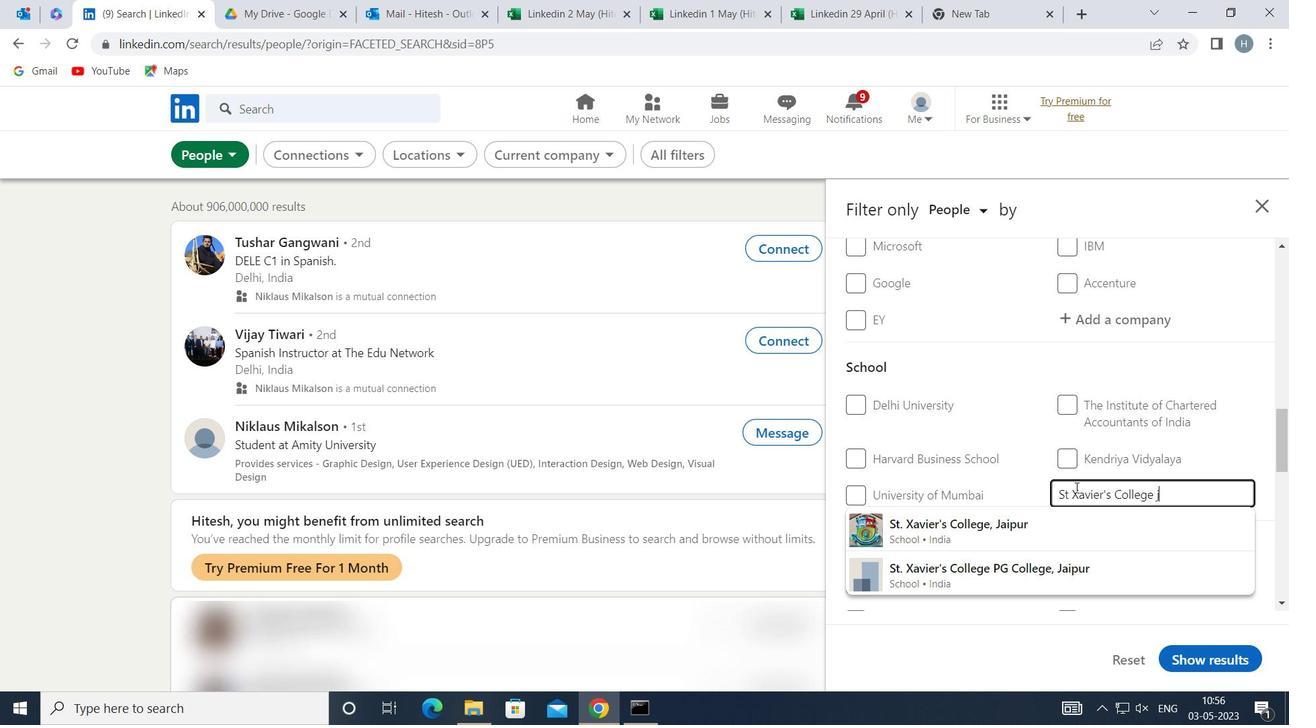 
Action: Mouse pressed left at (1021, 525)
Screenshot: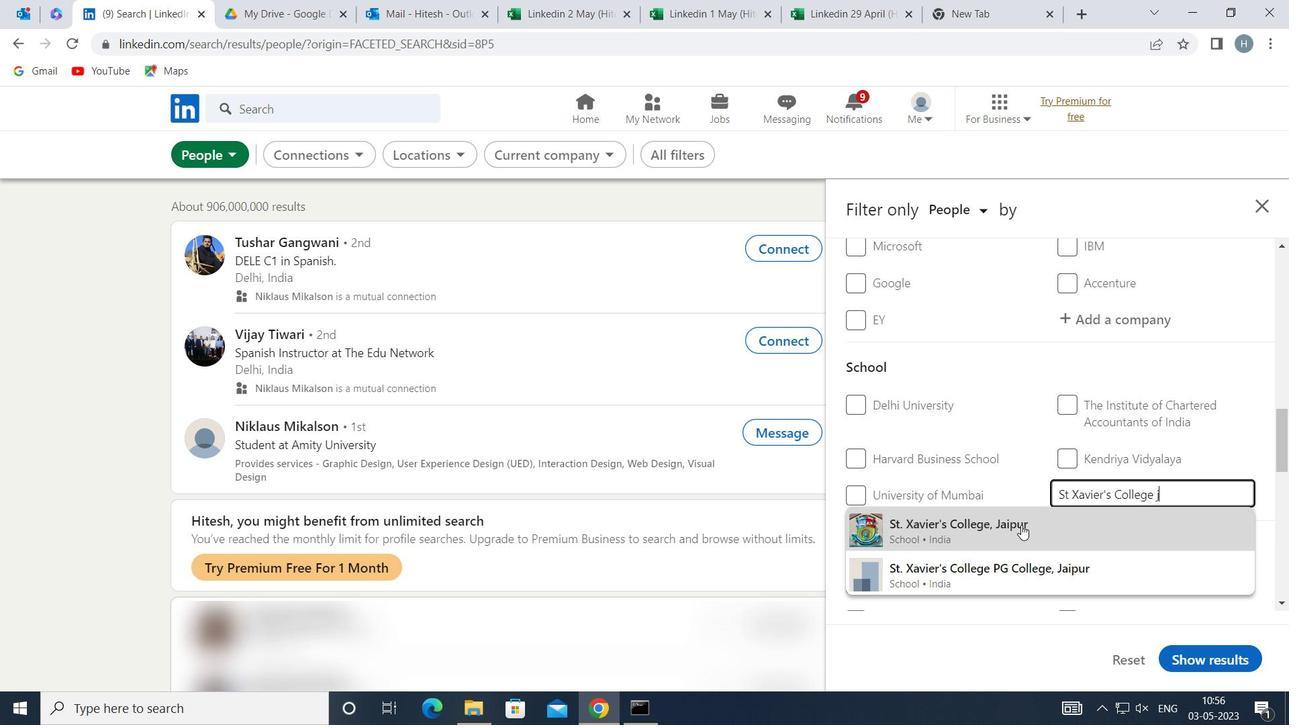 
Action: Mouse moved to (995, 474)
Screenshot: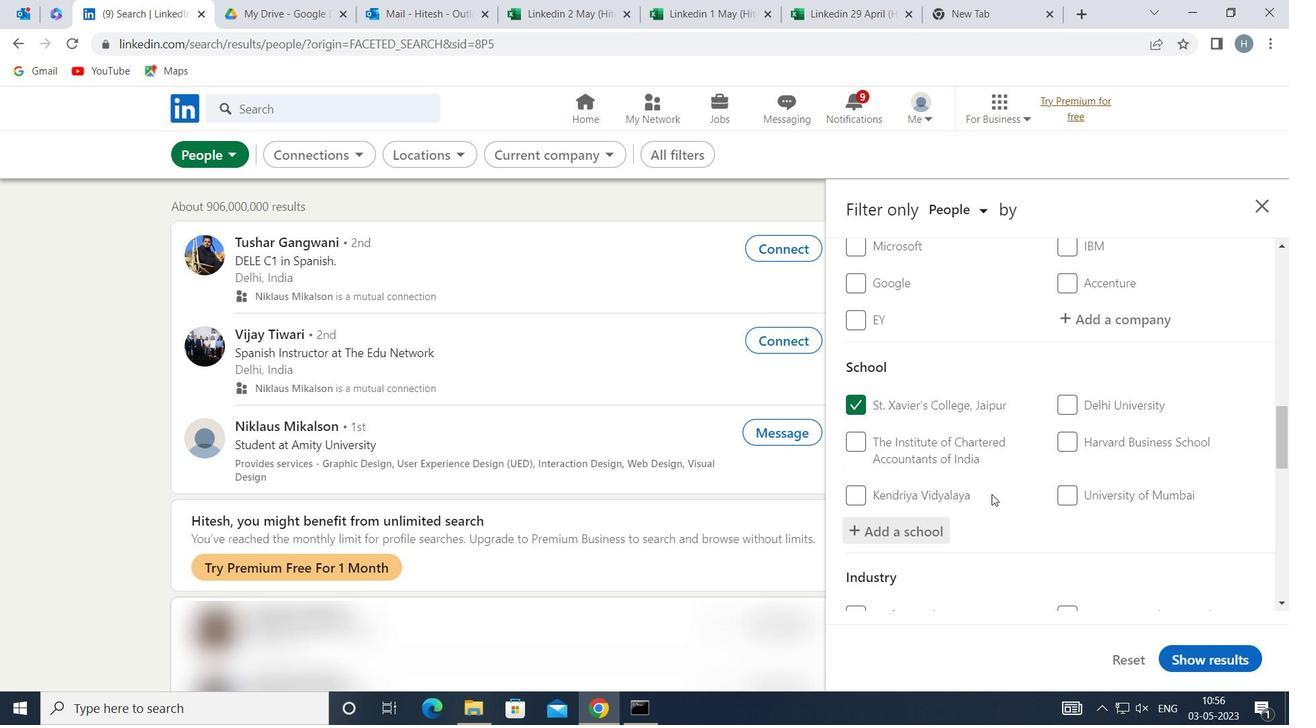 
Action: Mouse scrolled (995, 473) with delta (0, 0)
Screenshot: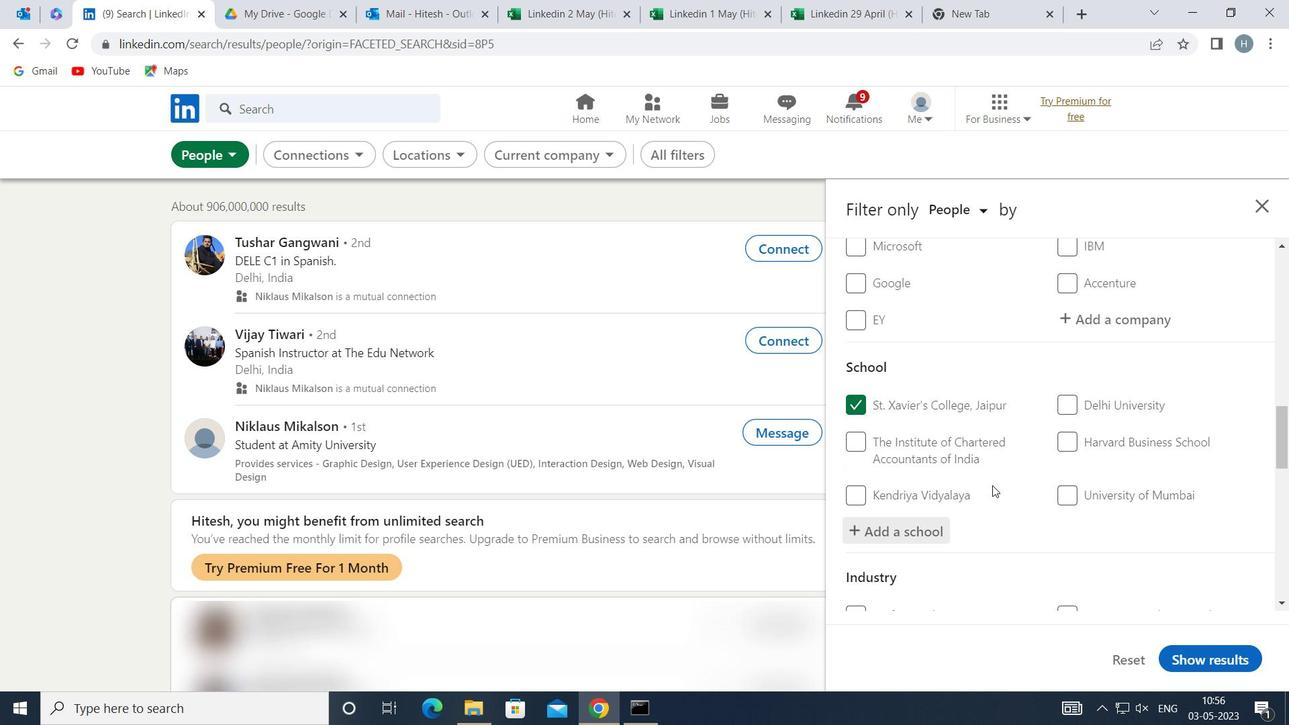 
Action: Mouse scrolled (995, 473) with delta (0, 0)
Screenshot: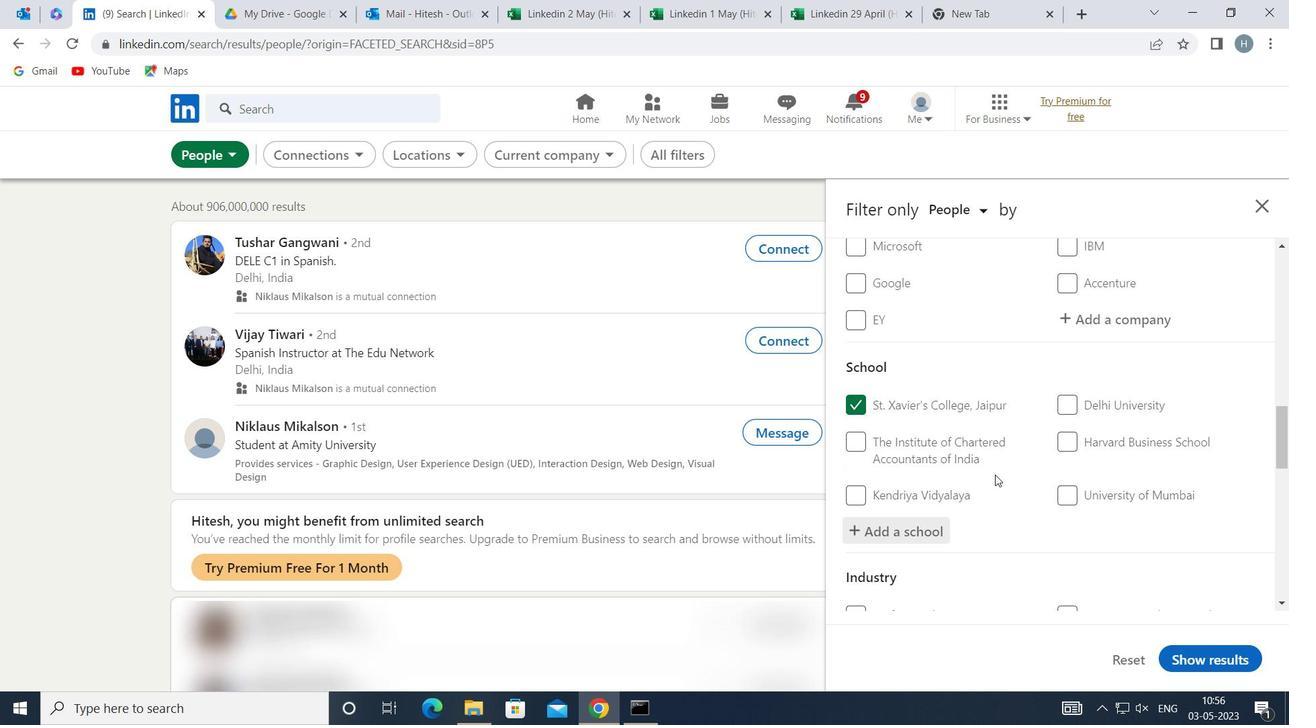 
Action: Mouse scrolled (995, 473) with delta (0, 0)
Screenshot: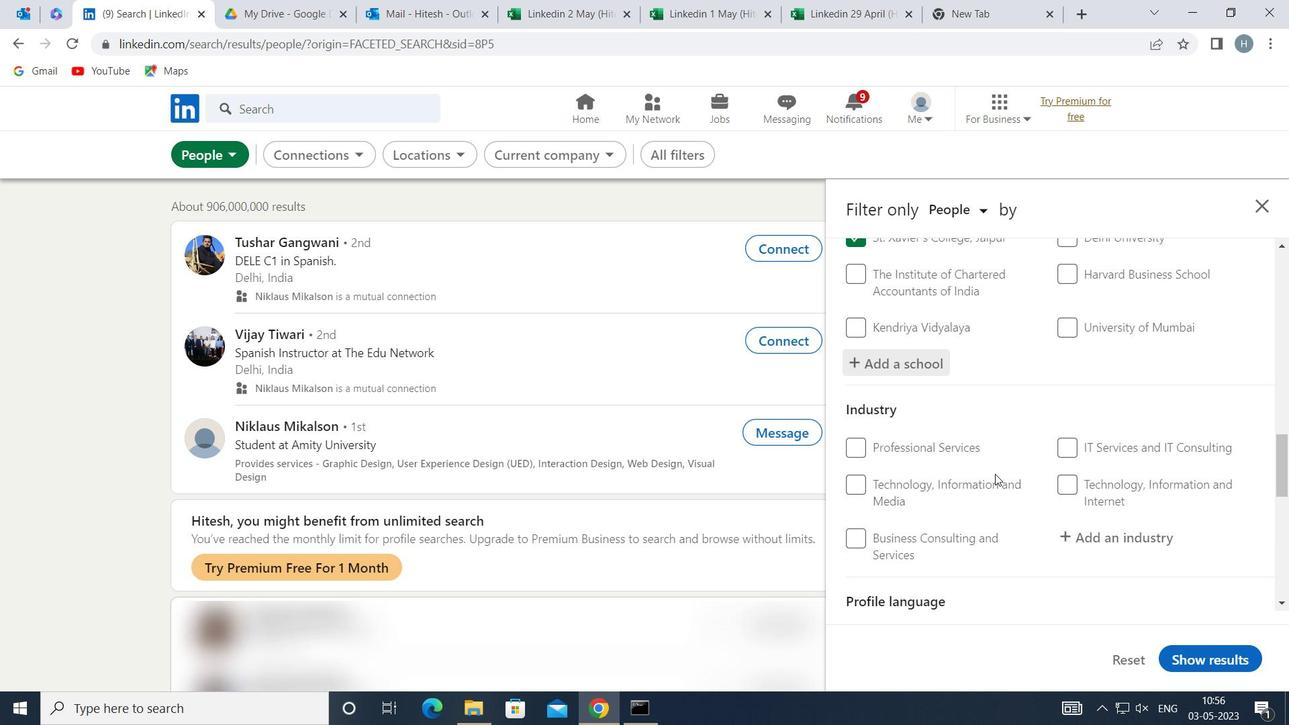 
Action: Mouse moved to (1135, 447)
Screenshot: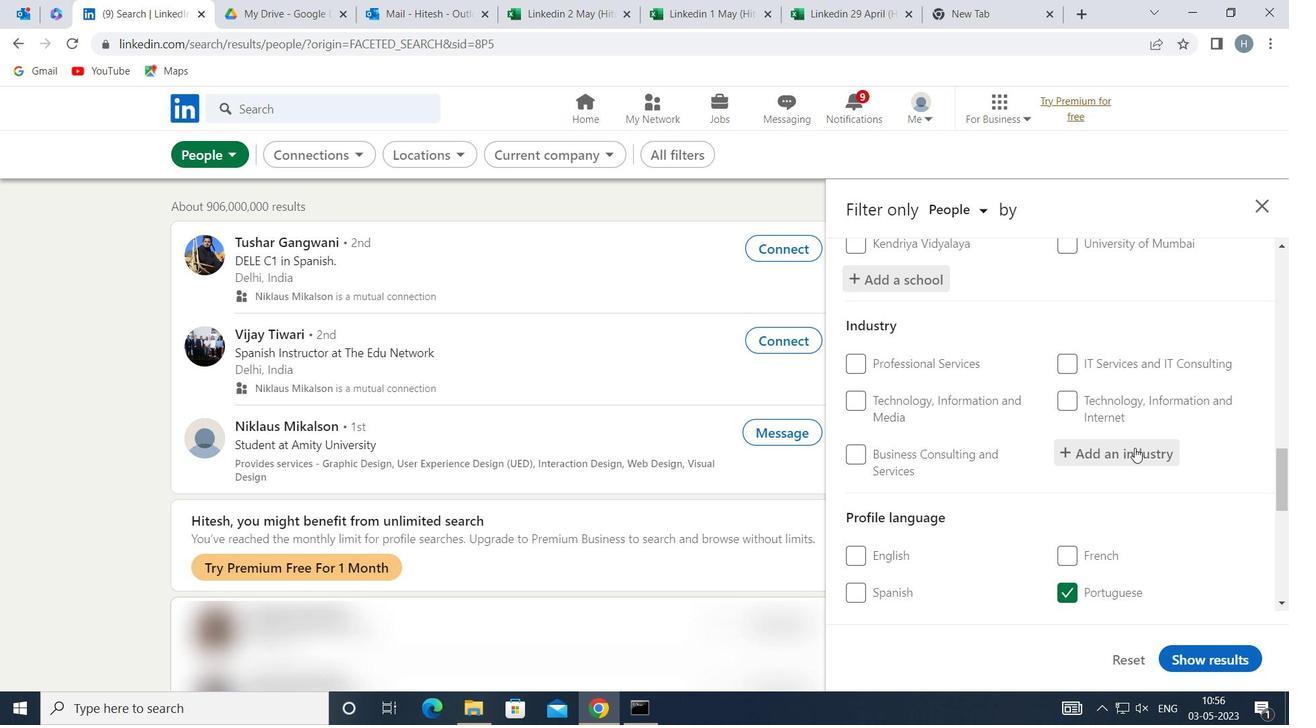 
Action: Mouse pressed left at (1135, 447)
Screenshot: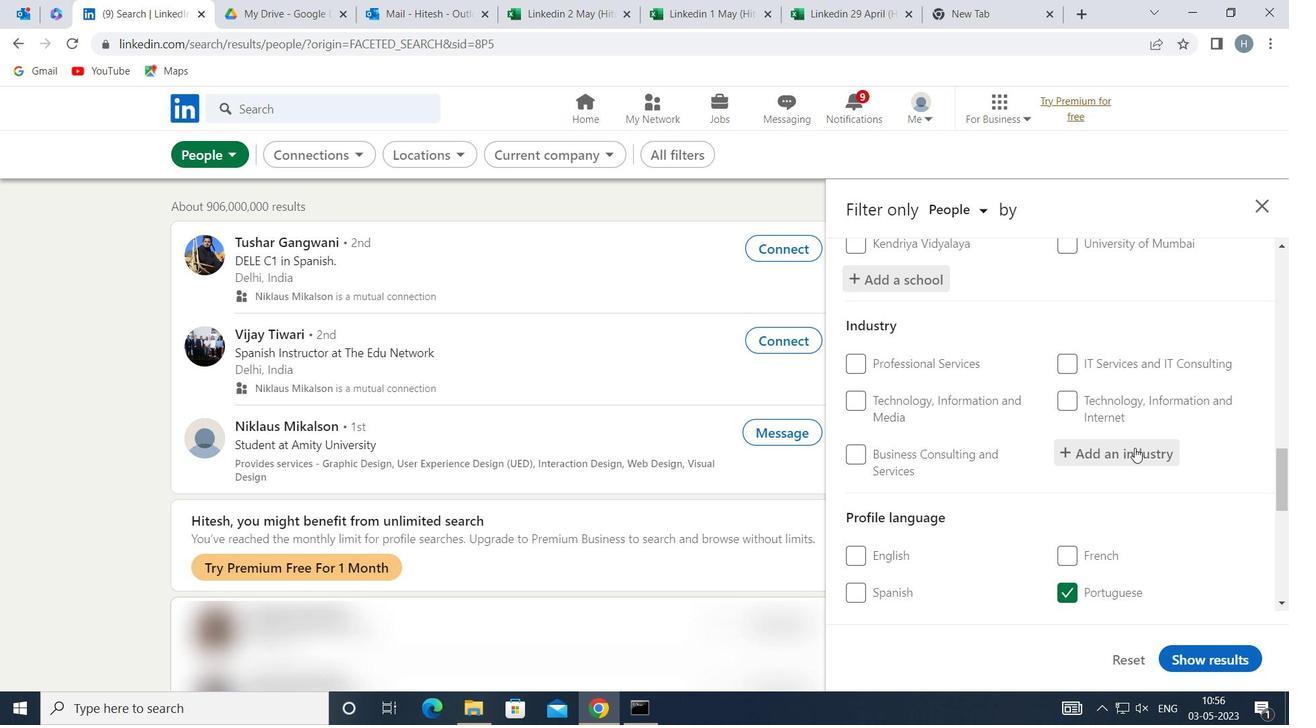 
Action: Key pressed <Key.shift>GROUND<Key.space><Key.shift>PAA<Key.backspace>SSENGER<Key.space>
Screenshot: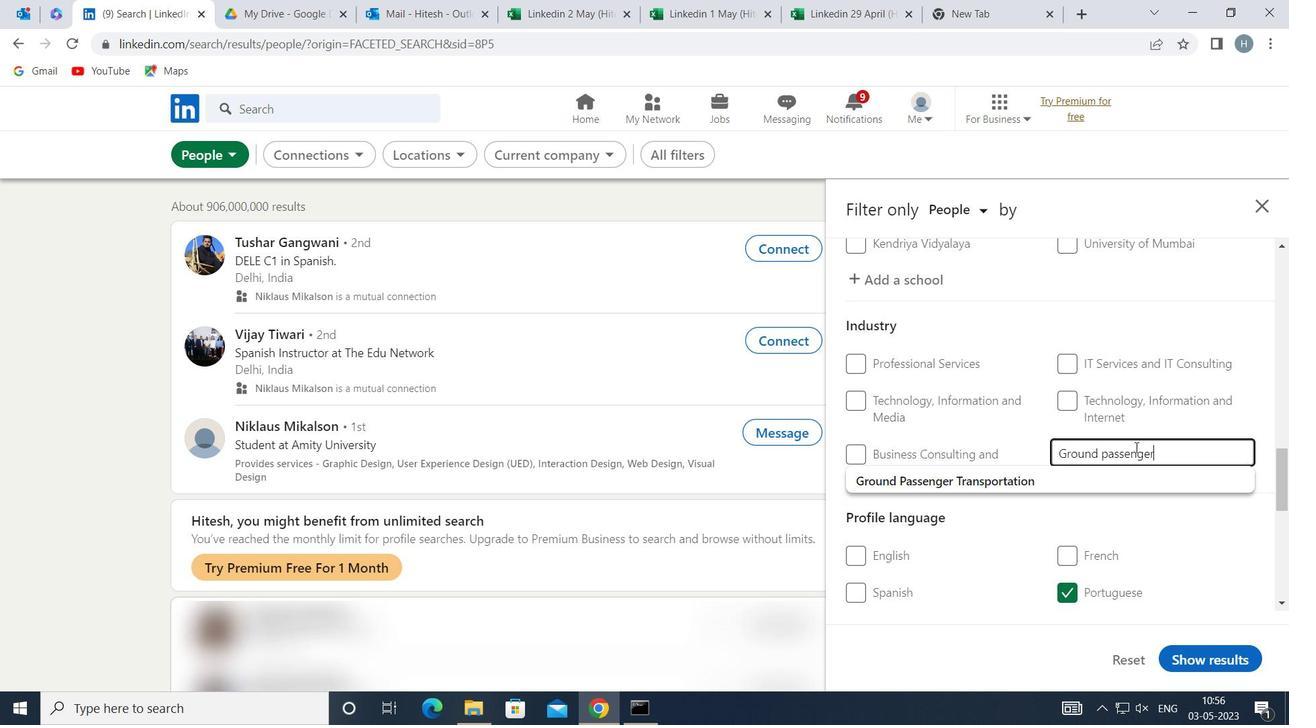 
Action: Mouse moved to (1135, 482)
Screenshot: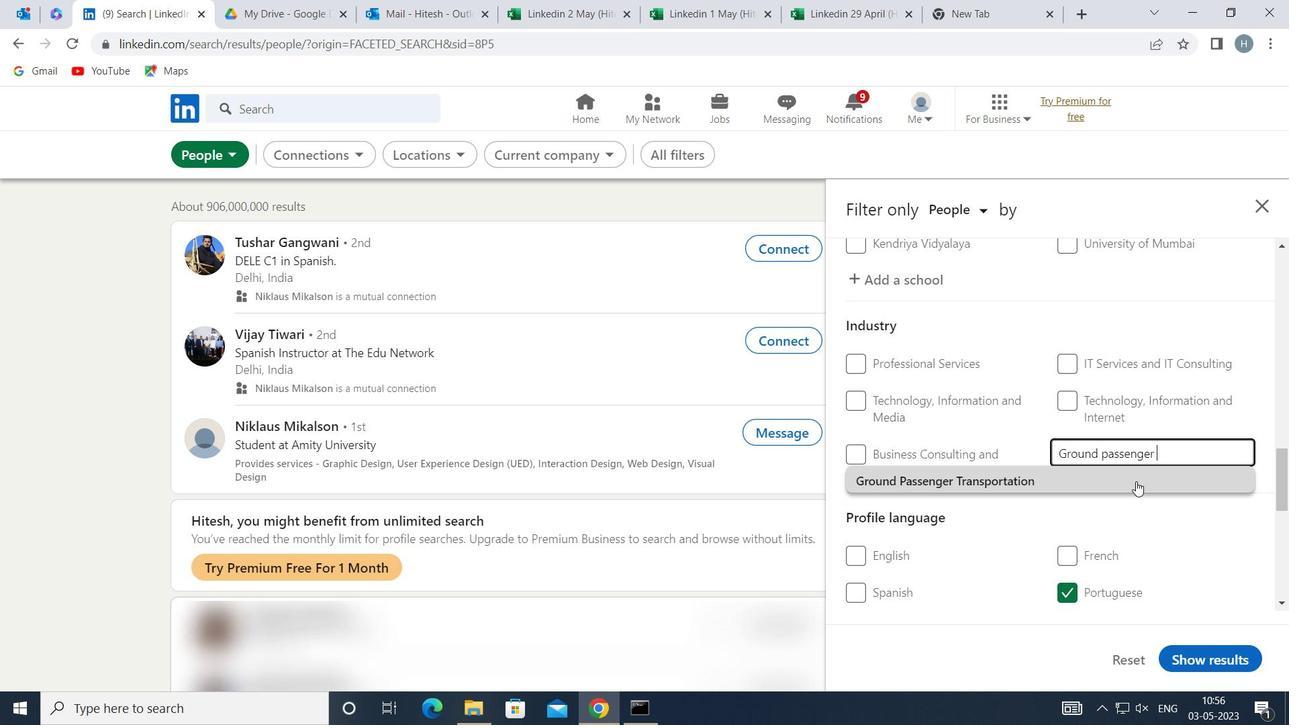 
Action: Mouse pressed left at (1135, 482)
Screenshot: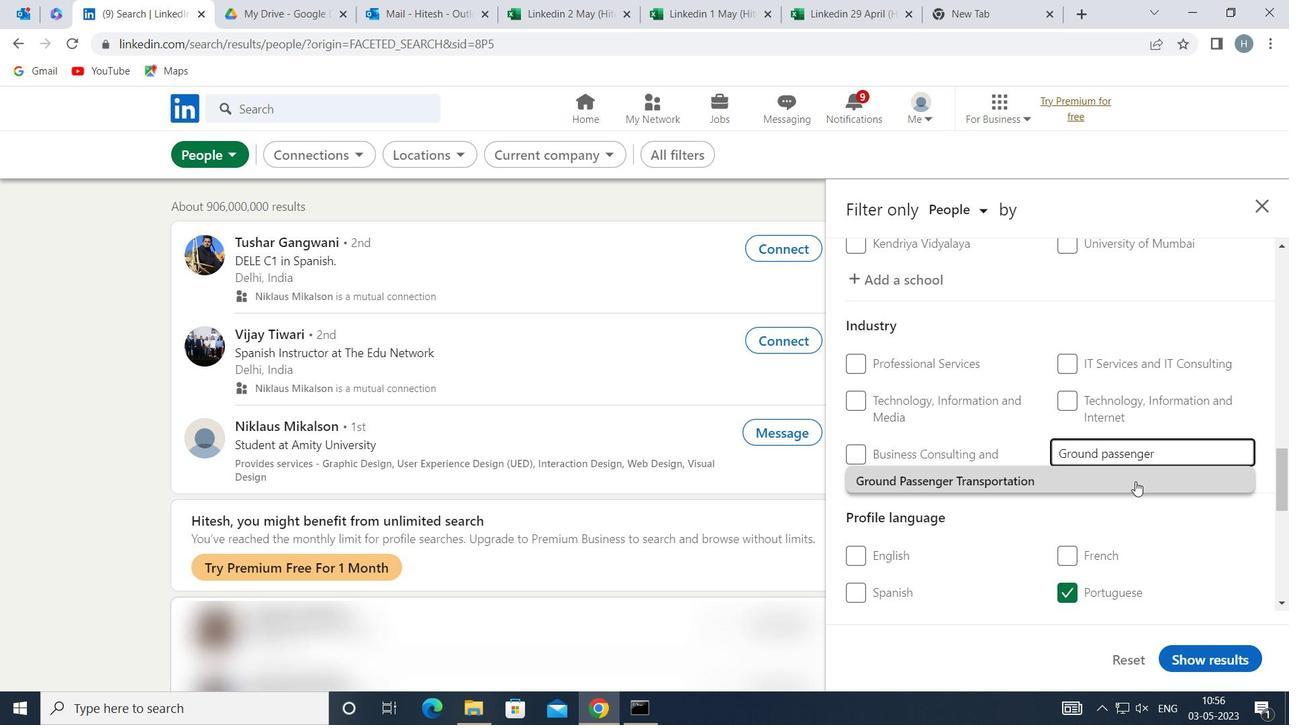 
Action: Mouse moved to (1041, 464)
Screenshot: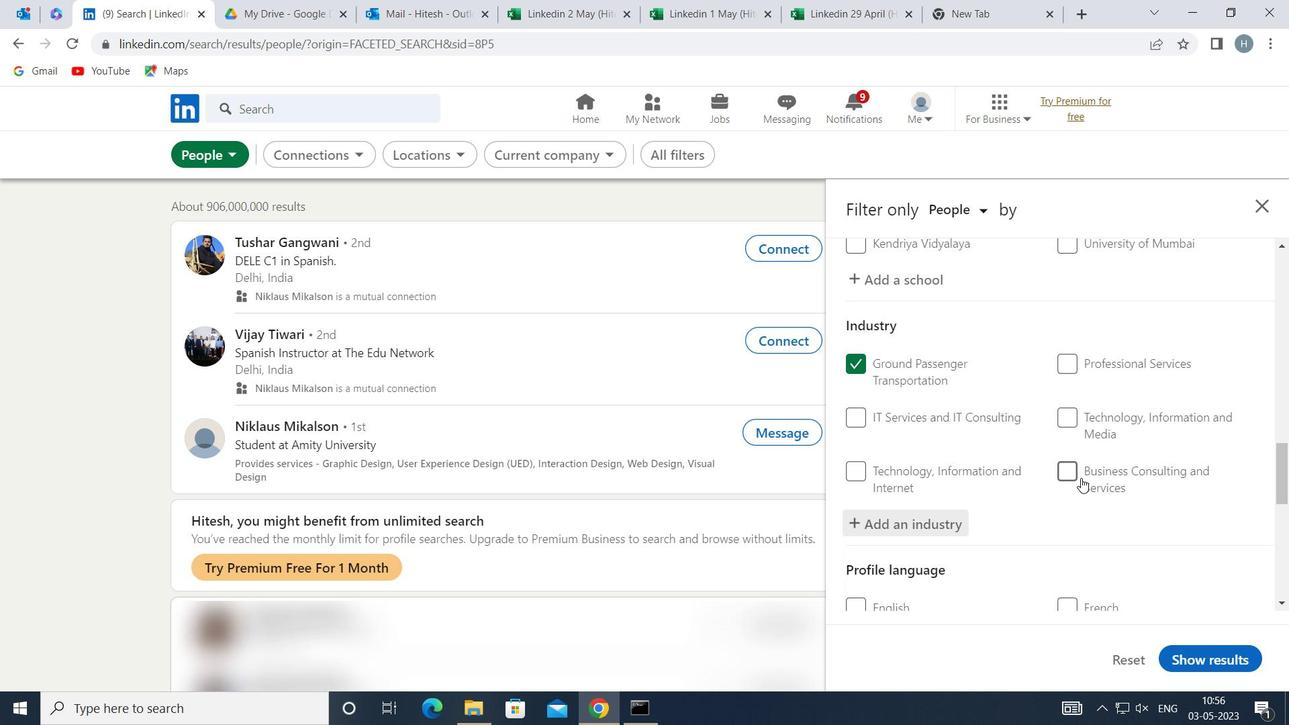 
Action: Mouse scrolled (1041, 463) with delta (0, 0)
Screenshot: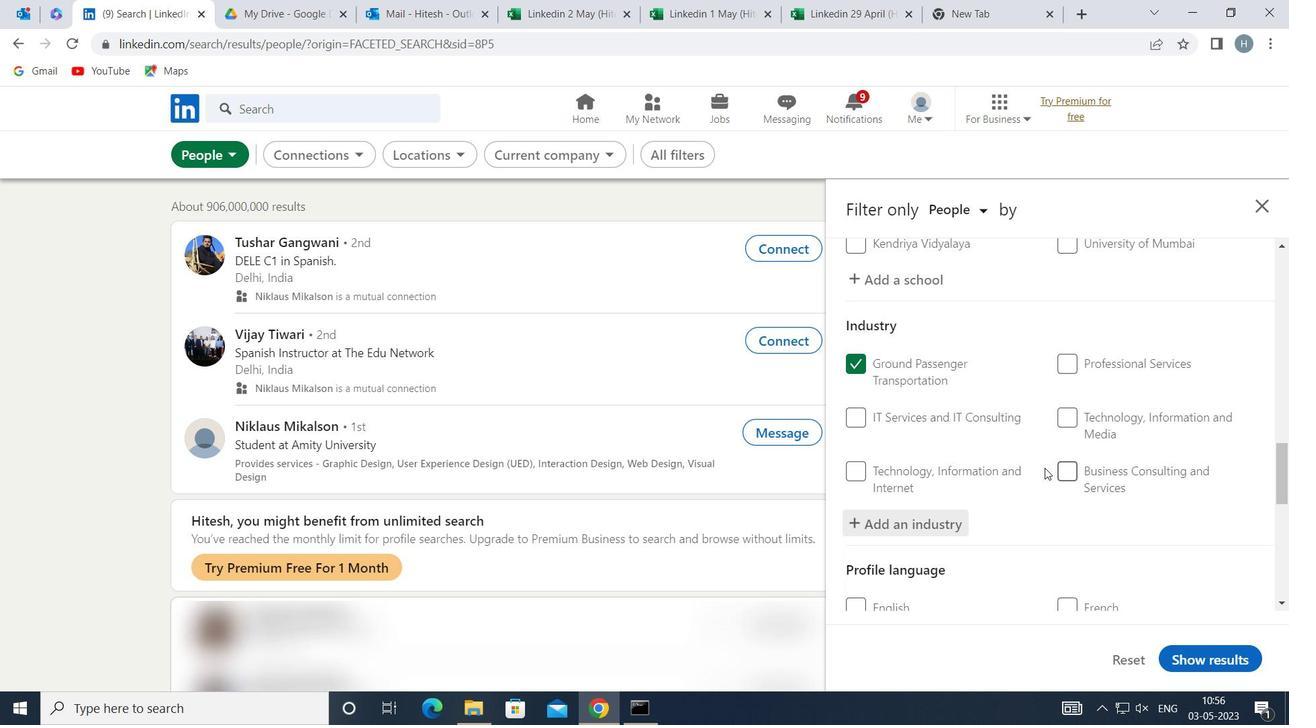 
Action: Mouse scrolled (1041, 463) with delta (0, 0)
Screenshot: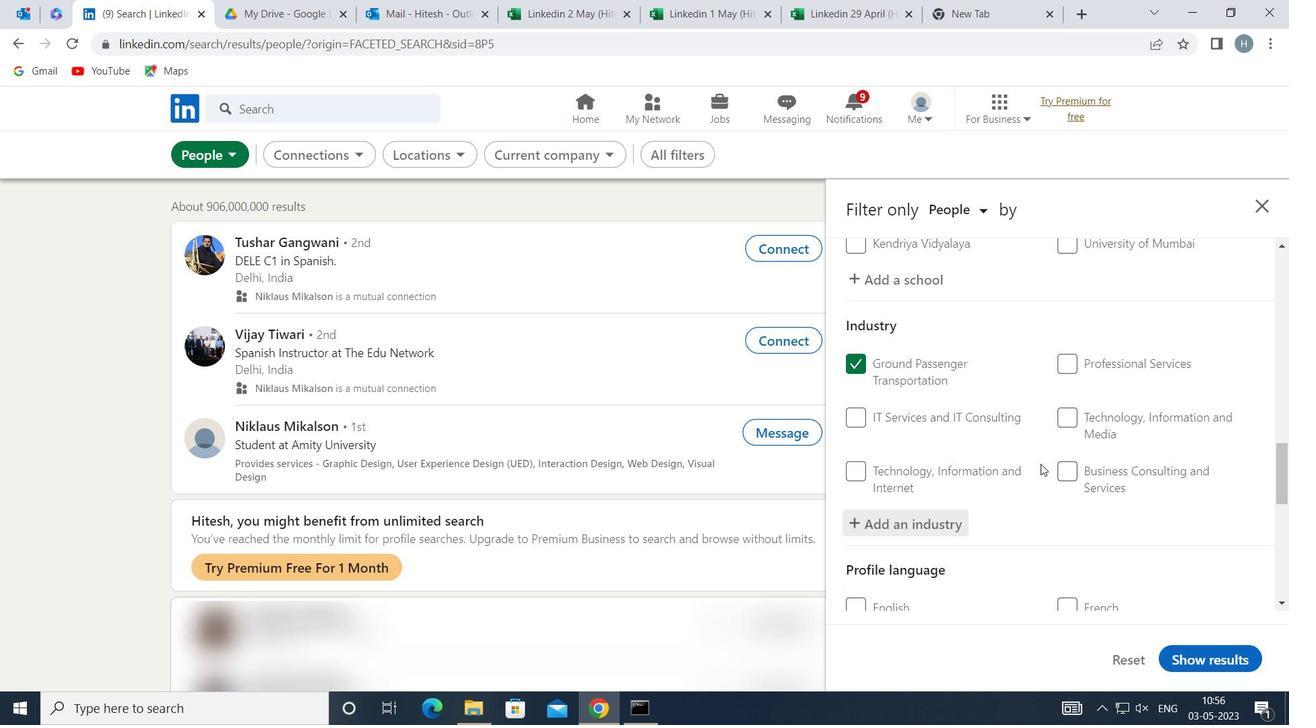 
Action: Mouse scrolled (1041, 463) with delta (0, 0)
Screenshot: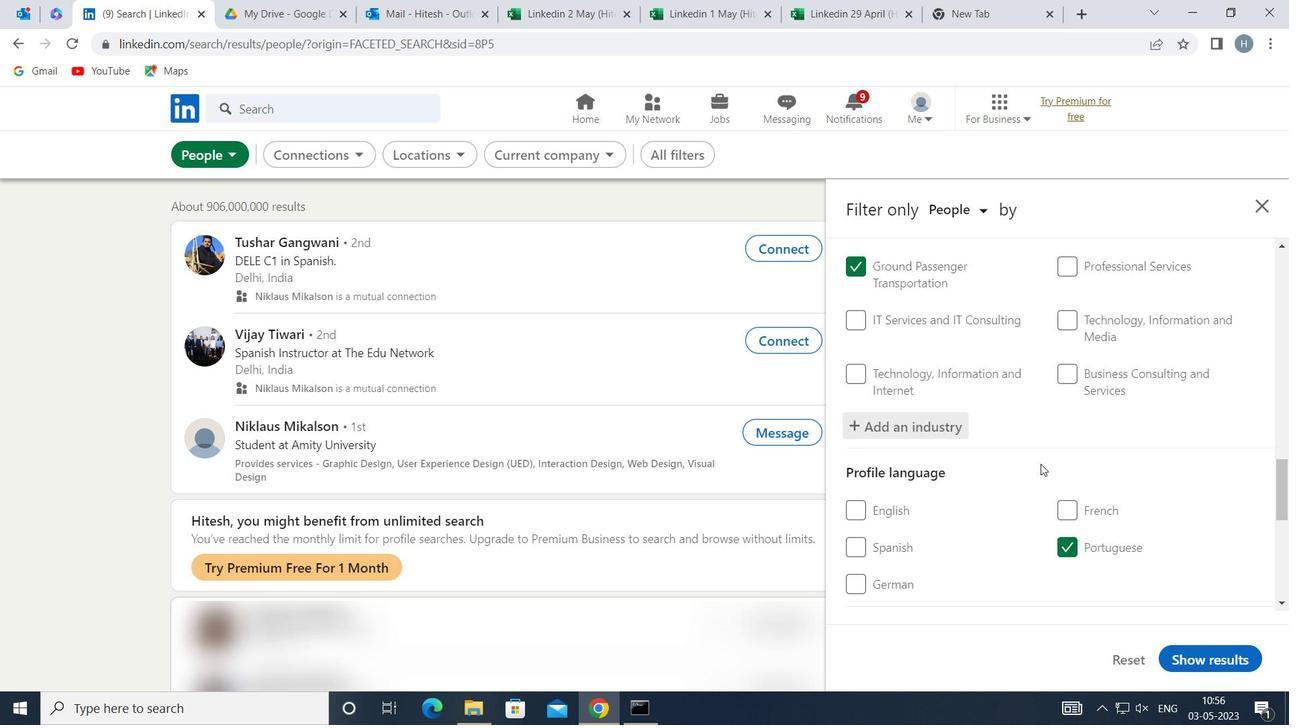 
Action: Mouse scrolled (1041, 463) with delta (0, 0)
Screenshot: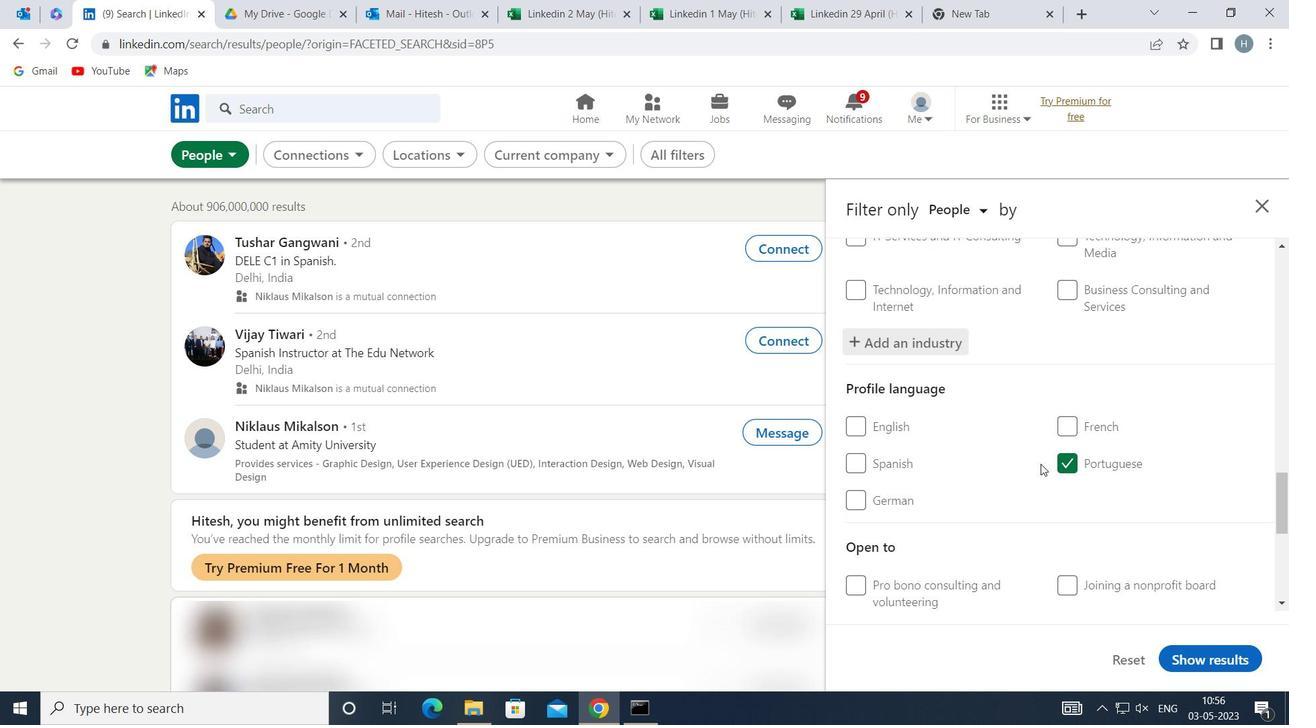 
Action: Mouse scrolled (1041, 463) with delta (0, 0)
Screenshot: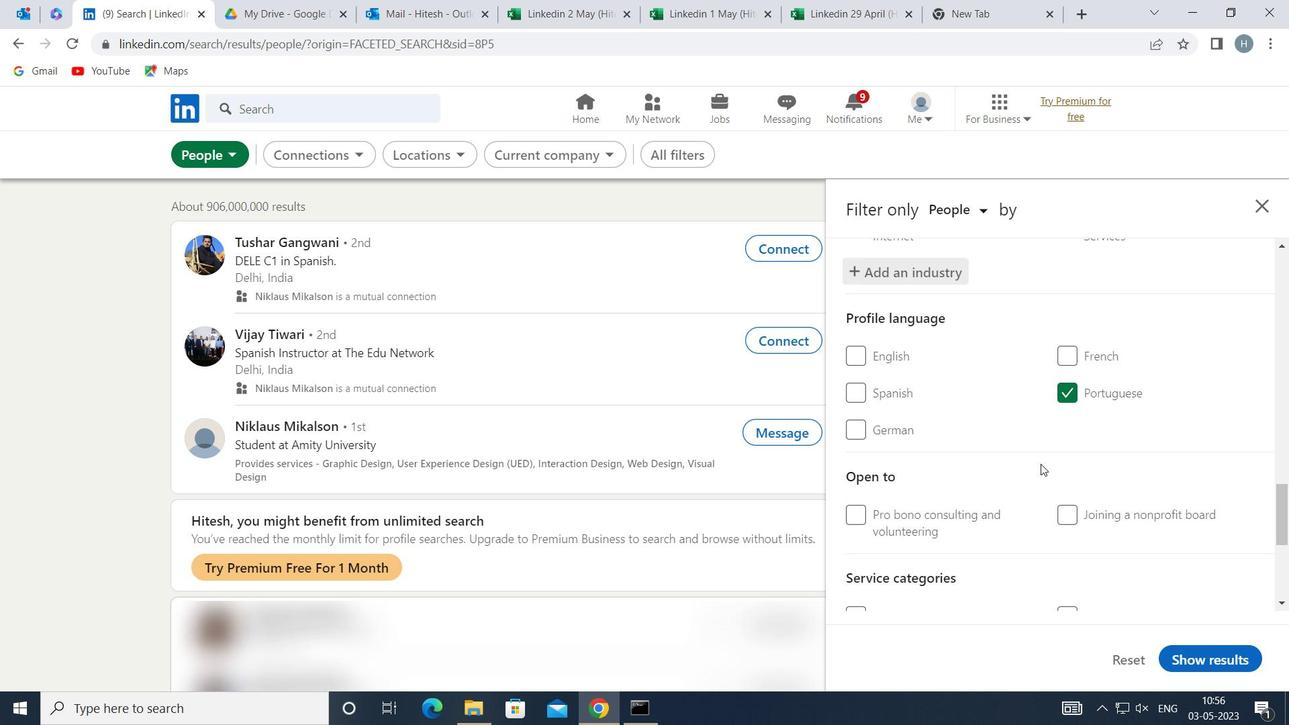 
Action: Mouse moved to (1111, 513)
Screenshot: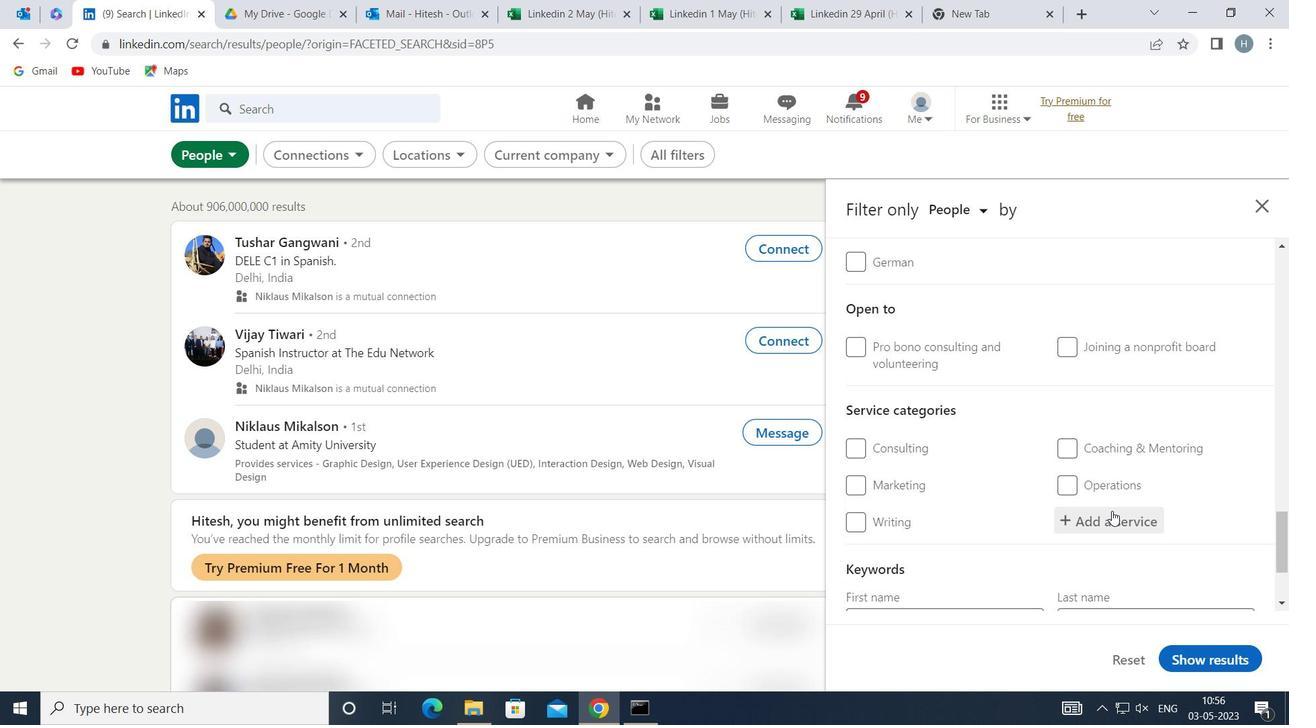 
Action: Mouse pressed left at (1111, 513)
Screenshot: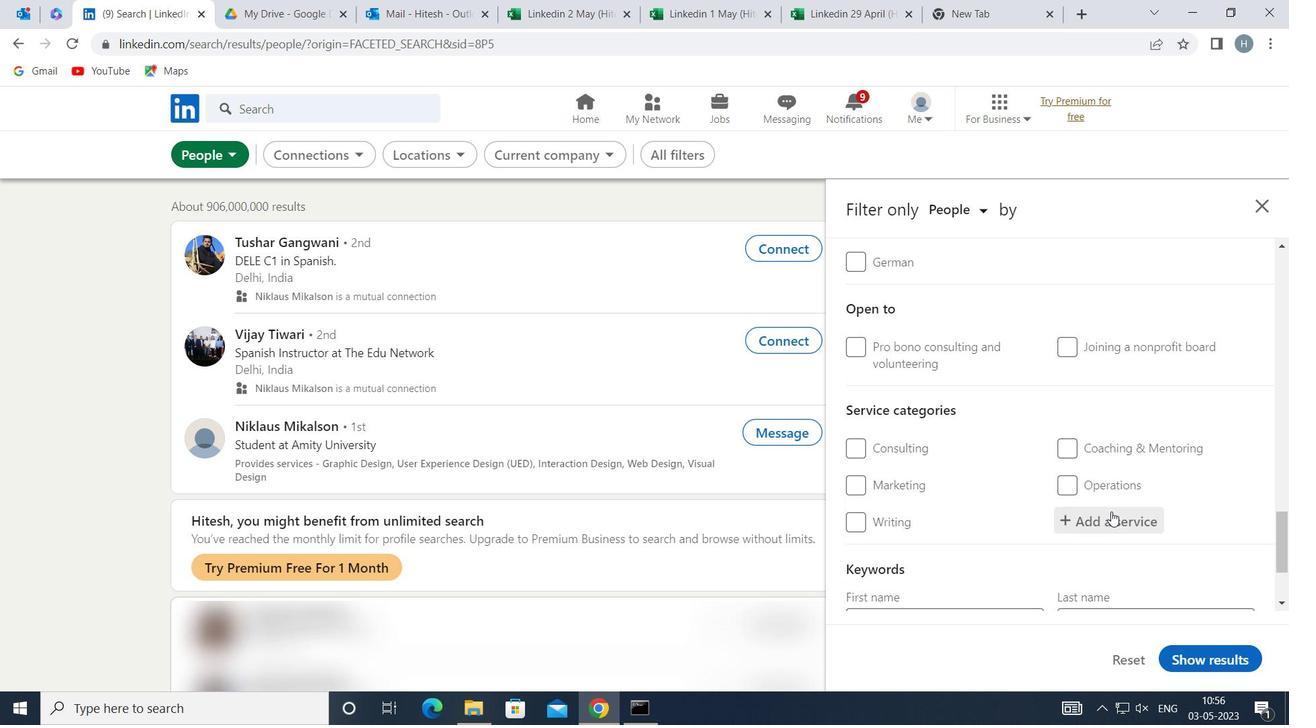 
Action: Key pressed <Key.shift>FINANCIAL<Key.space><Key.shift>PLANNING
Screenshot: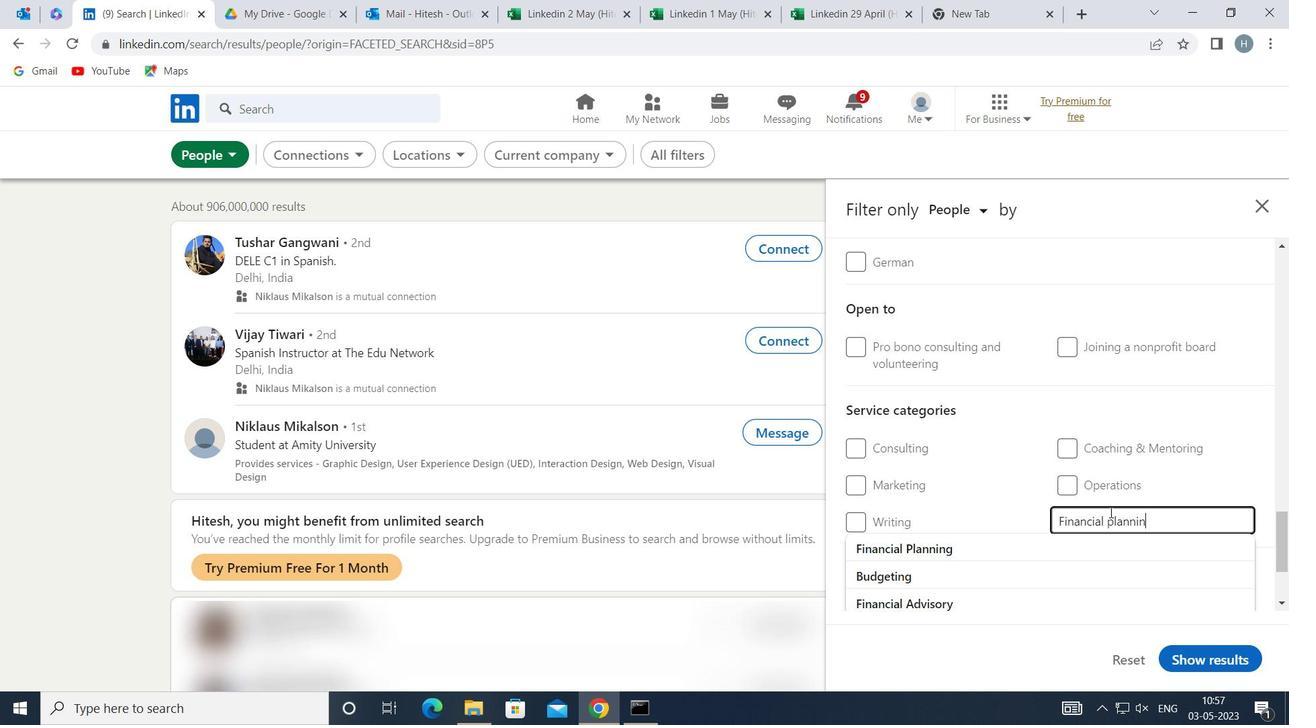 
Action: Mouse moved to (1012, 541)
Screenshot: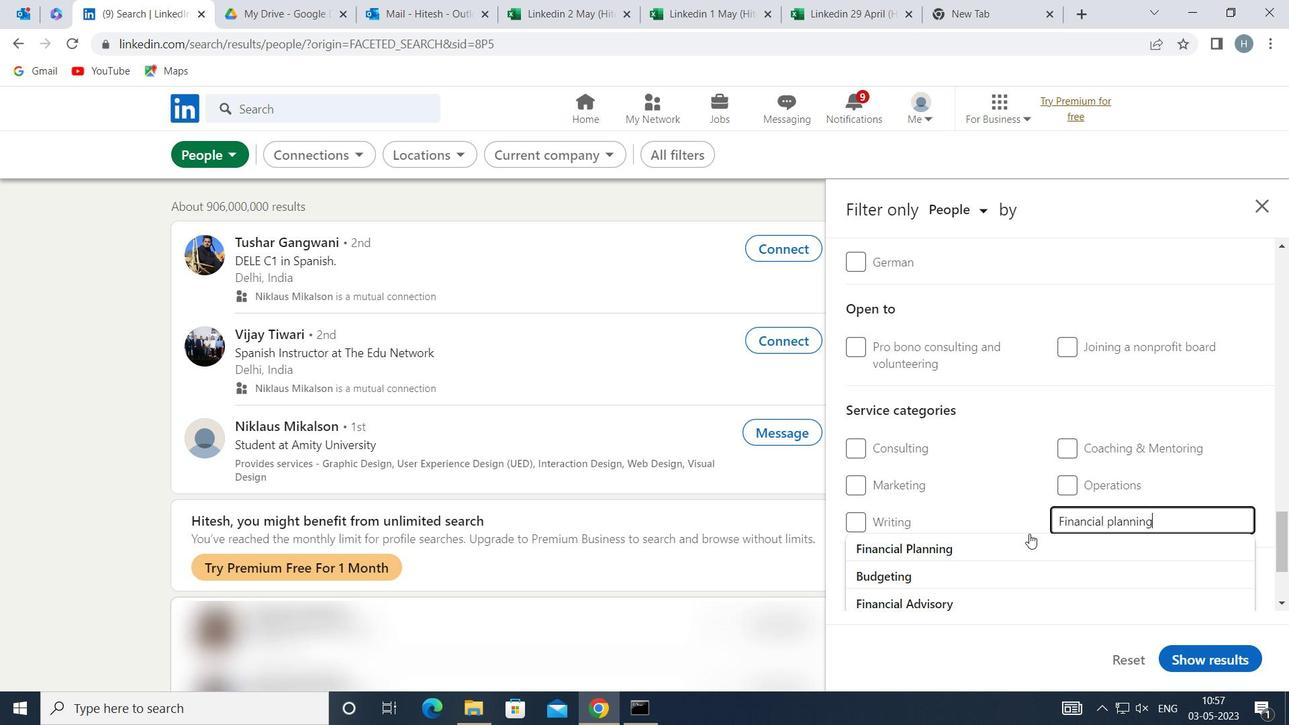 
Action: Mouse pressed left at (1012, 541)
Screenshot: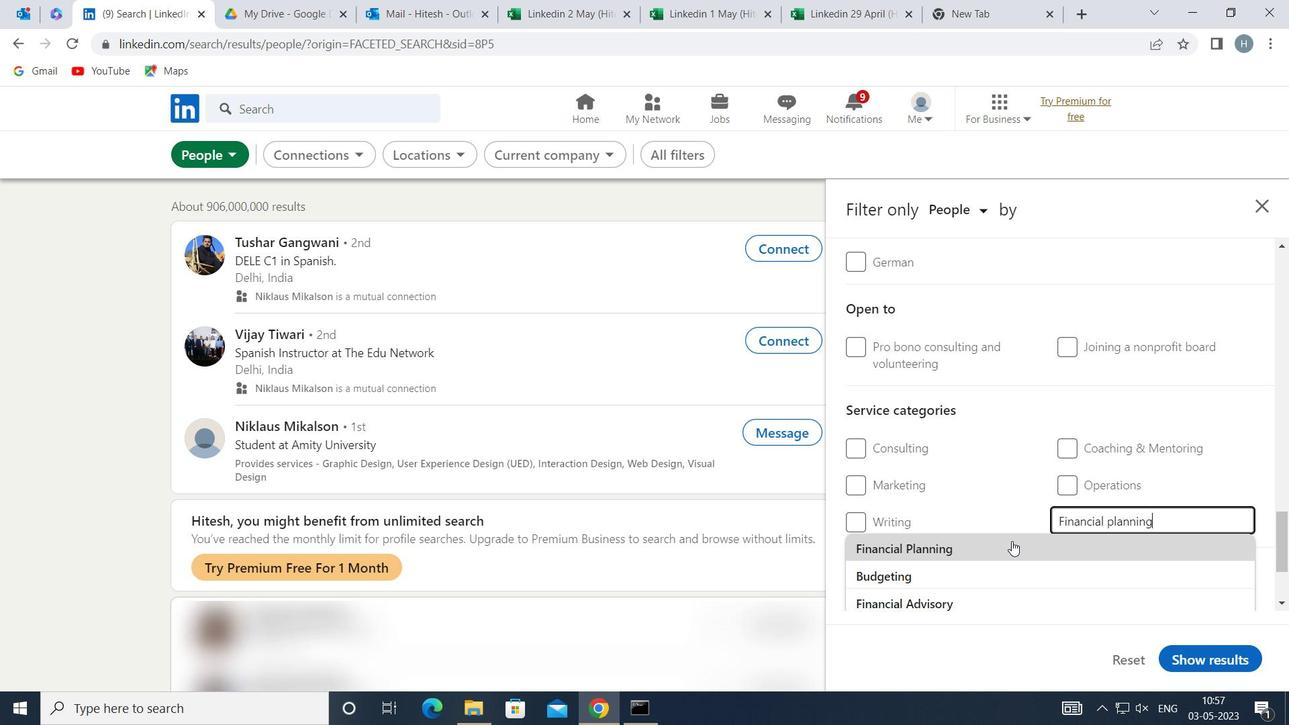 
Action: Mouse moved to (983, 468)
Screenshot: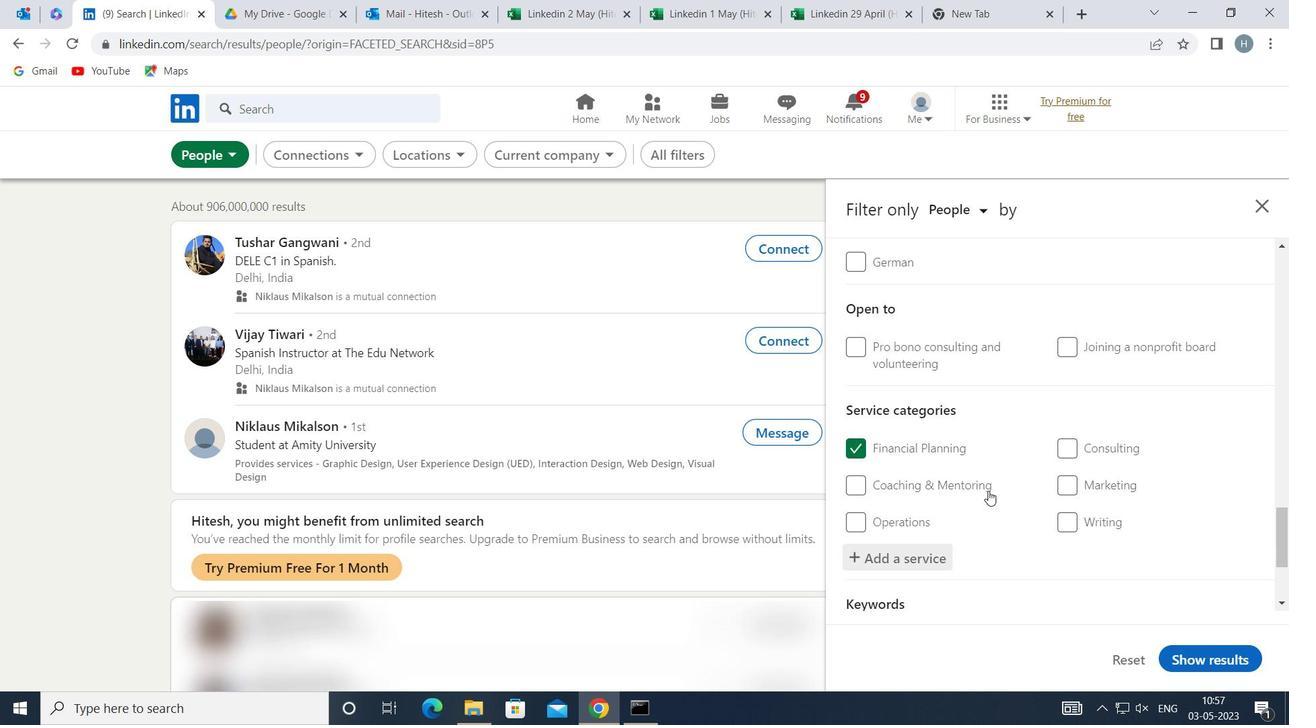 
Action: Mouse scrolled (983, 467) with delta (0, 0)
Screenshot: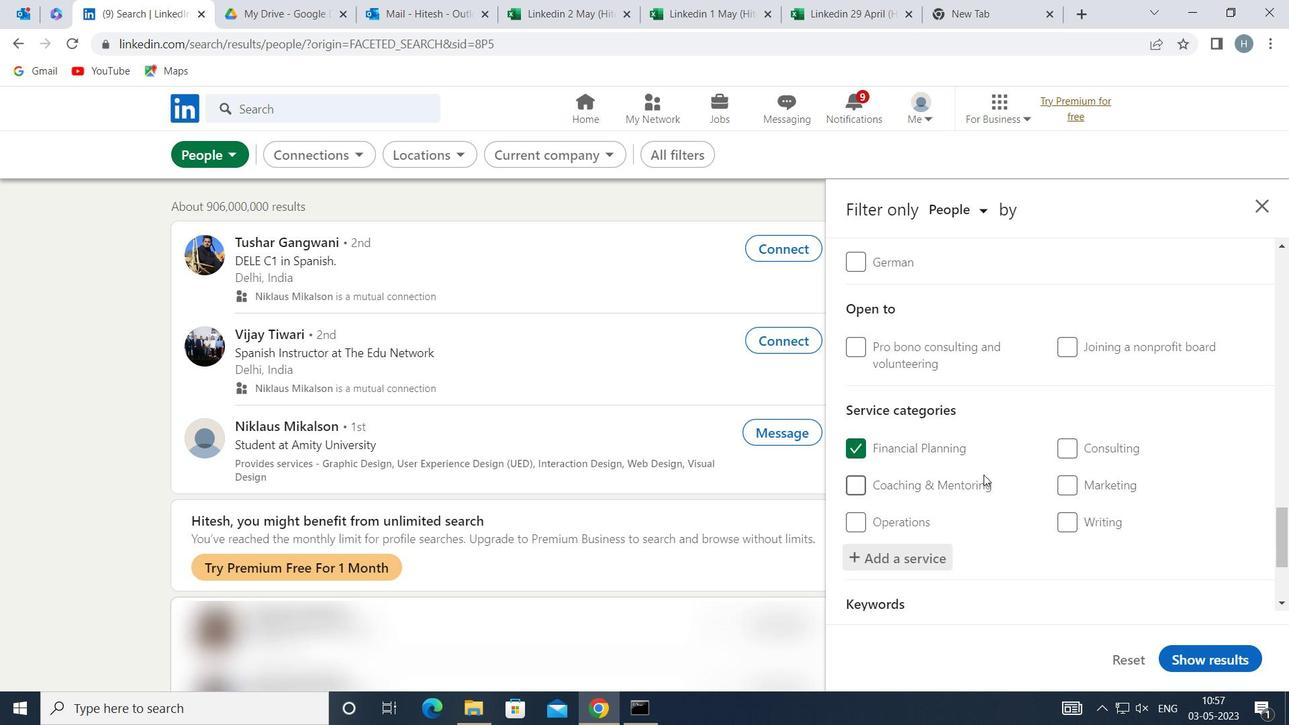 
Action: Mouse scrolled (983, 467) with delta (0, 0)
Screenshot: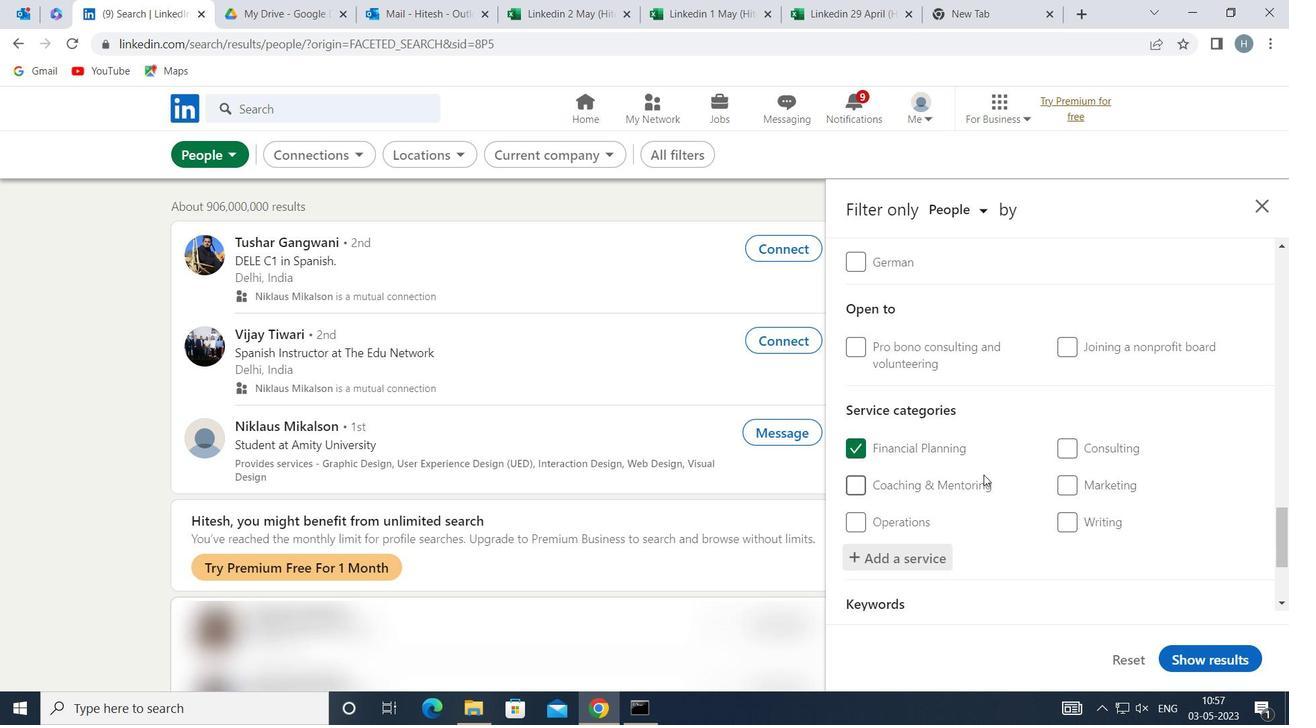 
Action: Mouse scrolled (983, 467) with delta (0, 0)
Screenshot: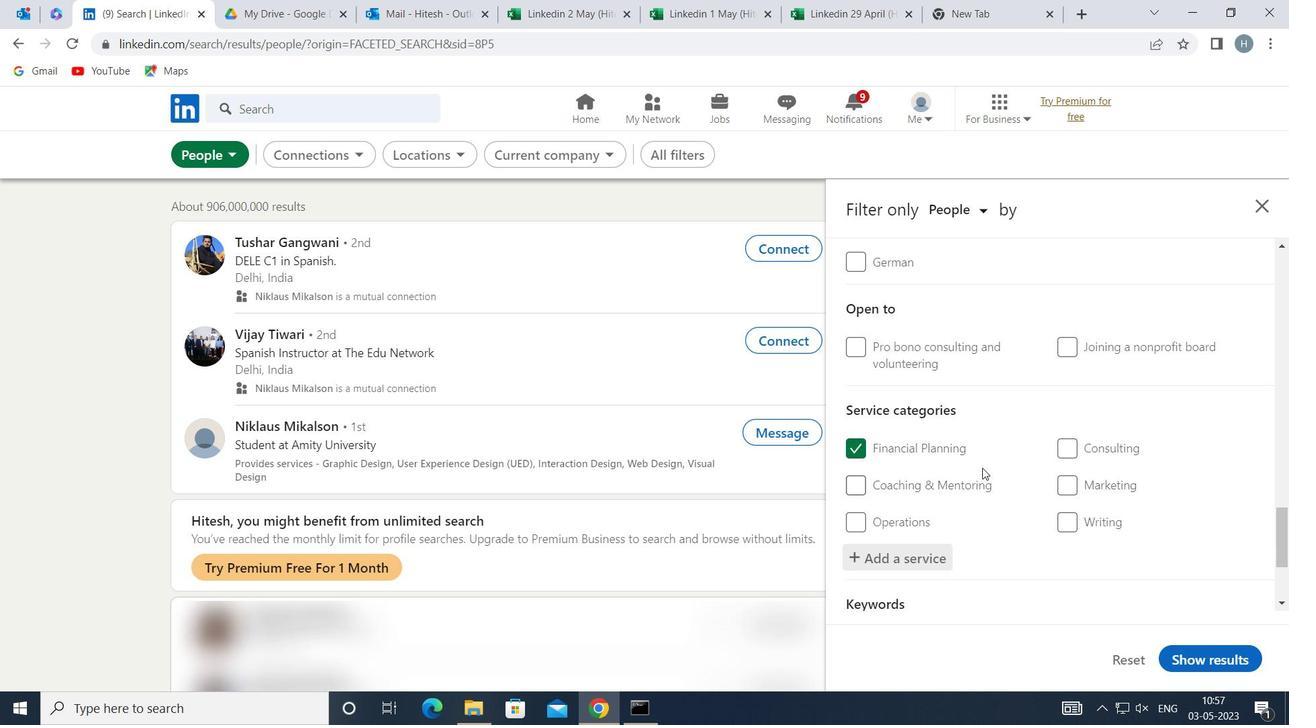 
Action: Mouse scrolled (983, 467) with delta (0, 0)
Screenshot: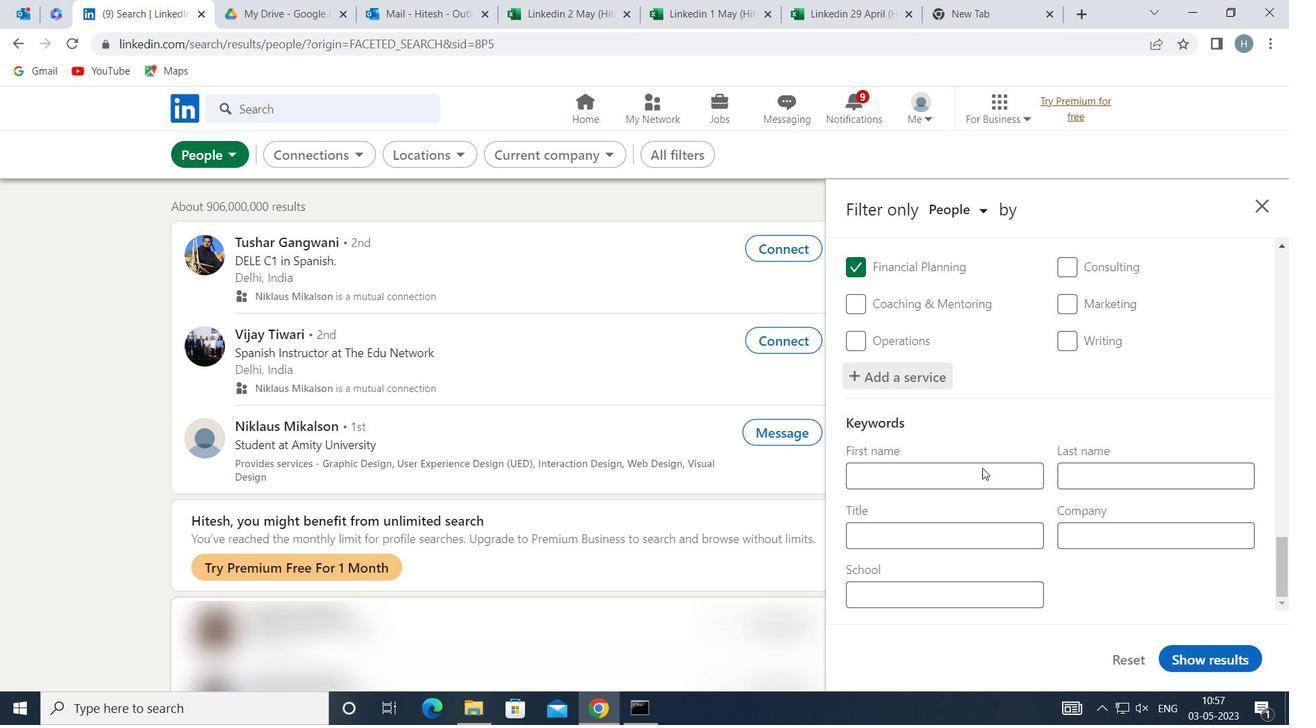 
Action: Mouse scrolled (983, 467) with delta (0, 0)
Screenshot: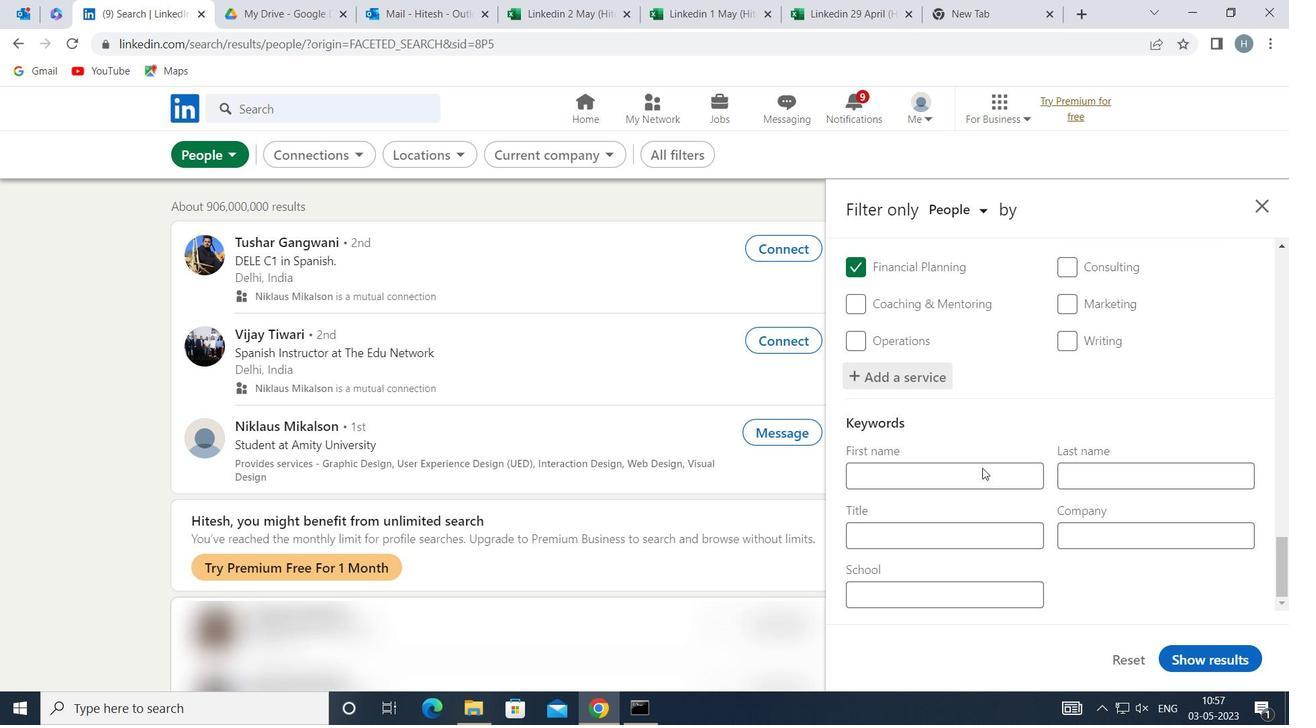 
Action: Mouse moved to (1001, 530)
Screenshot: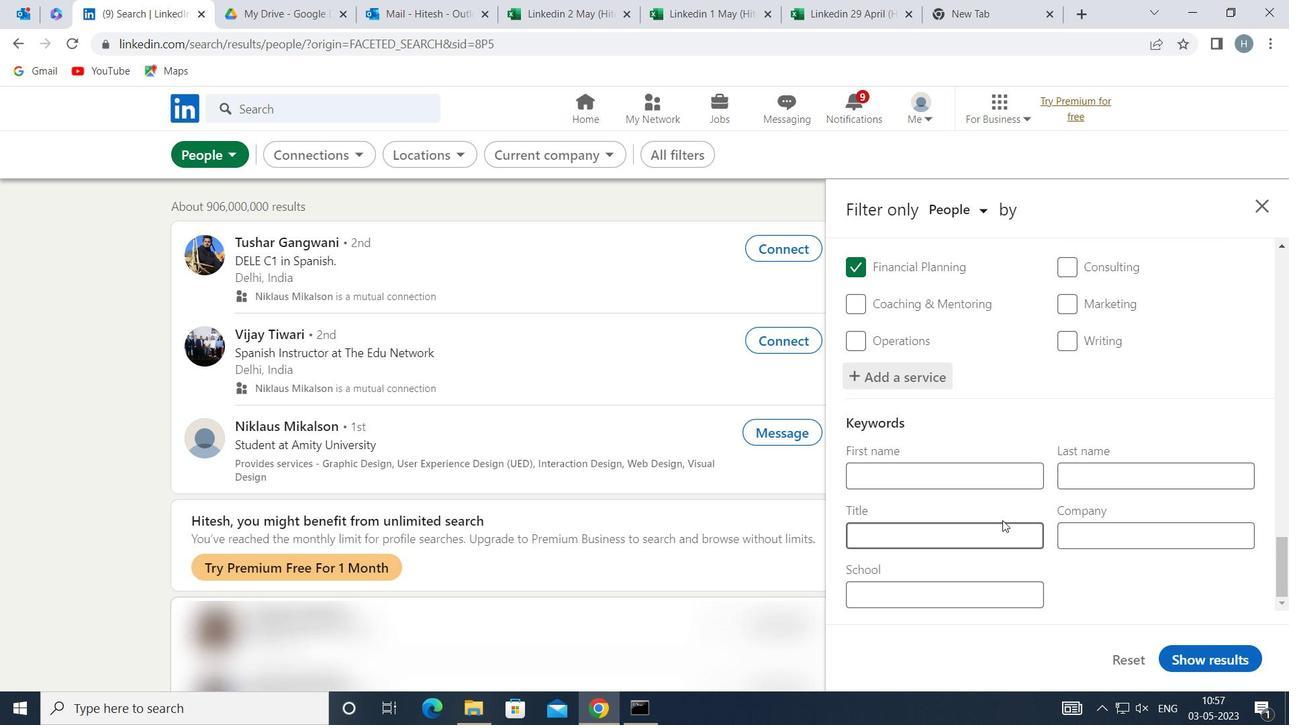 
Action: Mouse pressed left at (1001, 530)
Screenshot: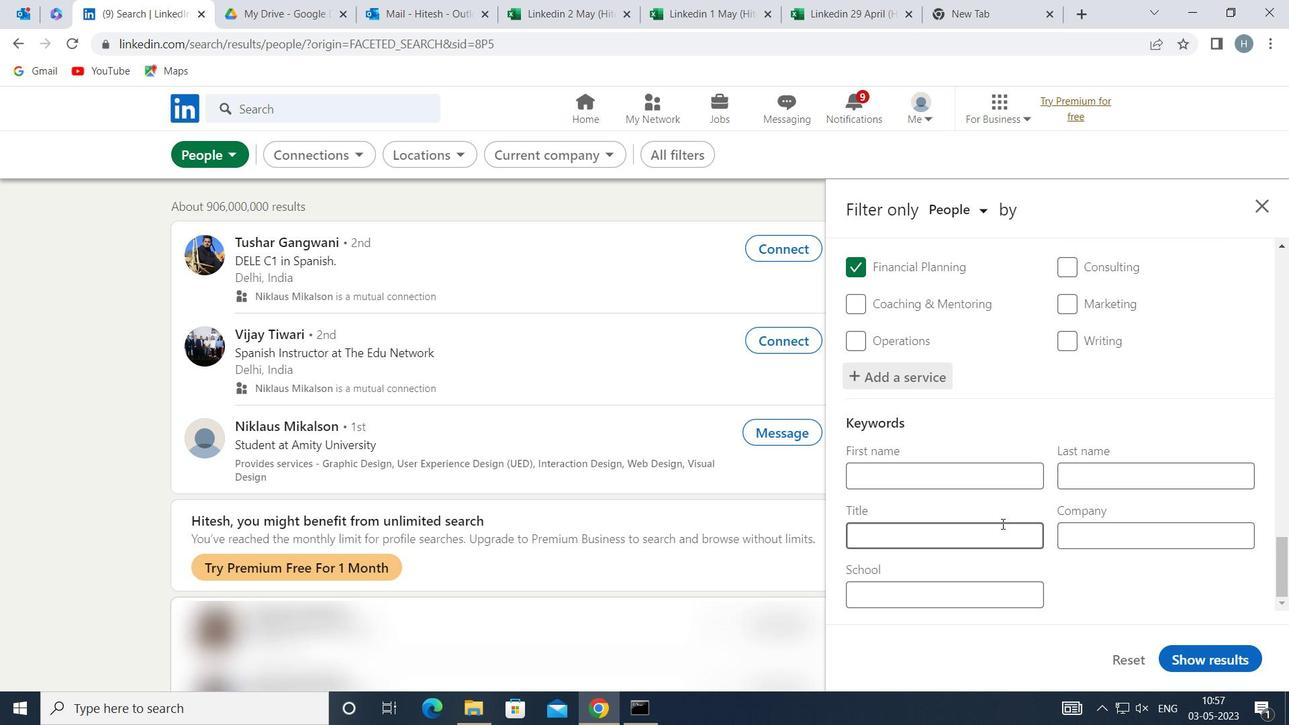 
Action: Mouse moved to (1000, 529)
Screenshot: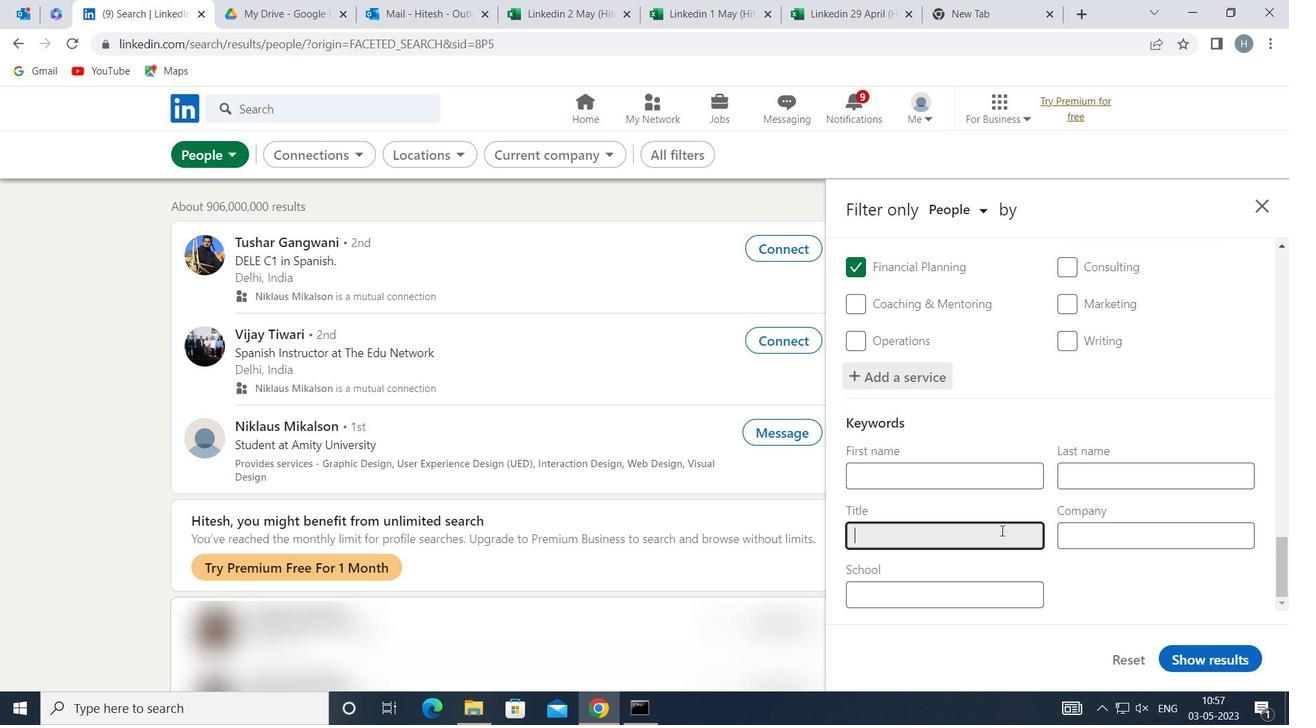 
Action: Key pressed <Key.shift>PRESIDEN
Screenshot: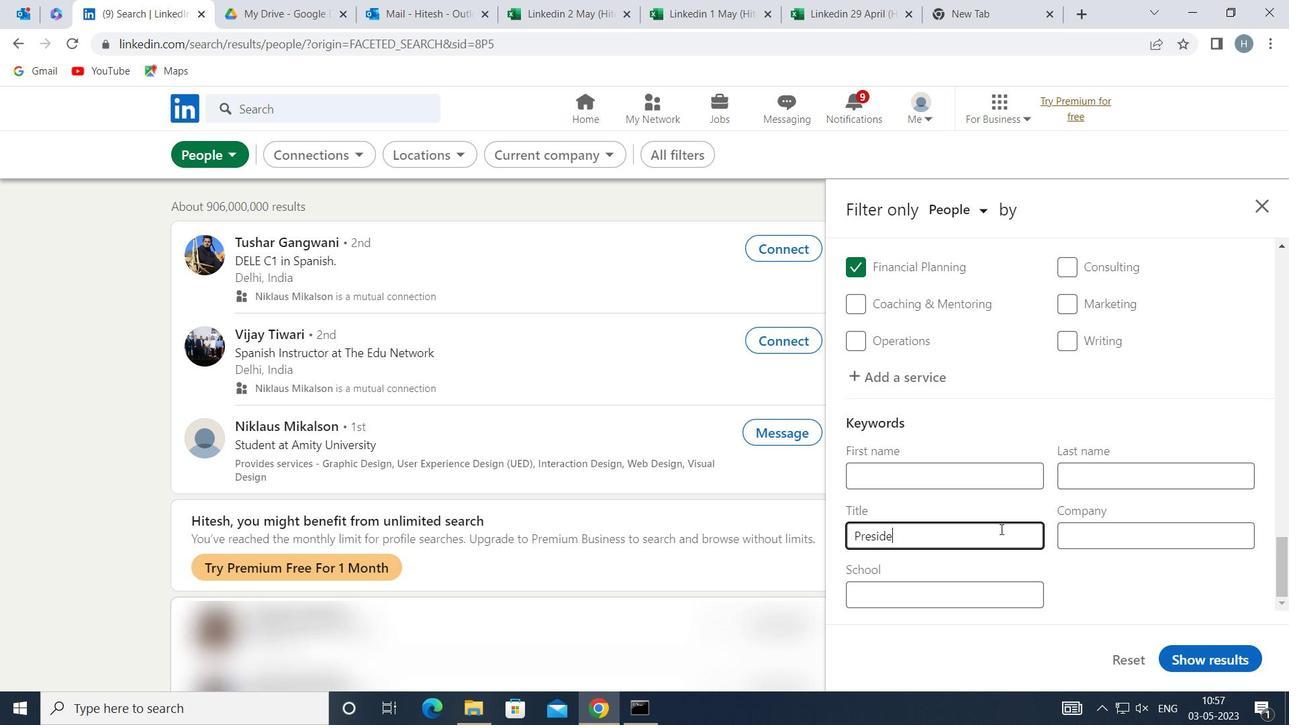 
Action: Mouse moved to (1000, 529)
Screenshot: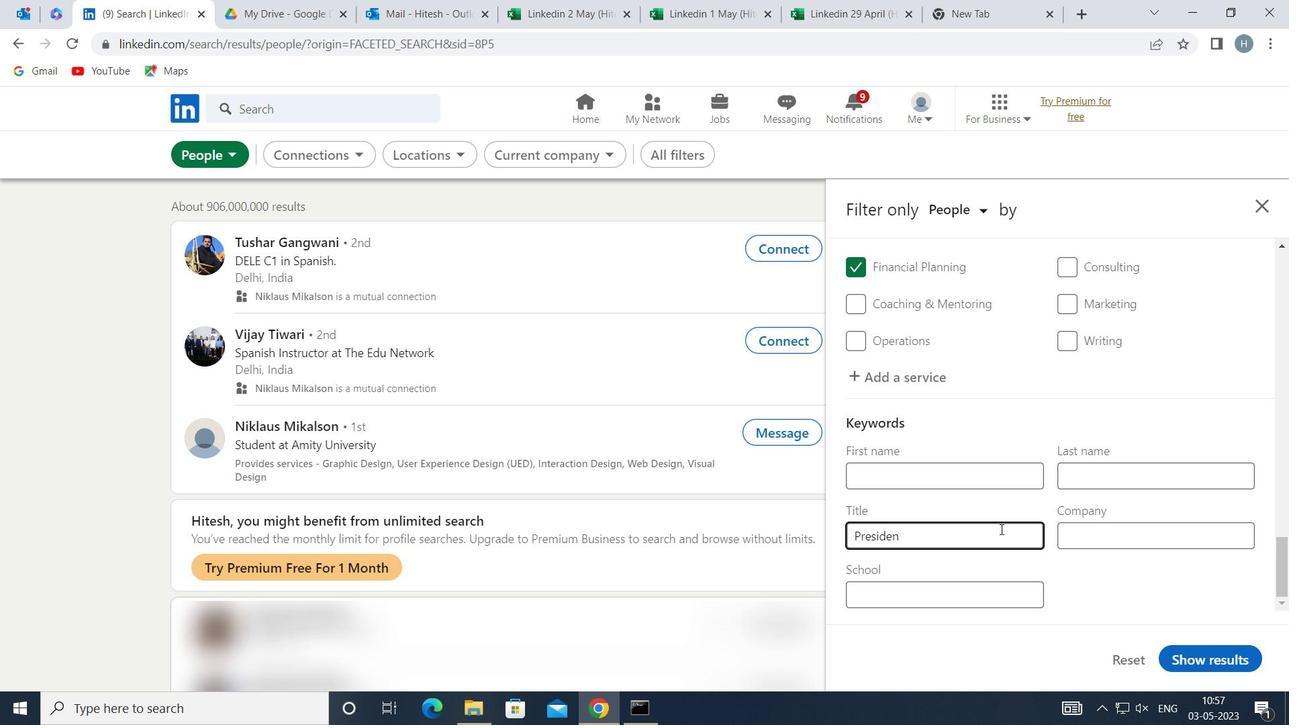 
Action: Key pressed T
Screenshot: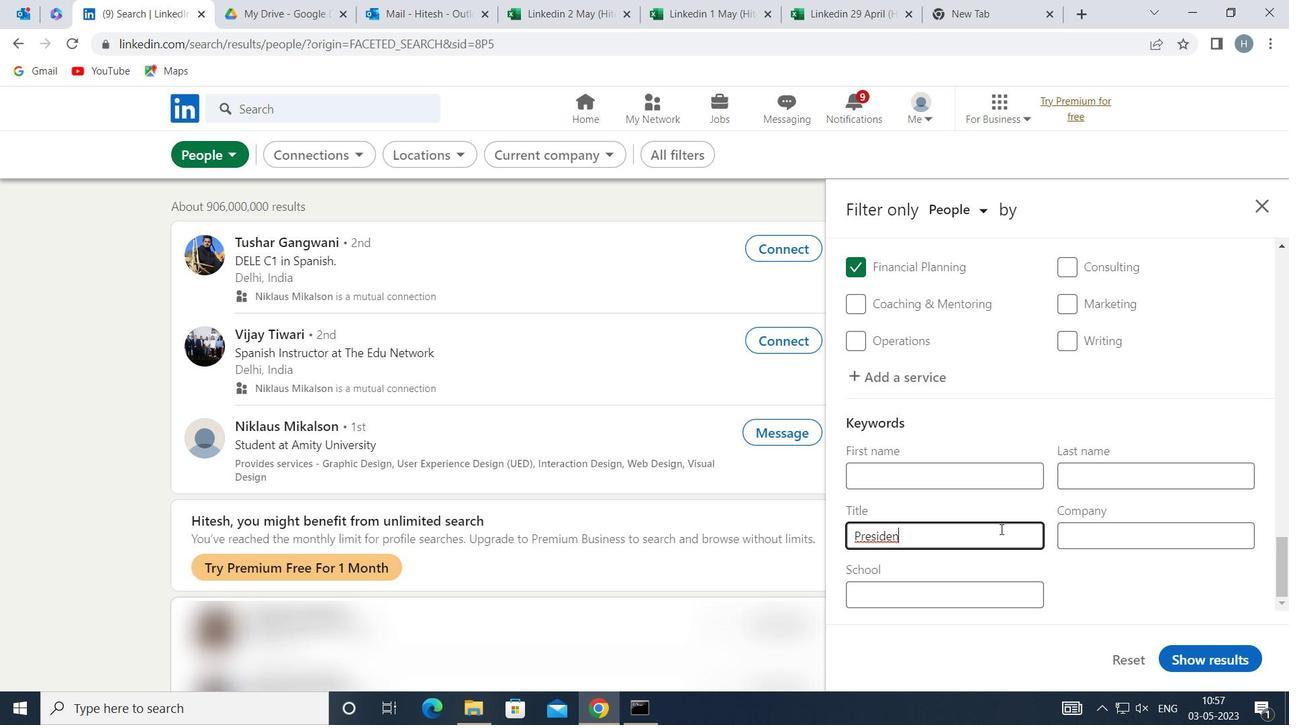 
Action: Mouse moved to (1215, 654)
Screenshot: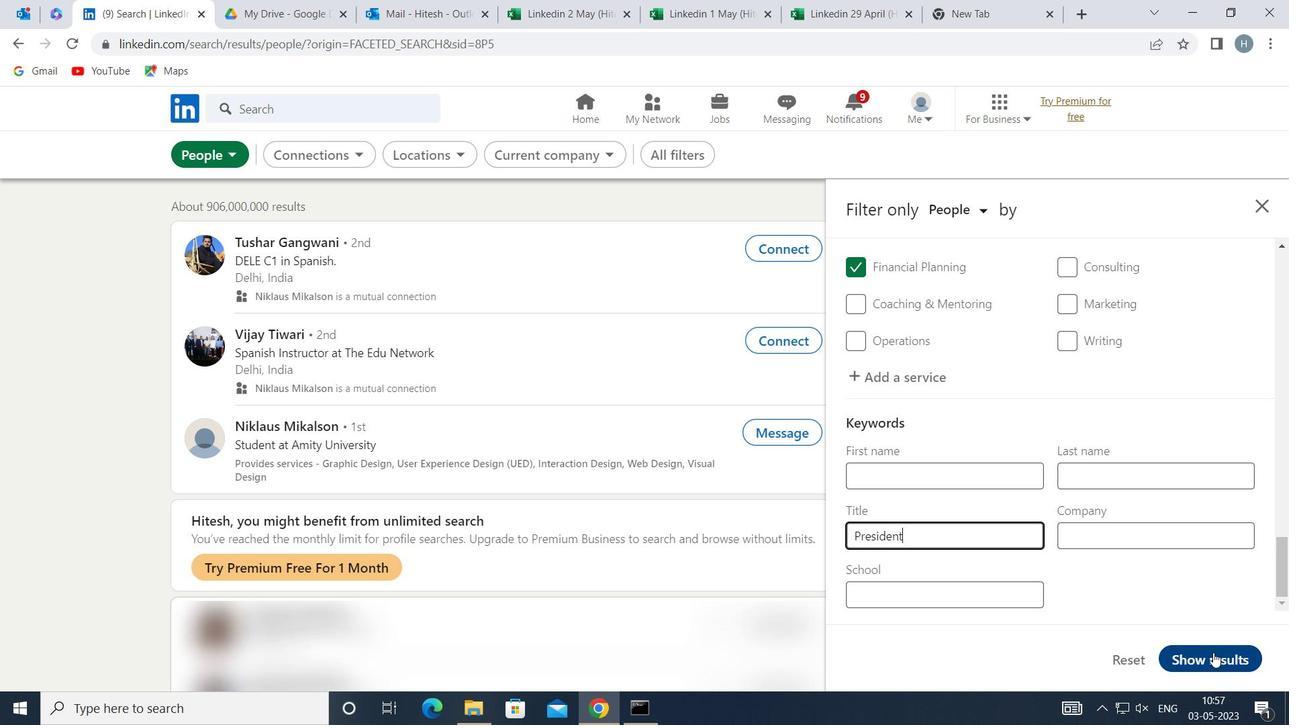 
Action: Mouse pressed left at (1215, 654)
Screenshot: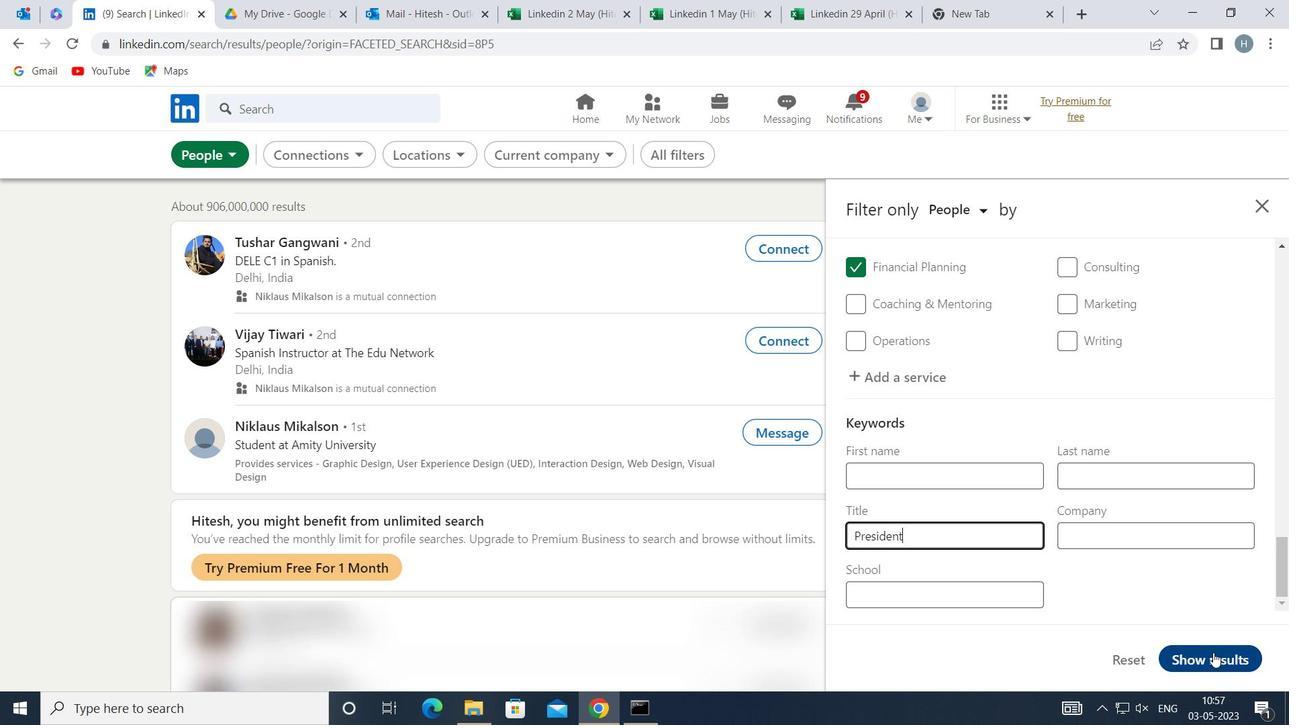
Action: Mouse moved to (875, 299)
Screenshot: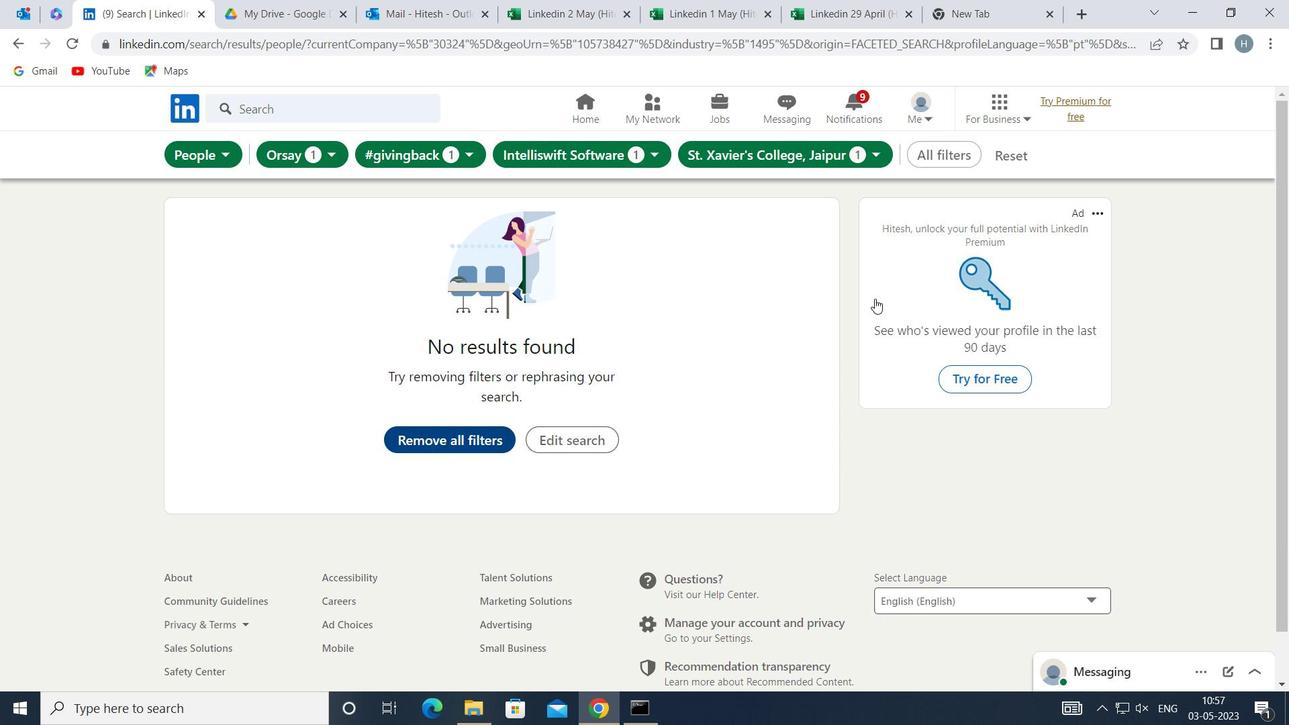 
